 Task: Open an issue to report a bug you've found in a repository.
Action: Mouse moved to (1047, 59)
Screenshot: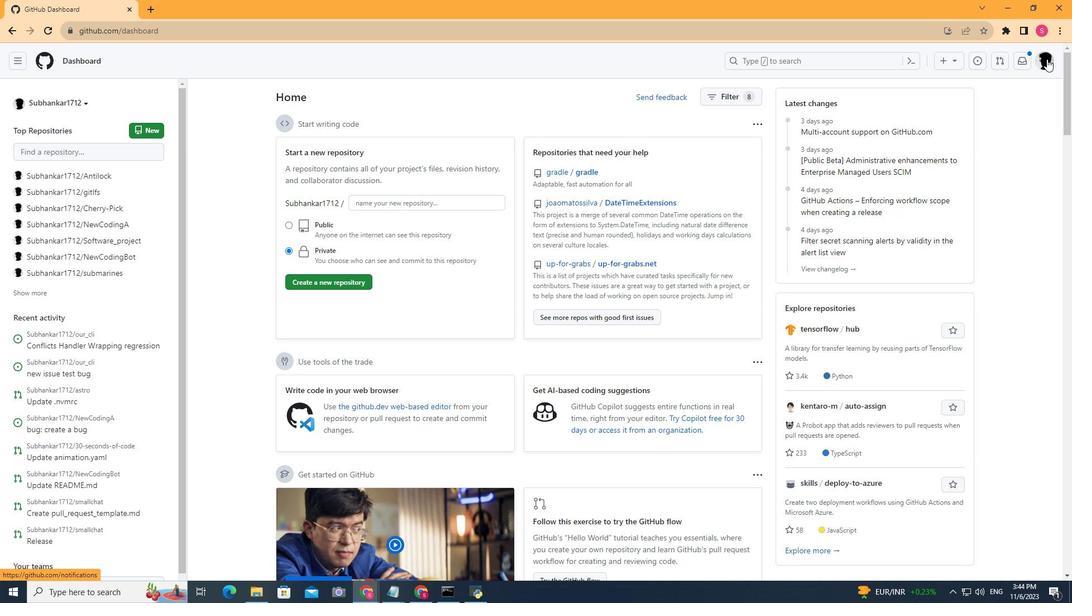 
Action: Mouse pressed left at (1047, 59)
Screenshot: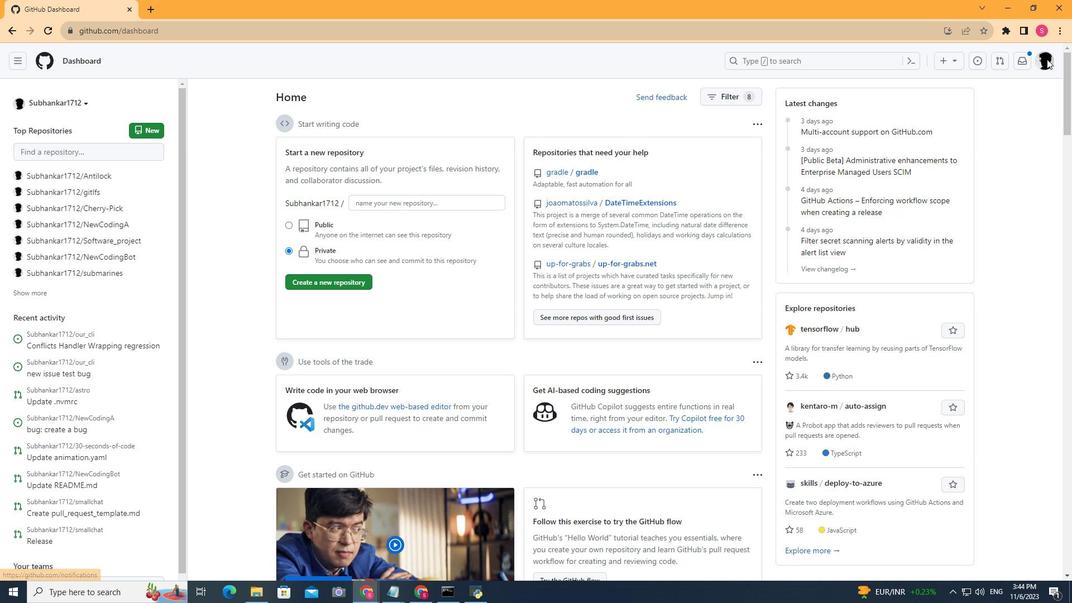 
Action: Mouse moved to (971, 157)
Screenshot: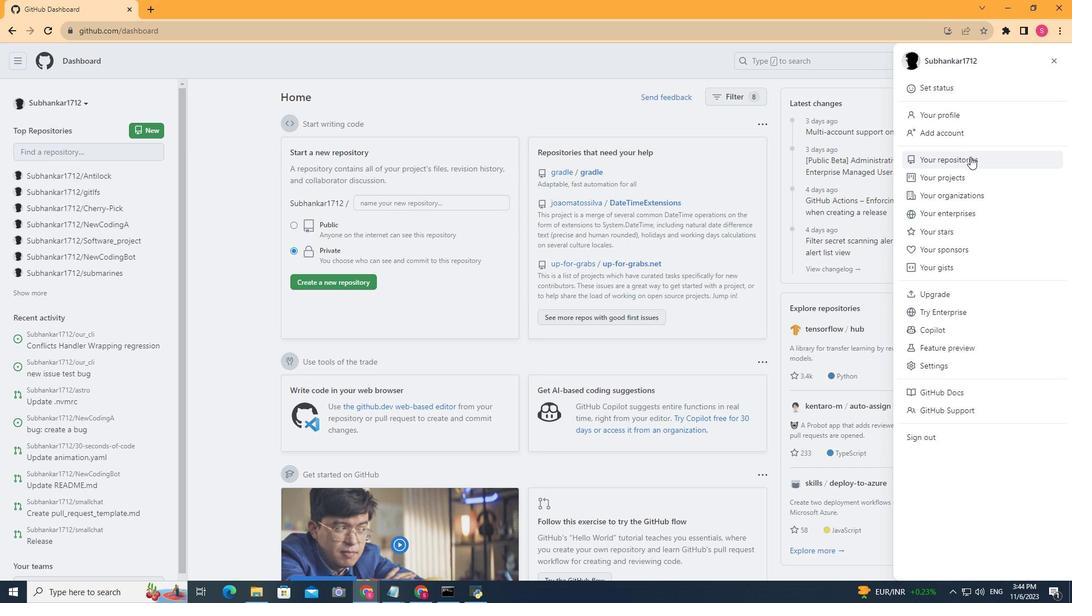 
Action: Mouse pressed left at (971, 157)
Screenshot: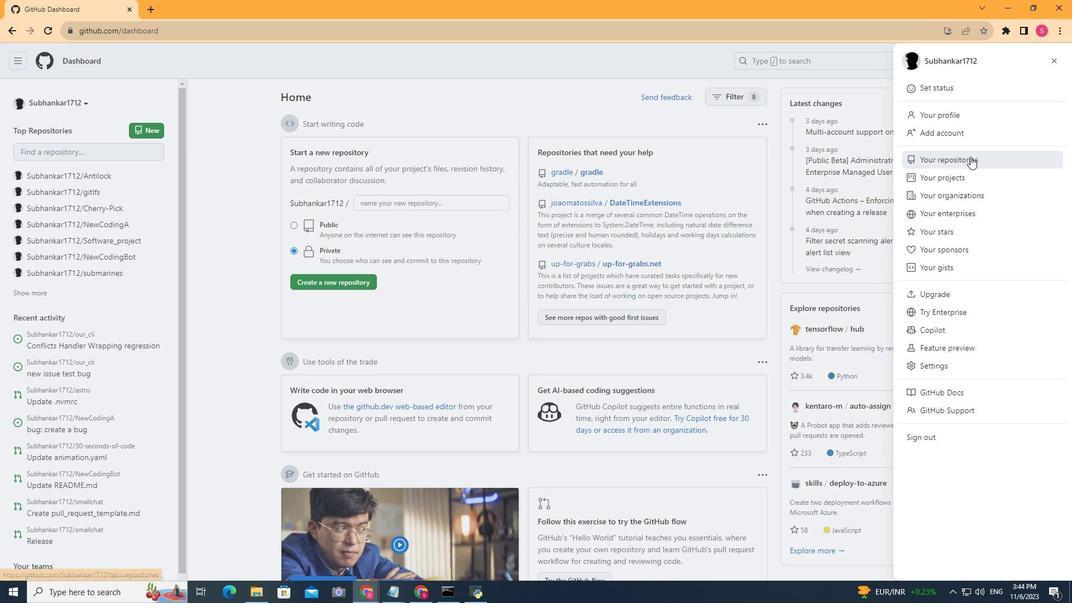 
Action: Mouse moved to (407, 169)
Screenshot: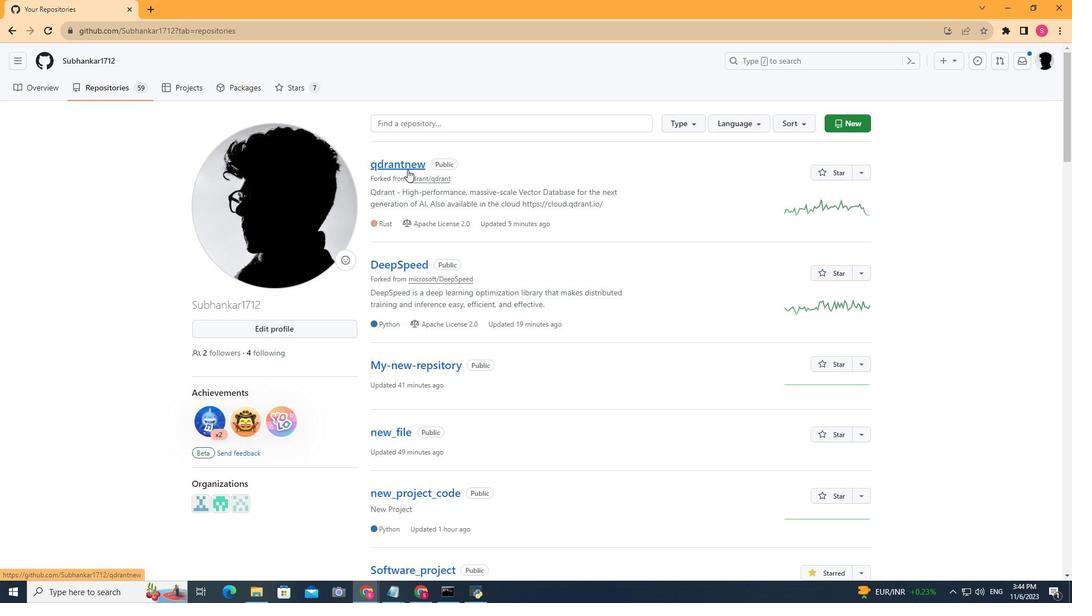 
Action: Mouse pressed left at (407, 169)
Screenshot: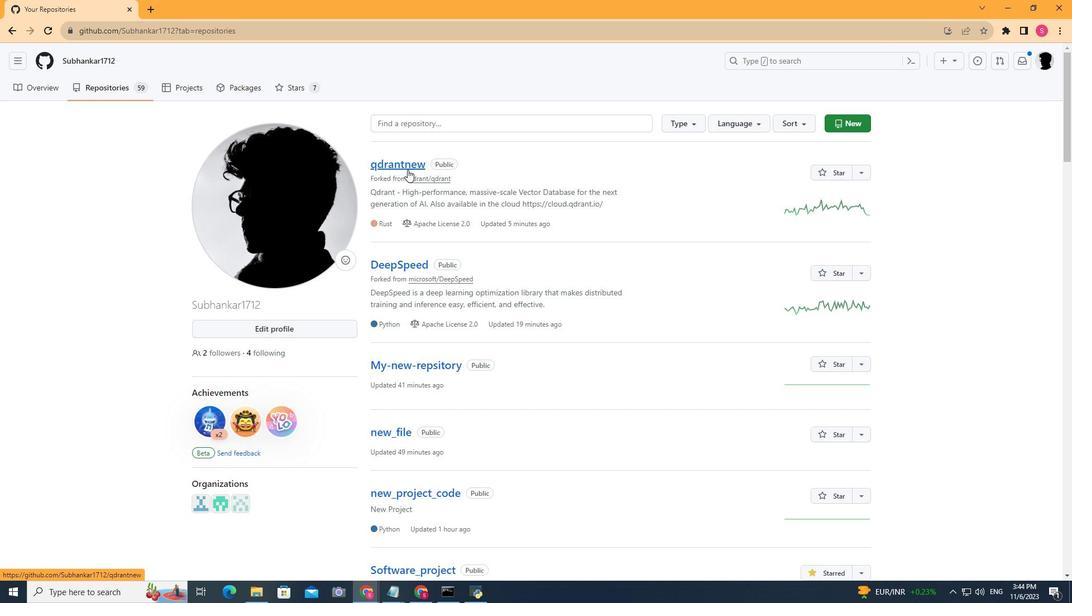 
Action: Mouse moved to (77, 84)
Screenshot: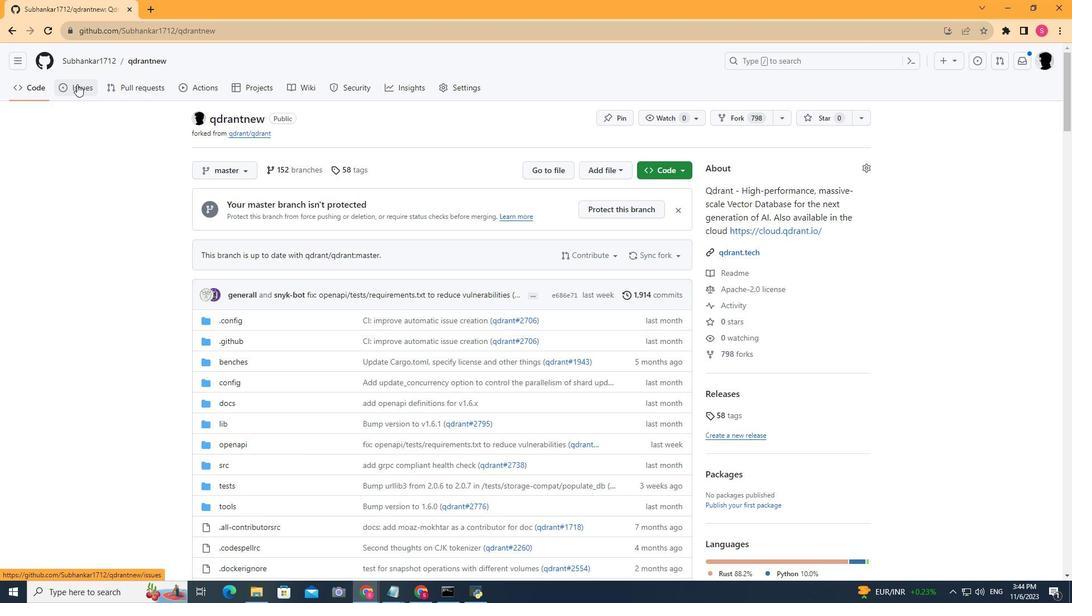 
Action: Mouse pressed left at (77, 84)
Screenshot: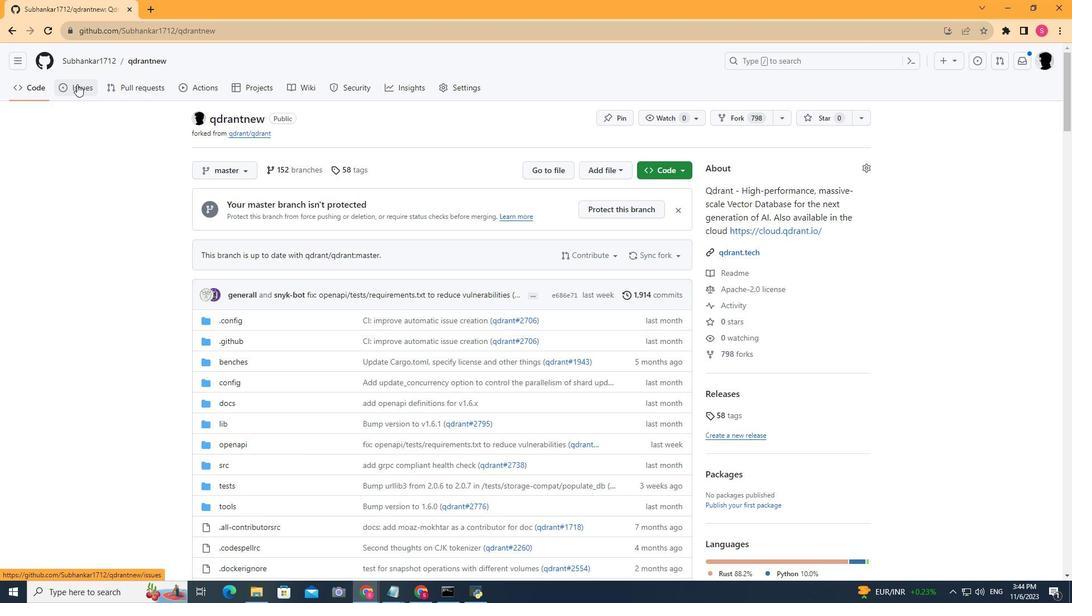 
Action: Mouse moved to (860, 125)
Screenshot: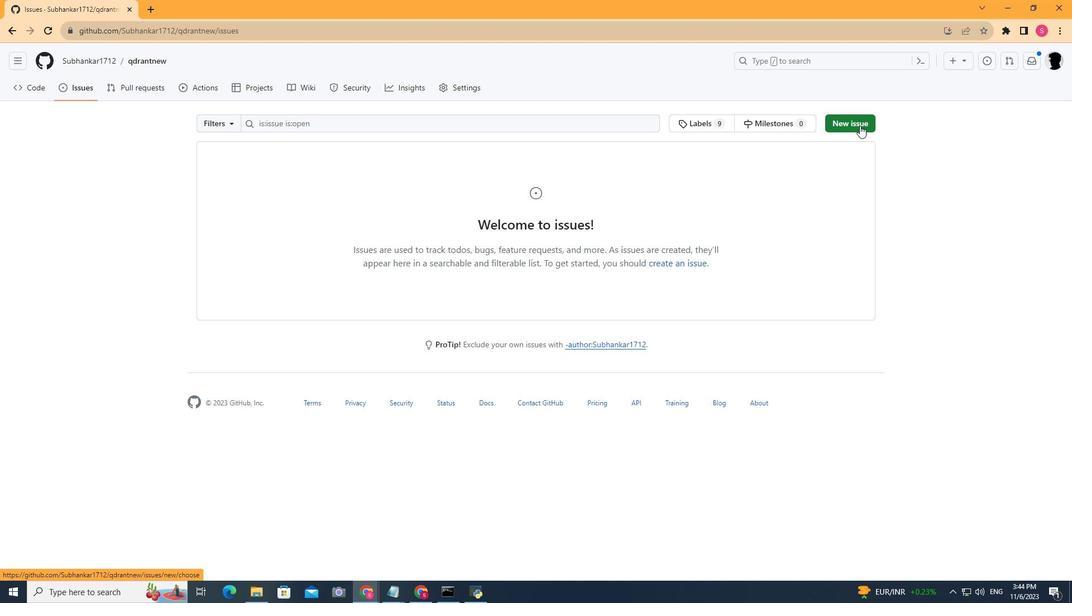 
Action: Mouse pressed left at (860, 125)
Screenshot: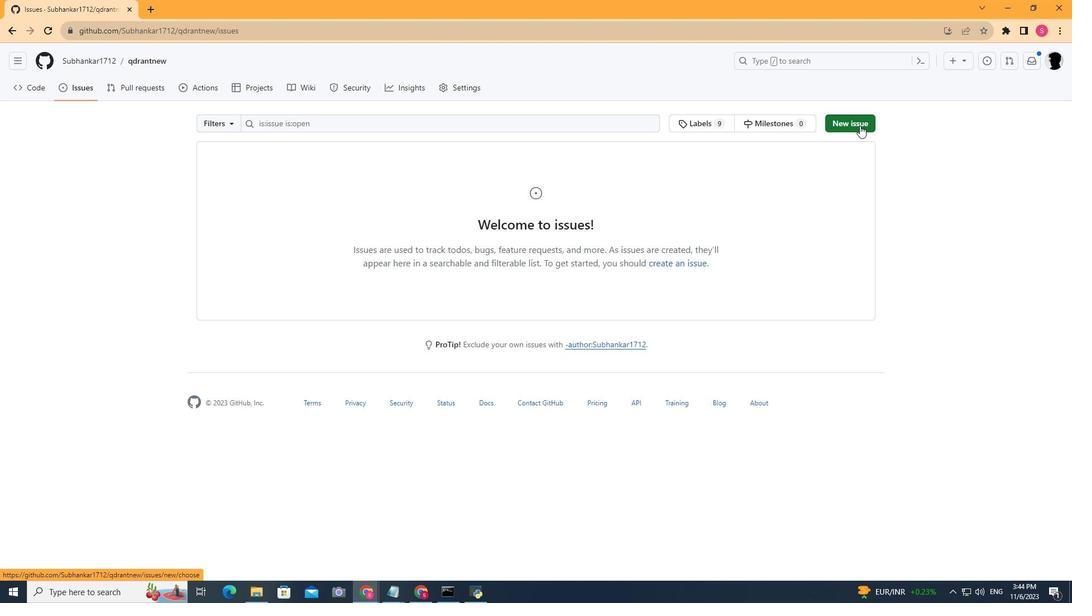 
Action: Mouse moved to (831, 149)
Screenshot: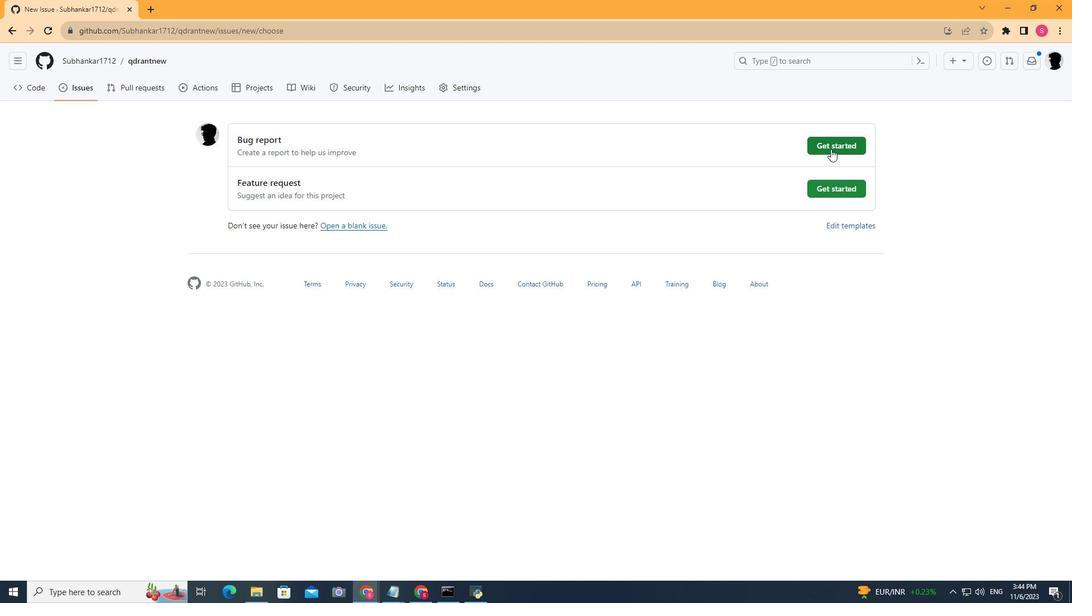 
Action: Mouse pressed left at (831, 149)
Screenshot: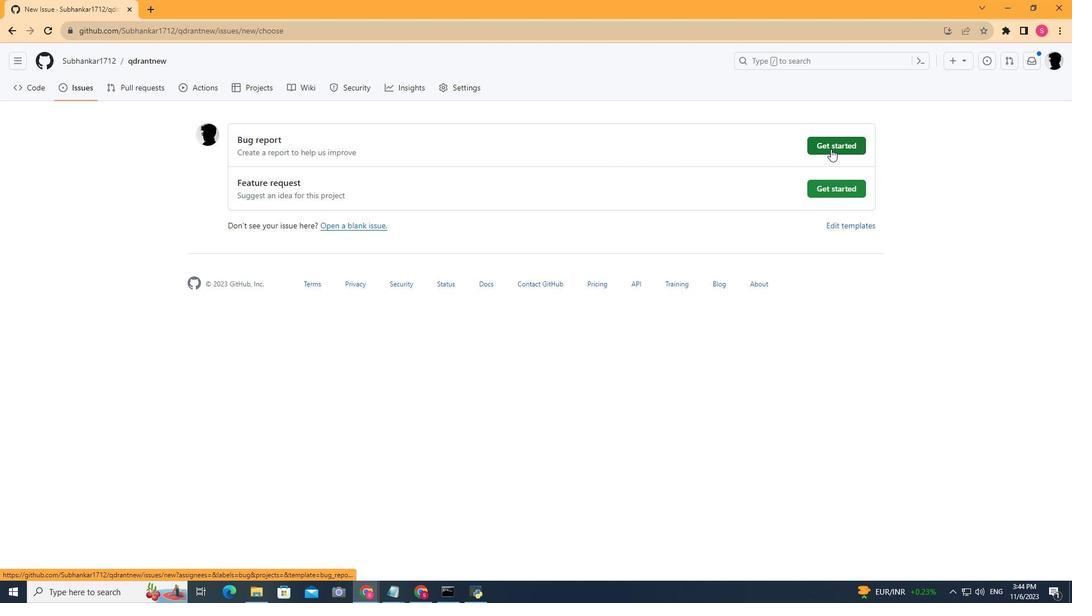 
Action: Mouse moved to (438, 202)
Screenshot: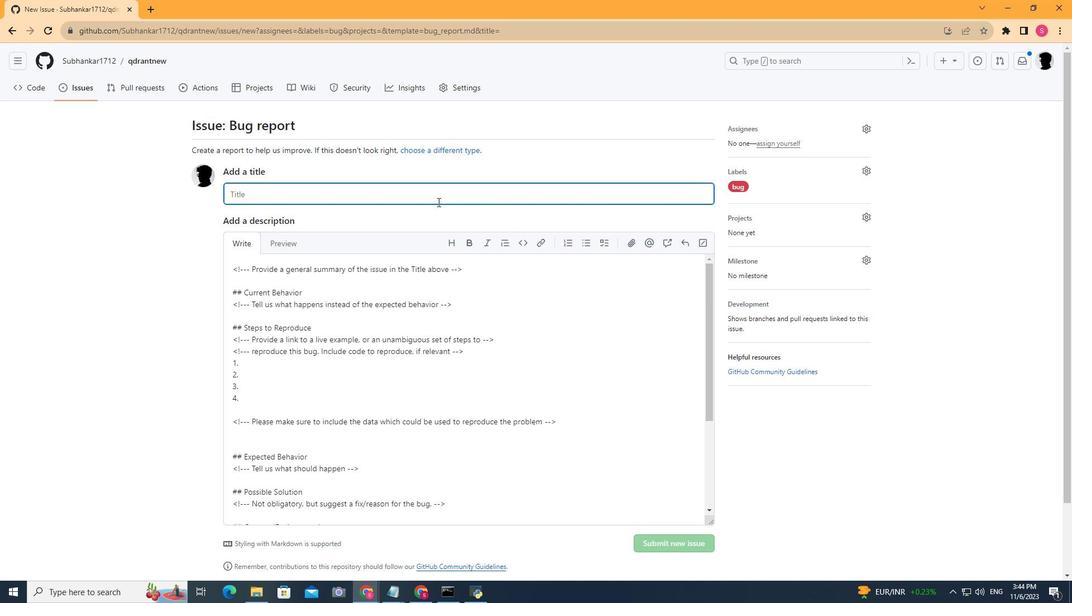 
Action: Mouse pressed left at (438, 202)
Screenshot: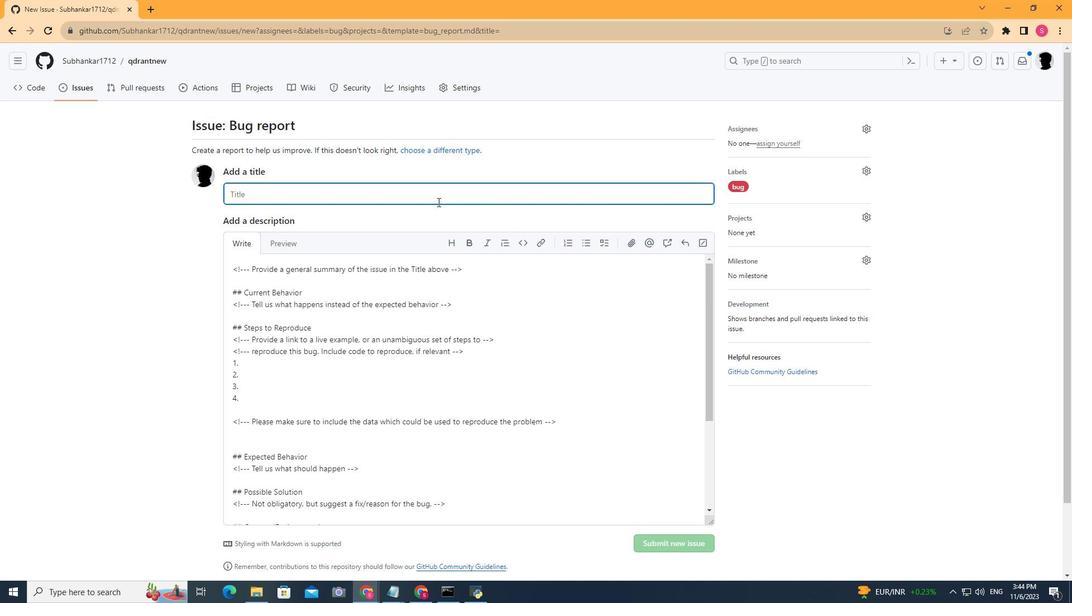 
Action: Key pressed ctrl+C<Key.shift><Key.shift><Key.shift><Key.shift><Key.shift><Key.shift><Key.shift><Key.shift><Key.shift><Key.shift><Key.shift>Collection<Key.space>does<Key.space>not<Key.space>exist<Key.space>-<Key.space>u<Key.backspace><Key.shift_r><Key.shift_r><Key.shift_r>Unexpected<Key.space><Key.shift>Response<Key.shift_r>:<Key.space>404<Key.space><Key.shift_r><Key.shift_r><Key.shift_r><Key.shift_r><Key.shift_r><Key.shift_r><Key.shift_r><Key.shift_r><Key.shift_r><Key.shift_r><Key.shift_r><Key.shift_r><Key.shift_r><Key.shift_r><Key.shift_r><Key.shift_r><Key.shift_r><Key.shift_r><Key.shift_r>(<Key.shift_r>Not<Key.space><Key.shift>Found<Key.shift_r>)<Key.space>-<Key.space><Key.shift>Error<Key.space>in<Key.space>few<Key.space>hours<Key.space>after<Key.space>the<Key.space>collection<Key.space>has<Key.space>been<Key.space>created
Screenshot: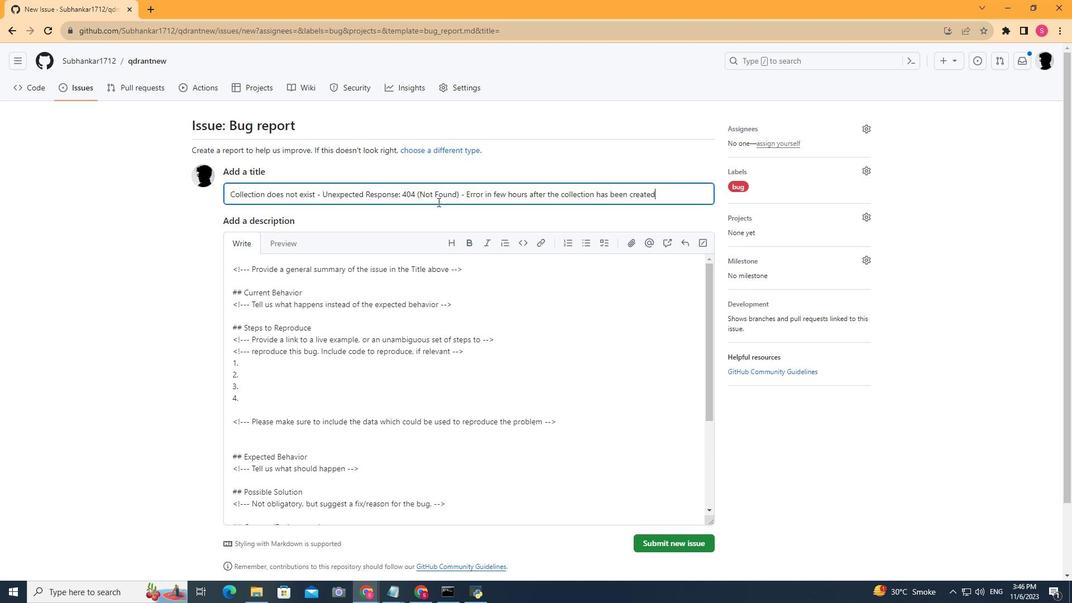 
Action: Mouse moved to (344, 295)
Screenshot: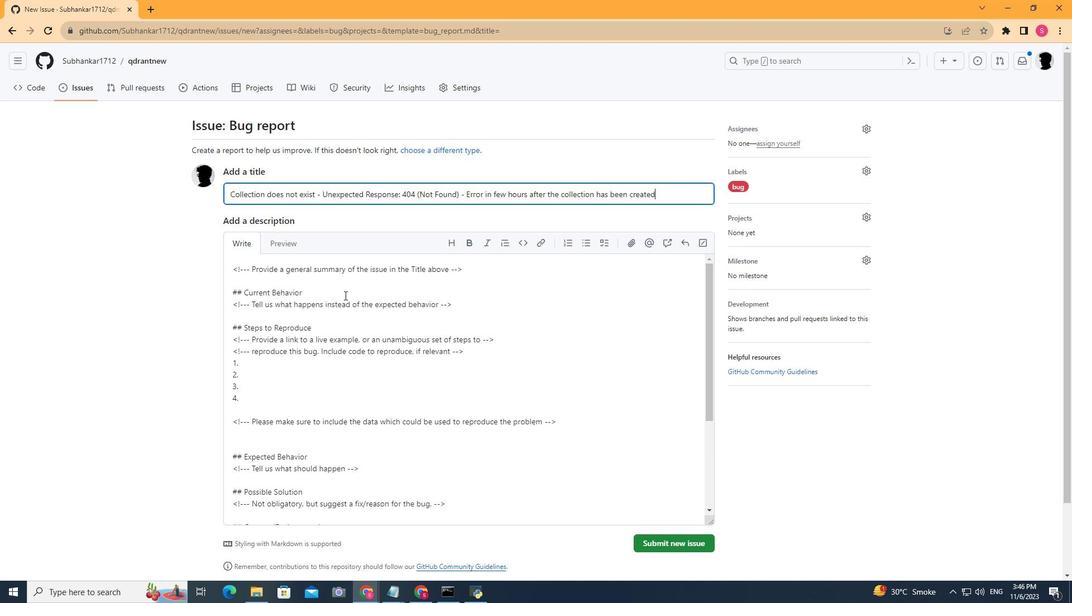 
Action: Mouse scrolled (344, 295) with delta (0, 0)
Screenshot: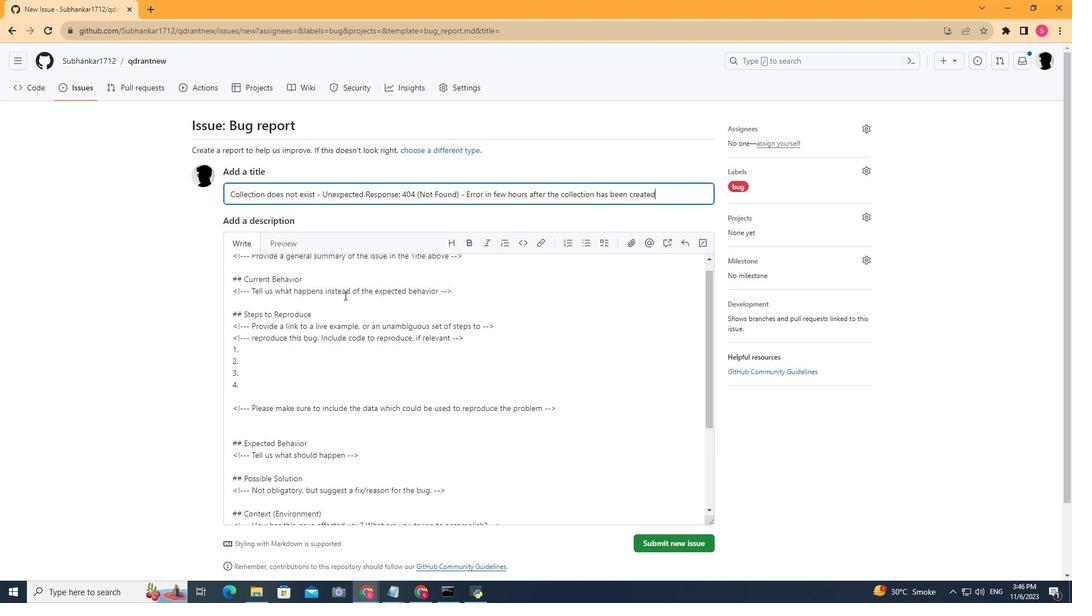 
Action: Mouse scrolled (344, 295) with delta (0, 0)
Screenshot: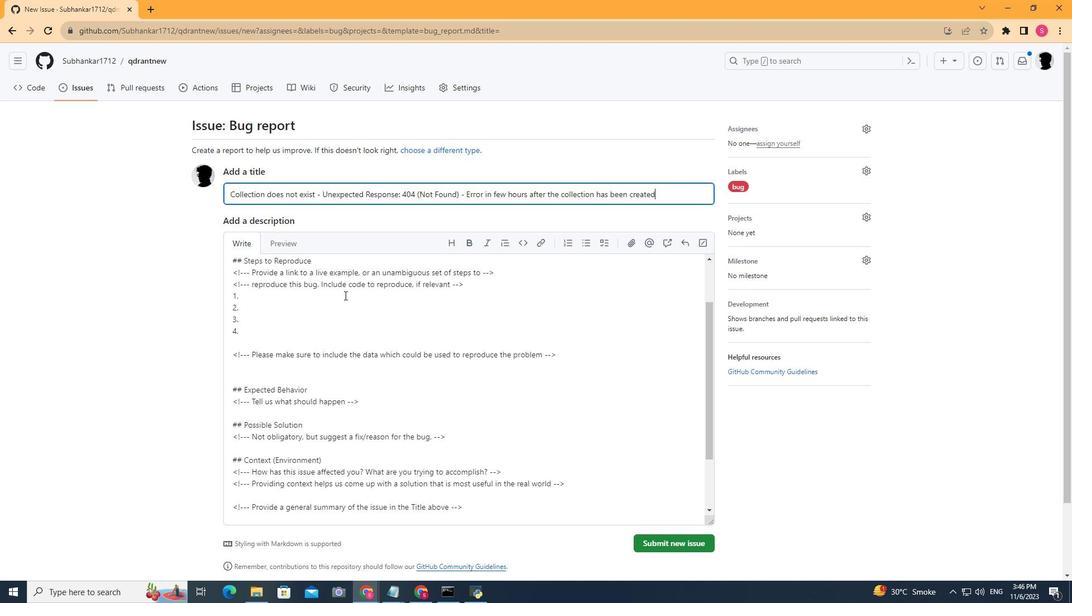 
Action: Mouse scrolled (344, 295) with delta (0, 0)
Screenshot: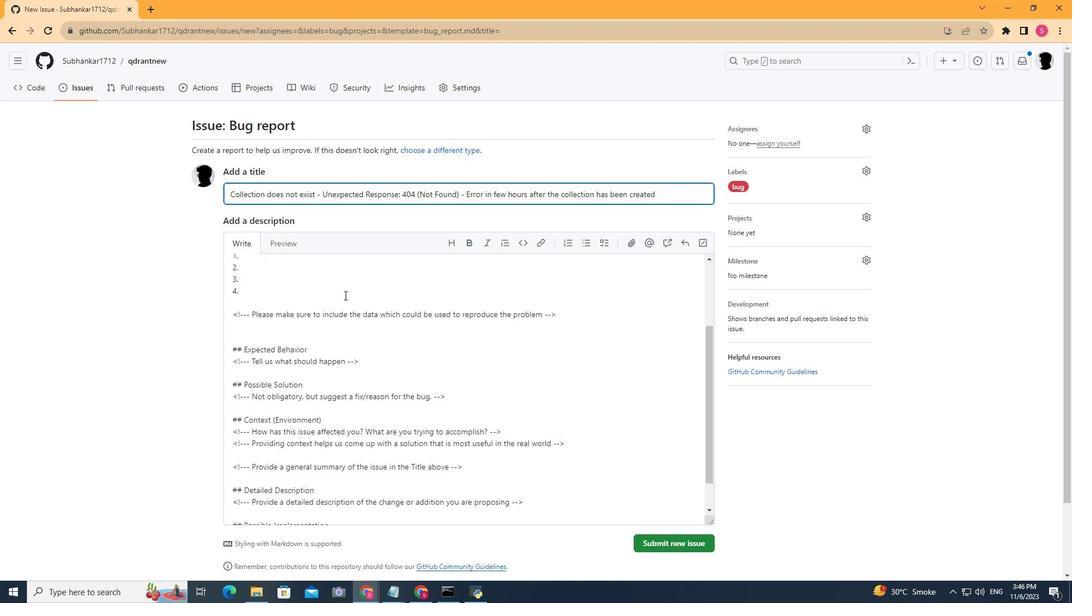 
Action: Mouse scrolled (344, 295) with delta (0, 0)
Screenshot: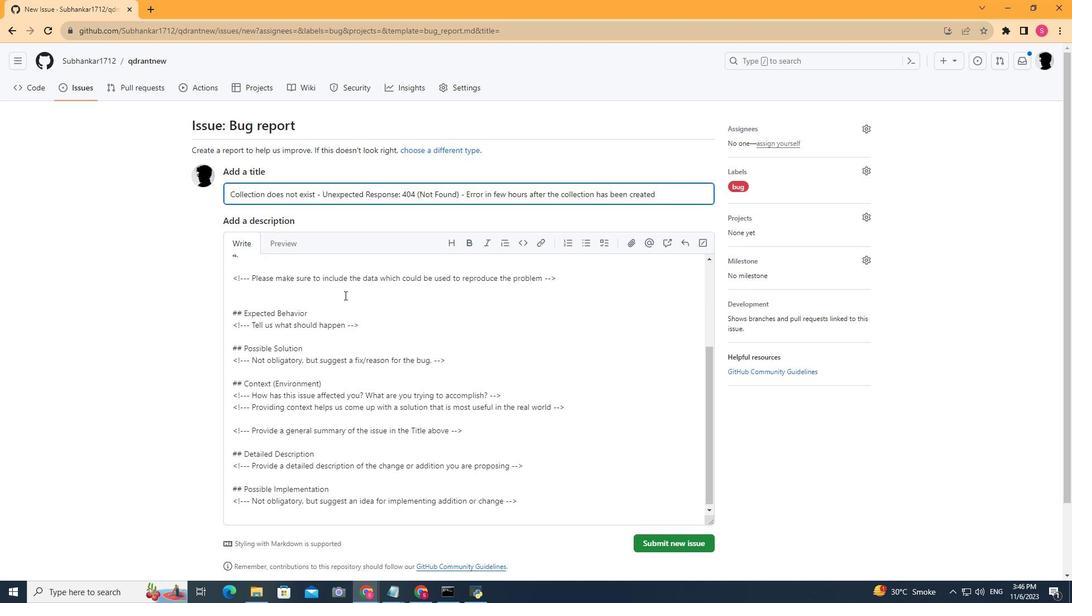 
Action: Mouse scrolled (344, 295) with delta (0, 0)
Screenshot: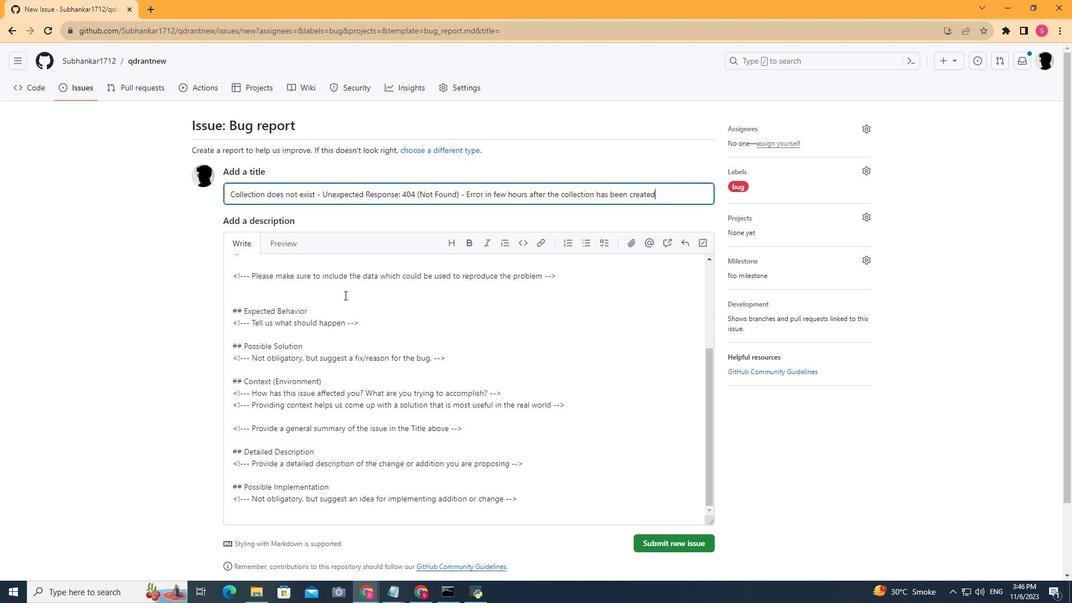 
Action: Mouse scrolled (344, 295) with delta (0, 0)
Screenshot: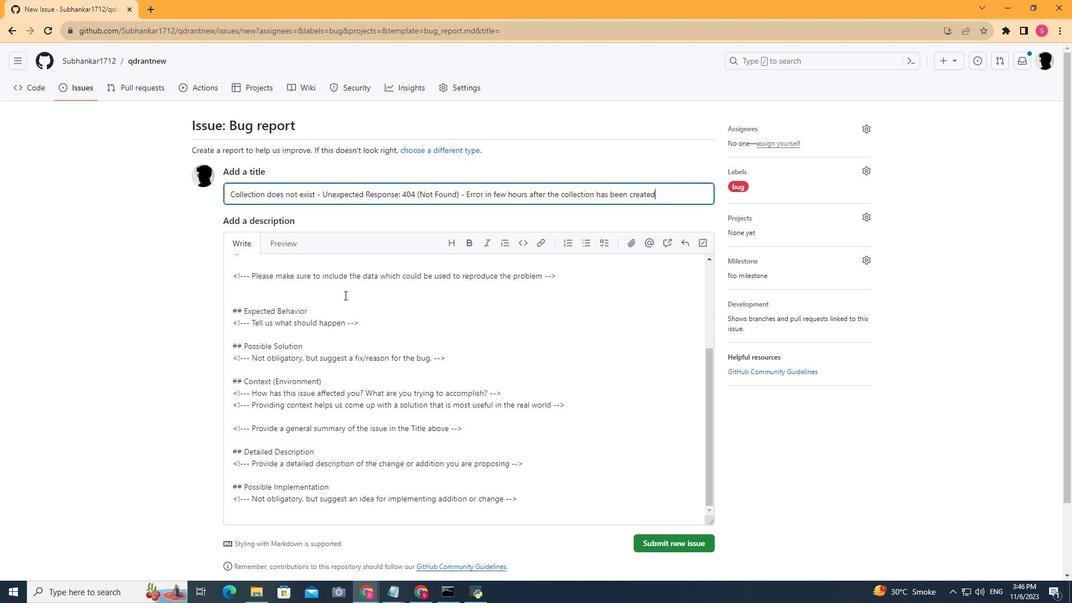 
Action: Mouse scrolled (344, 295) with delta (0, 0)
Screenshot: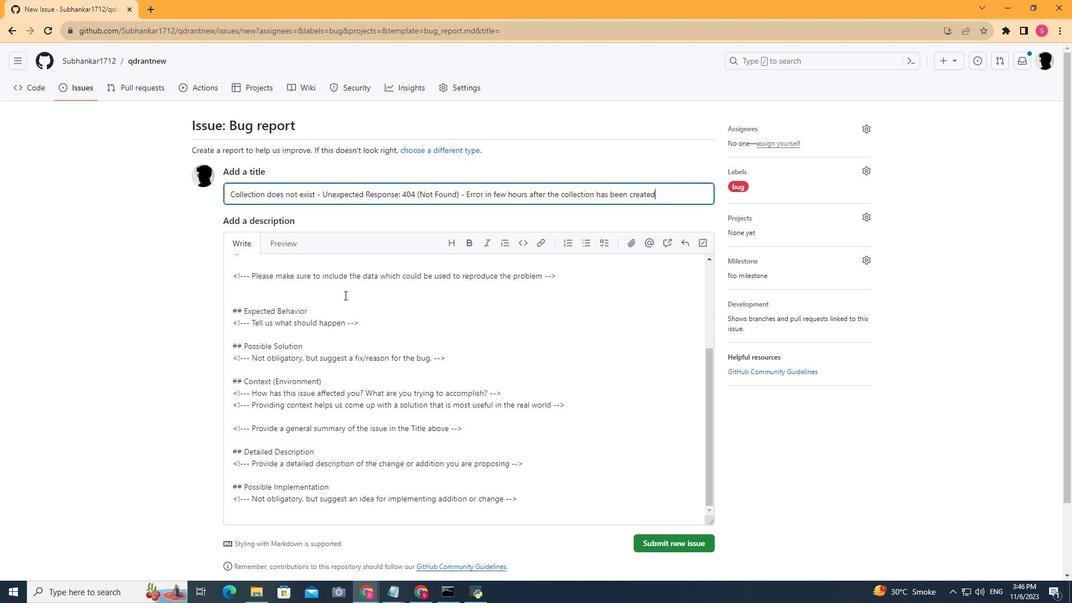 
Action: Mouse scrolled (344, 295) with delta (0, 0)
Screenshot: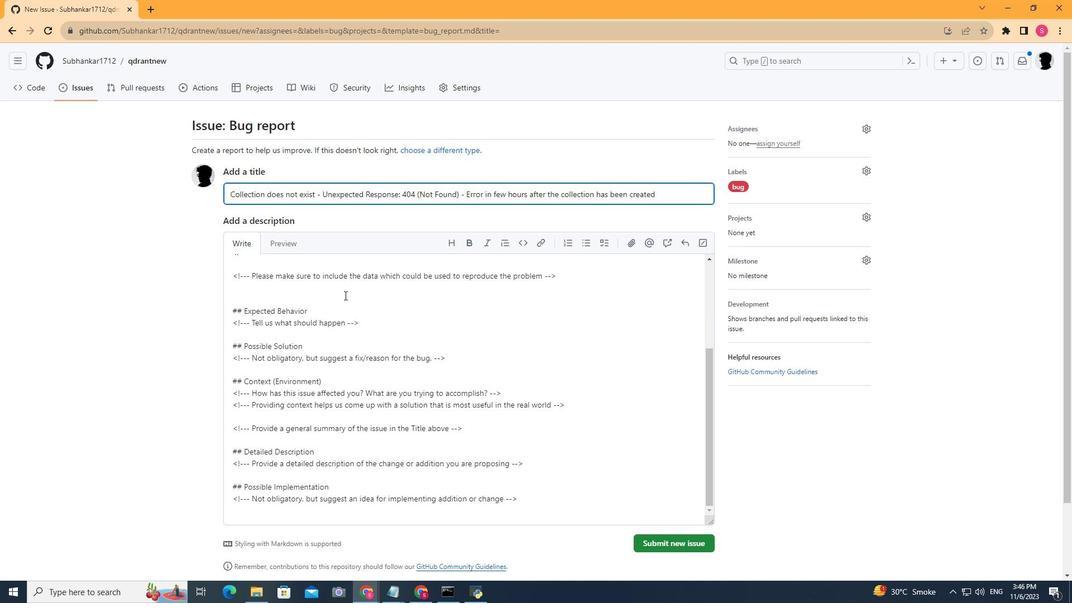 
Action: Mouse scrolled (344, 295) with delta (0, 0)
Screenshot: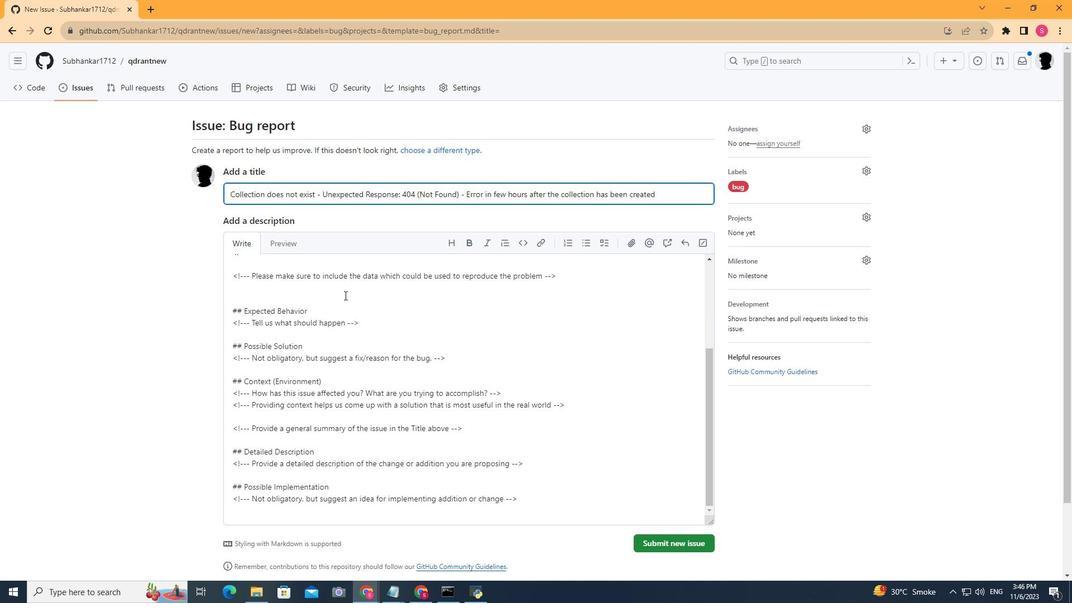 
Action: Mouse scrolled (344, 295) with delta (0, 0)
Screenshot: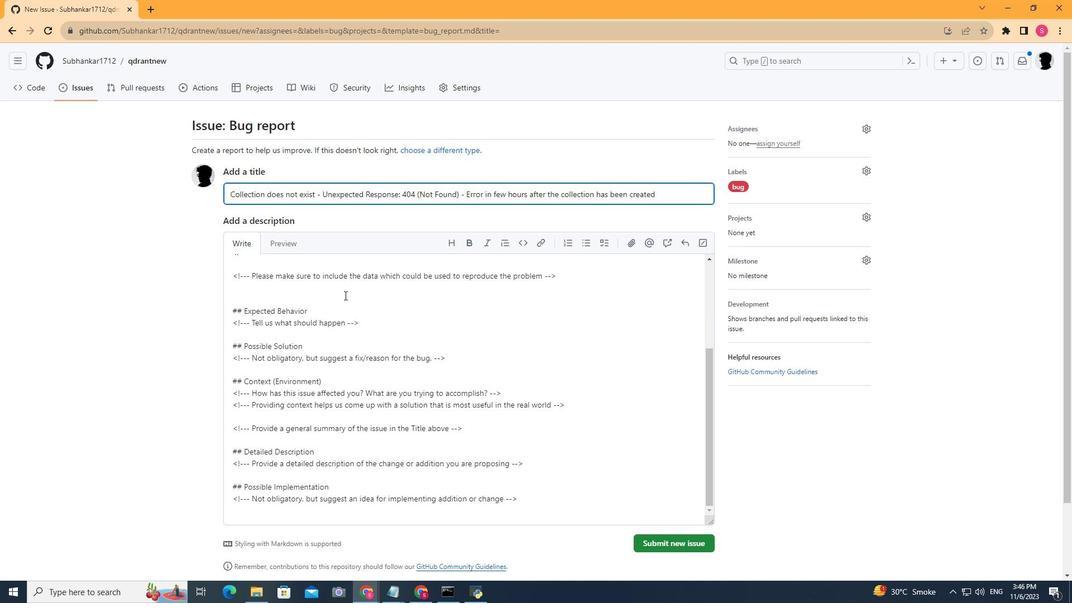 
Action: Mouse scrolled (344, 296) with delta (0, 0)
Screenshot: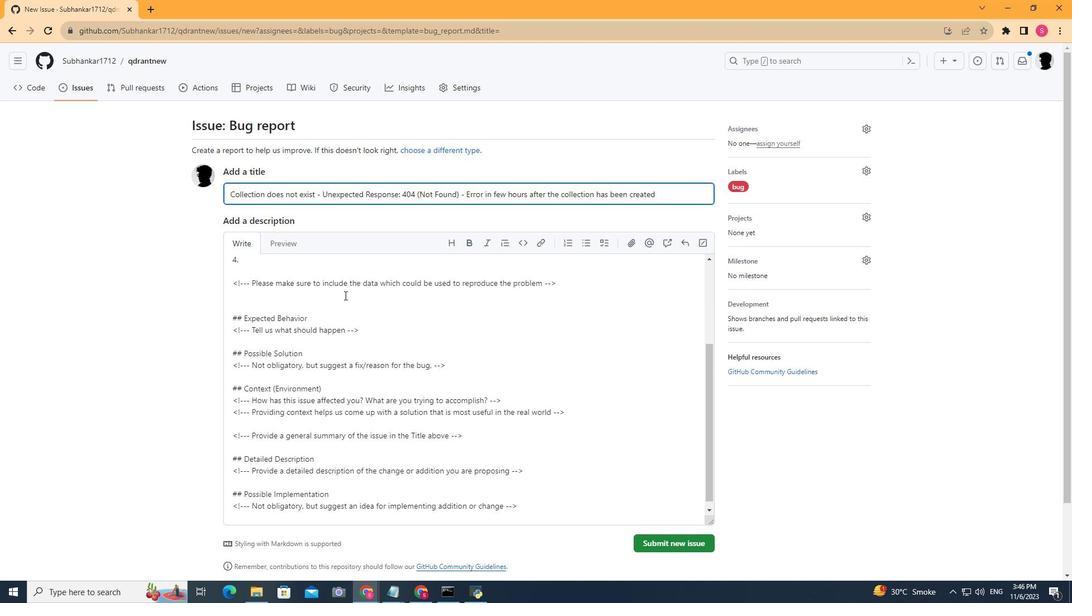 
Action: Mouse scrolled (344, 296) with delta (0, 0)
Screenshot: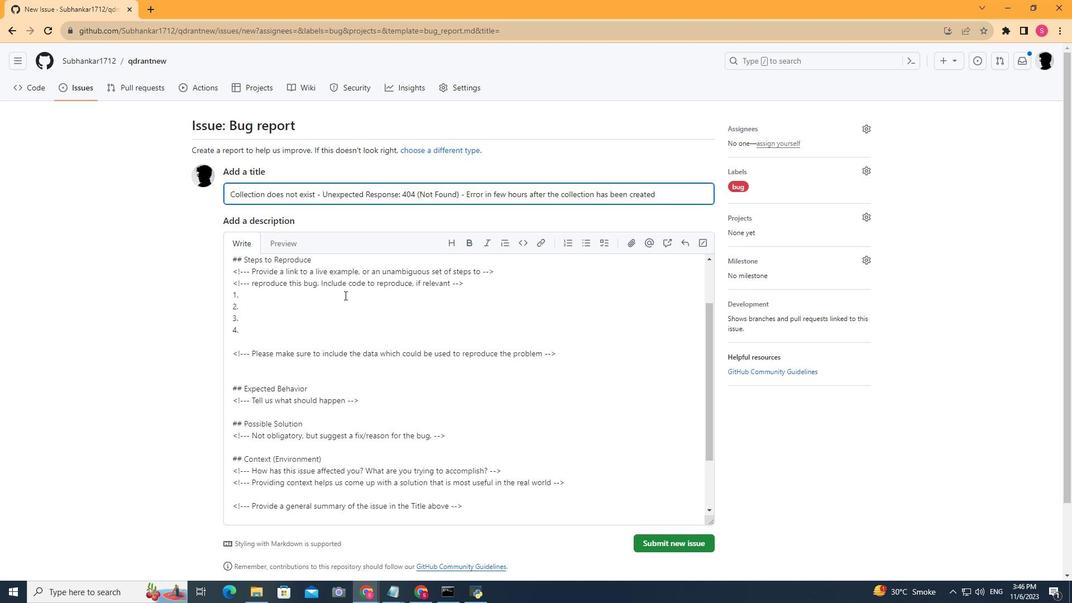 
Action: Mouse scrolled (344, 296) with delta (0, 0)
Screenshot: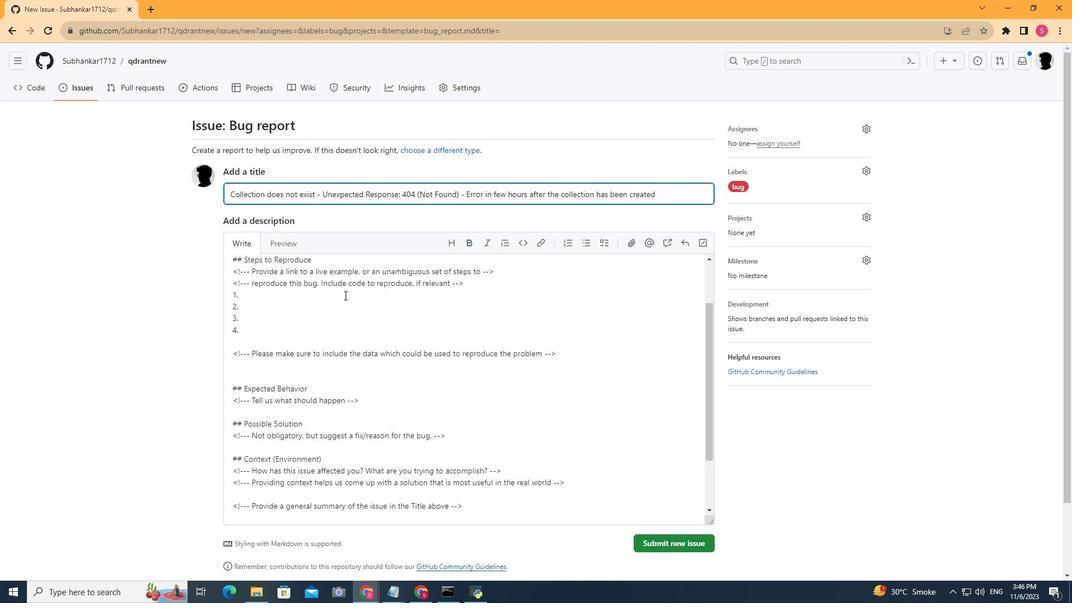
Action: Mouse scrolled (344, 296) with delta (0, 0)
Screenshot: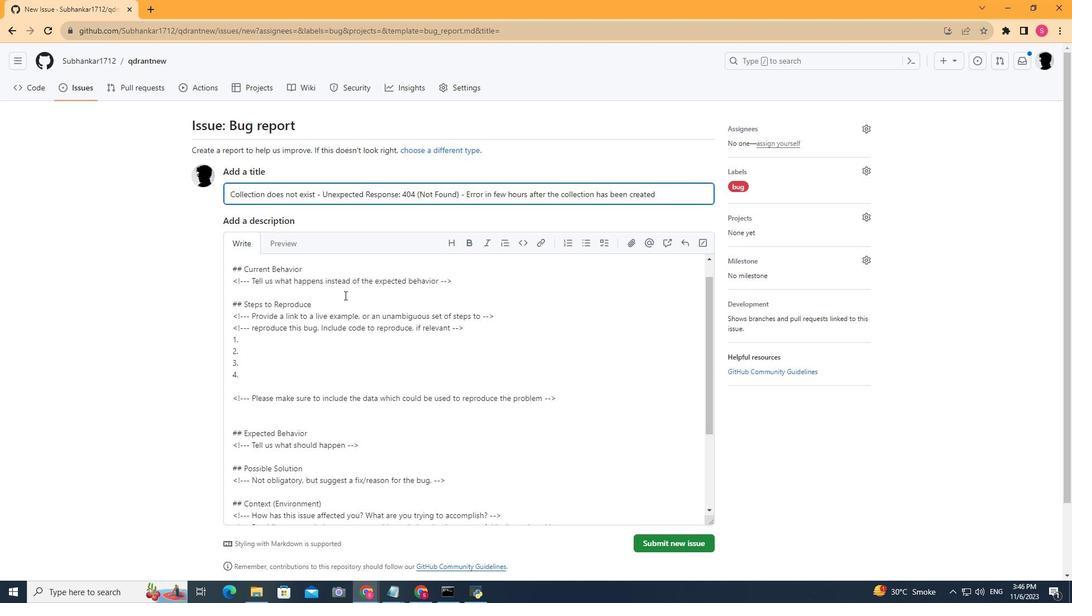 
Action: Mouse scrolled (344, 296) with delta (0, 0)
Screenshot: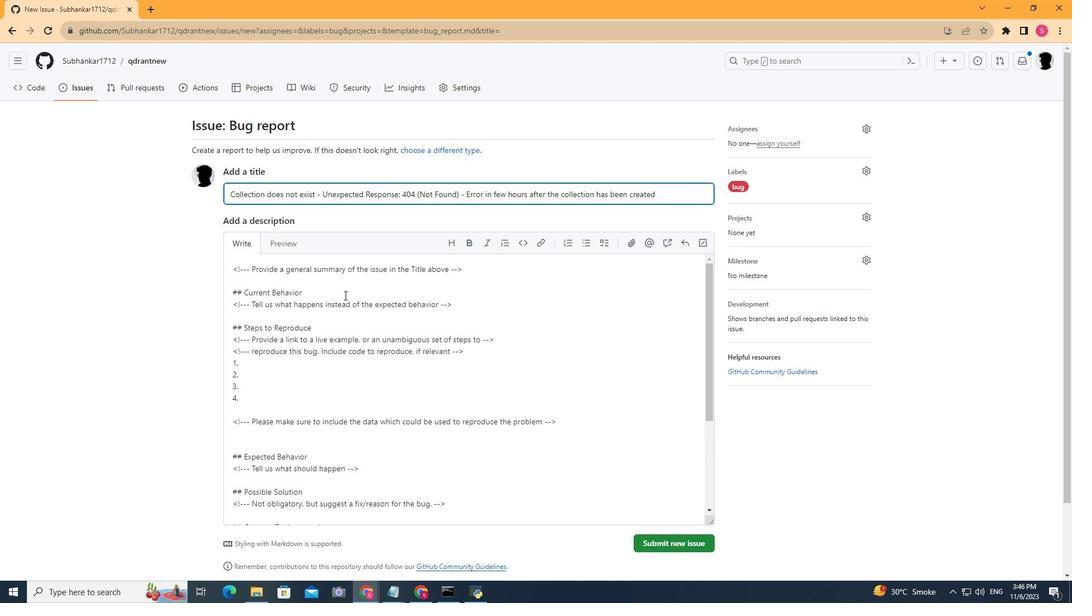 
Action: Mouse moved to (348, 281)
Screenshot: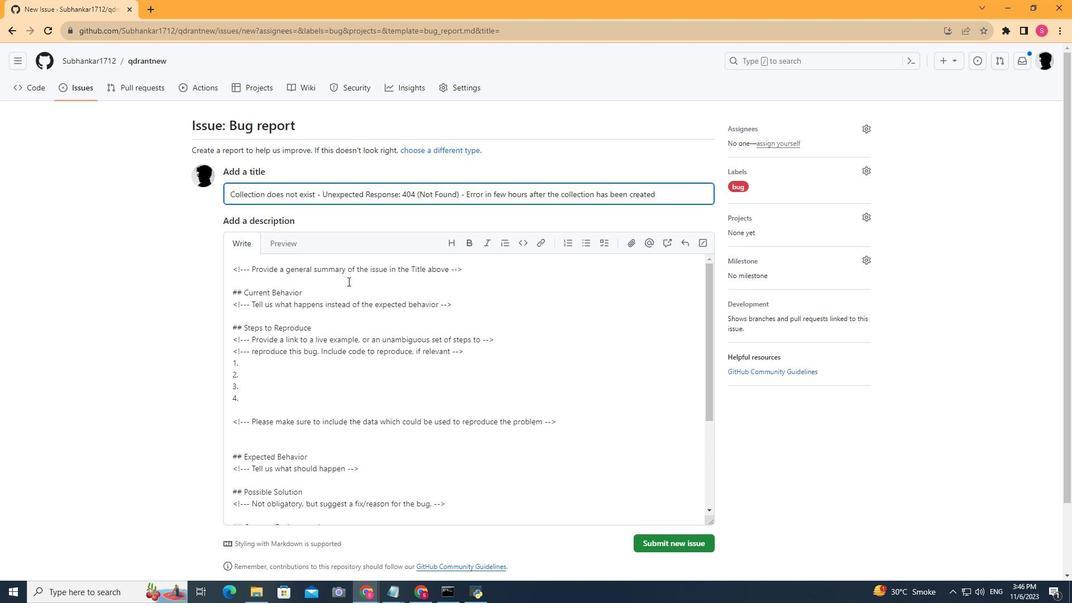 
Action: Mouse pressed left at (348, 281)
Screenshot: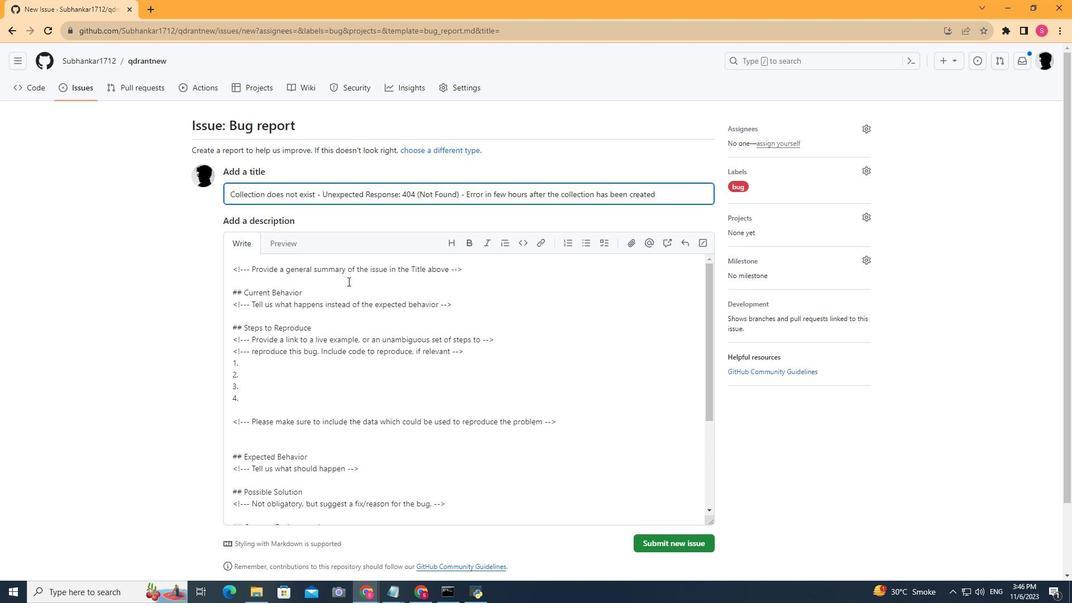 
Action: Mouse moved to (423, 295)
Screenshot: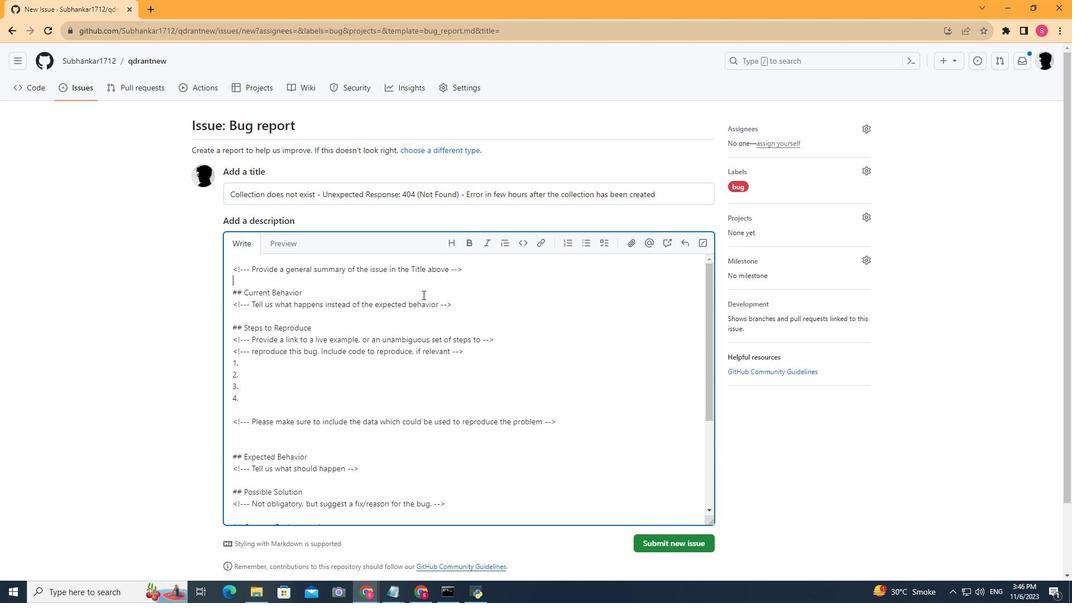 
Action: Mouse scrolled (423, 294) with delta (0, 0)
Screenshot: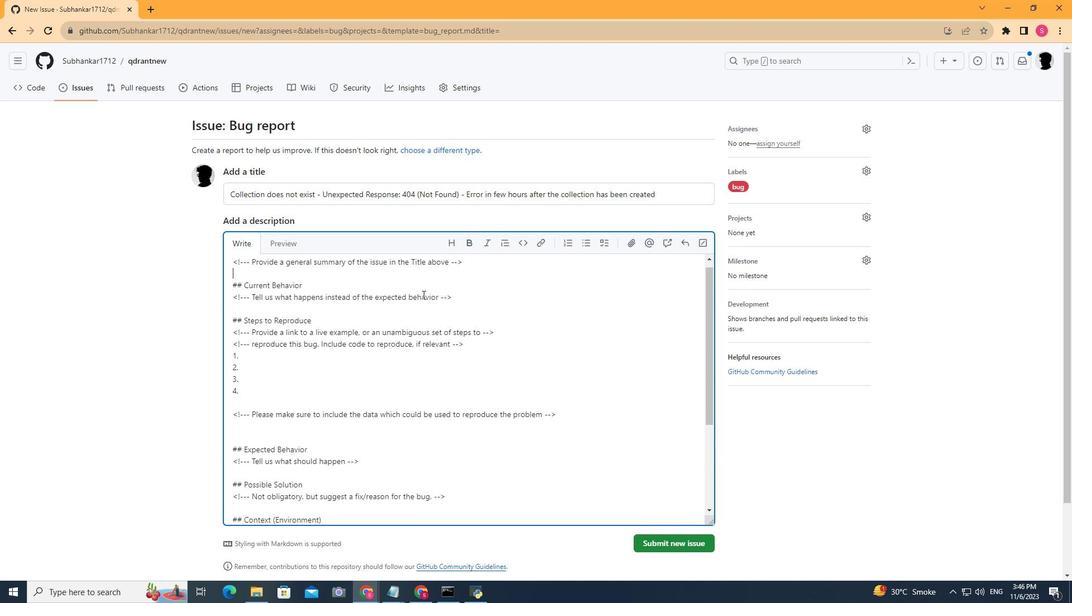 
Action: Mouse scrolled (423, 294) with delta (0, 0)
Screenshot: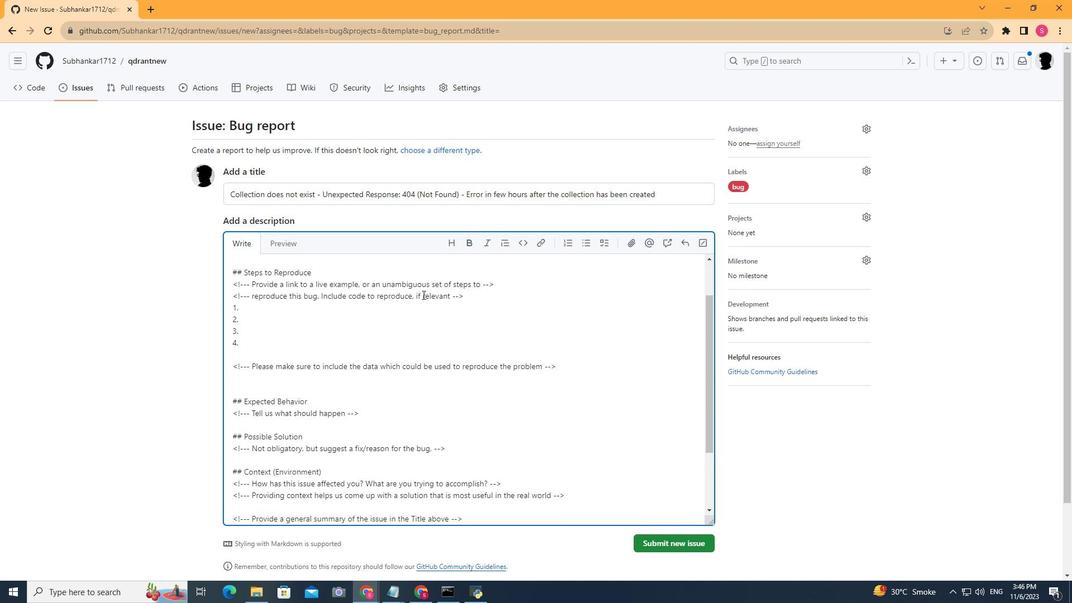 
Action: Mouse scrolled (423, 294) with delta (0, 0)
Screenshot: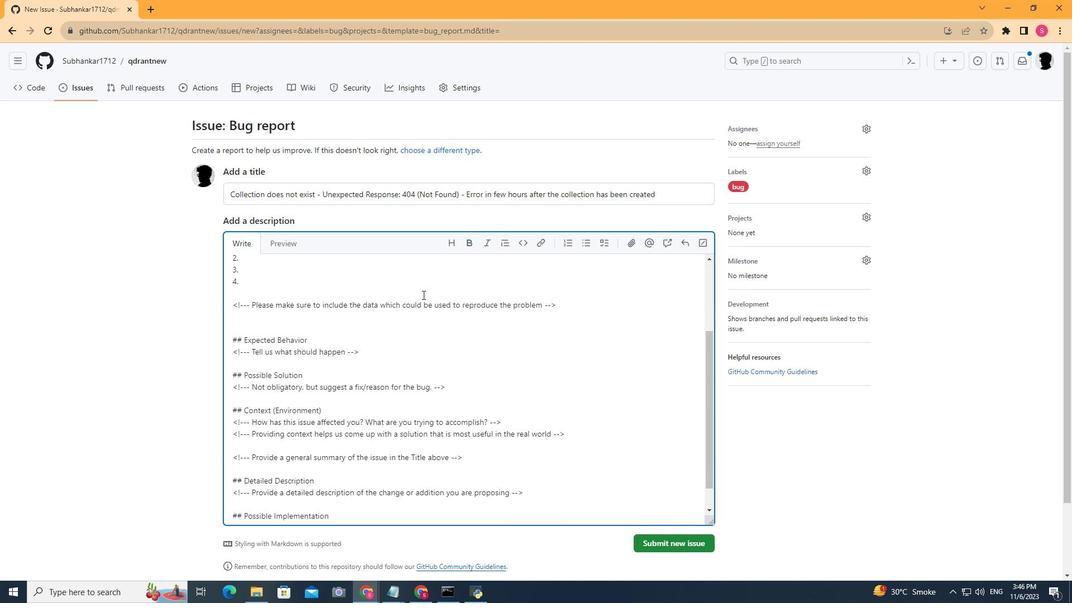 
Action: Mouse scrolled (423, 294) with delta (0, 0)
Screenshot: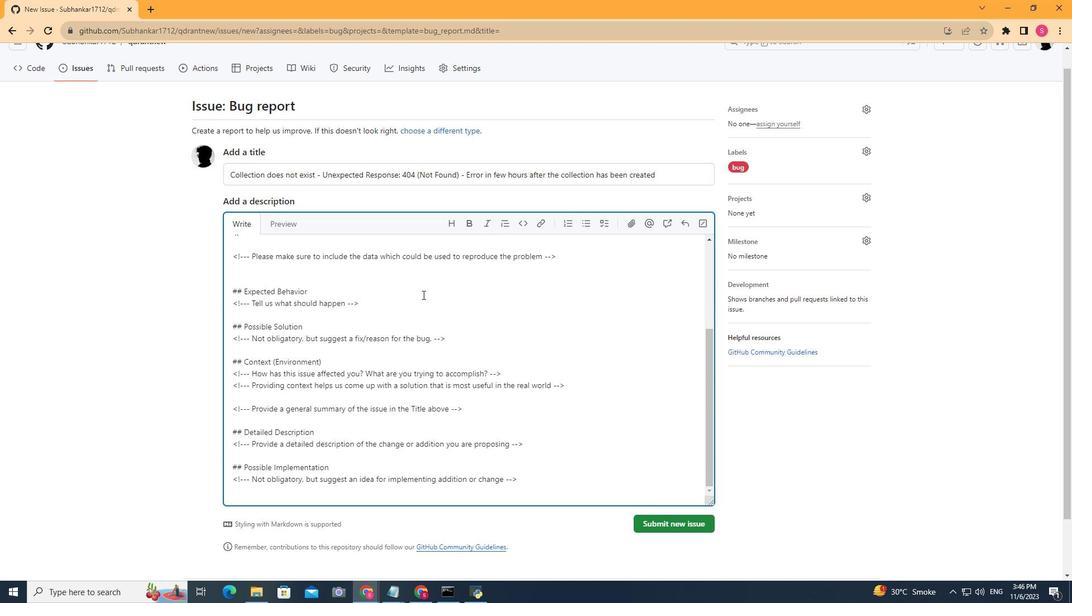 
Action: Mouse scrolled (423, 294) with delta (0, 0)
Screenshot: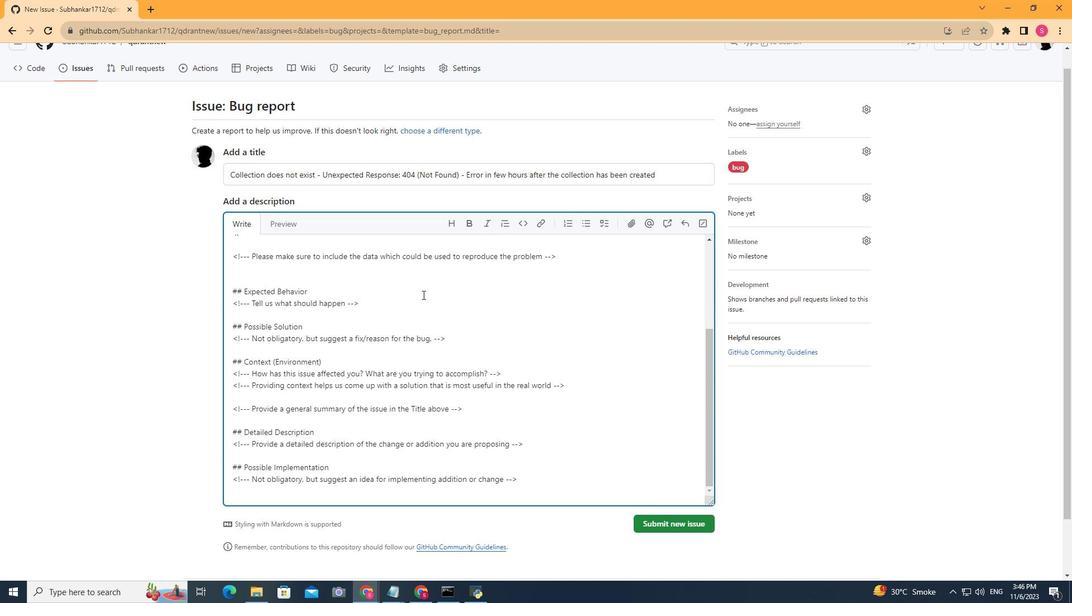 
Action: Mouse scrolled (423, 294) with delta (0, 0)
Screenshot: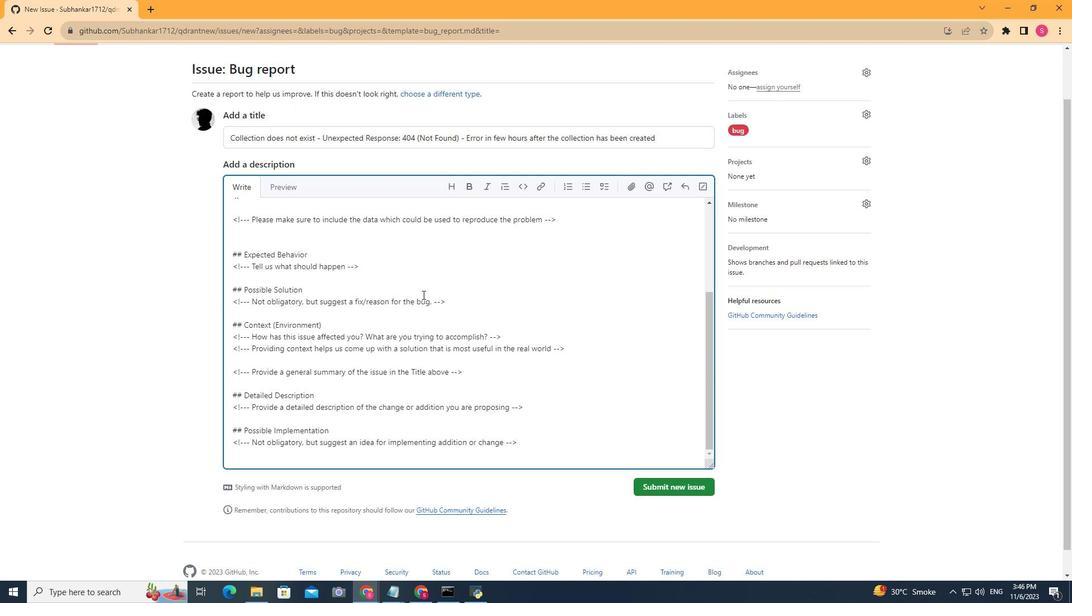 
Action: Mouse scrolled (423, 294) with delta (0, 0)
Screenshot: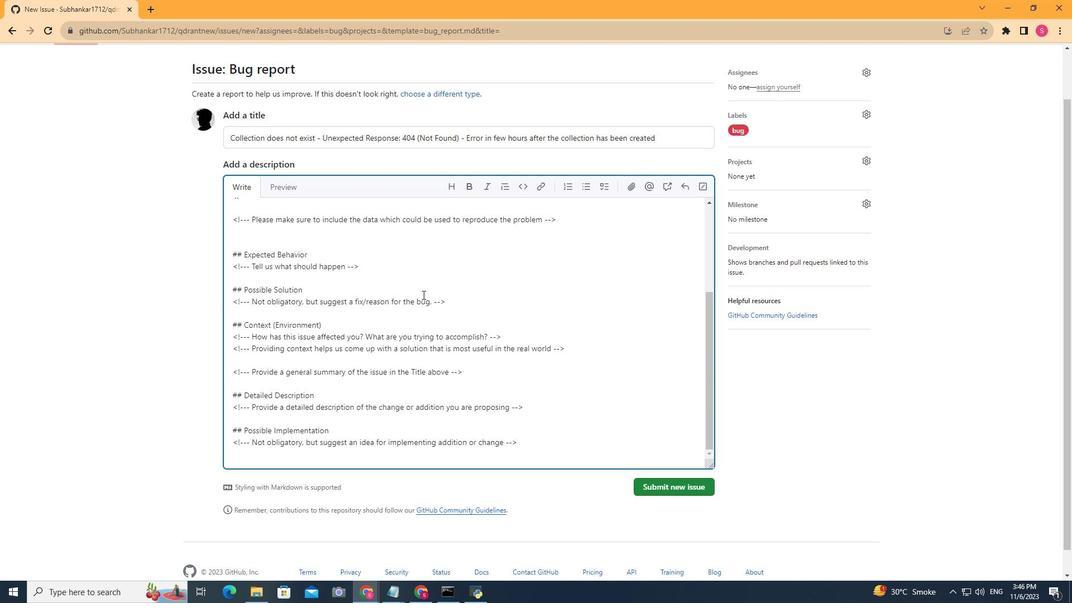 
Action: Mouse scrolled (423, 294) with delta (0, 0)
Screenshot: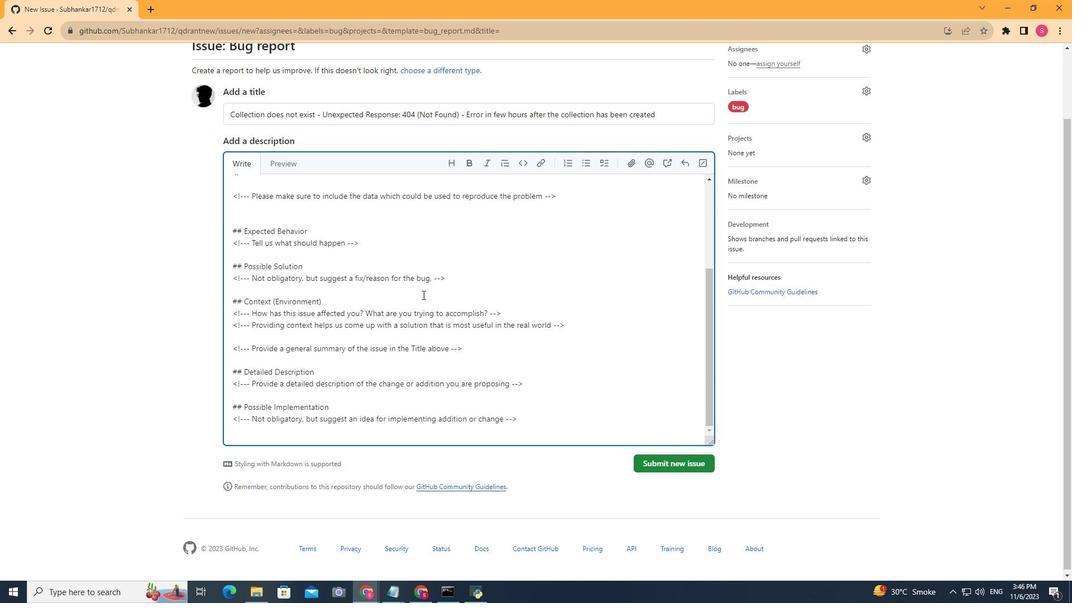 
Action: Mouse scrolled (423, 295) with delta (0, 0)
Screenshot: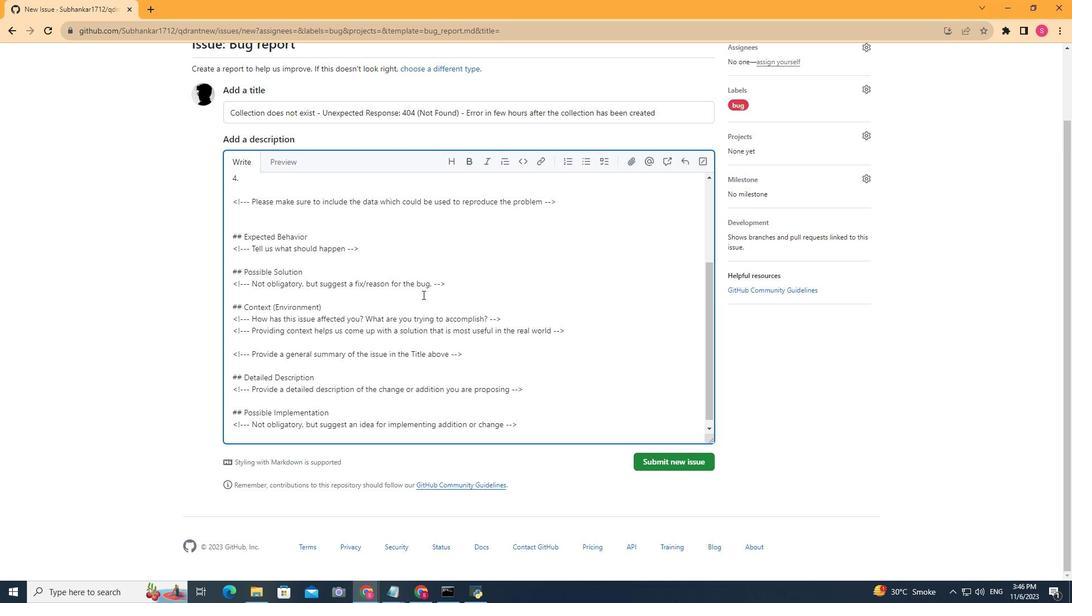 
Action: Mouse scrolled (423, 295) with delta (0, 0)
Screenshot: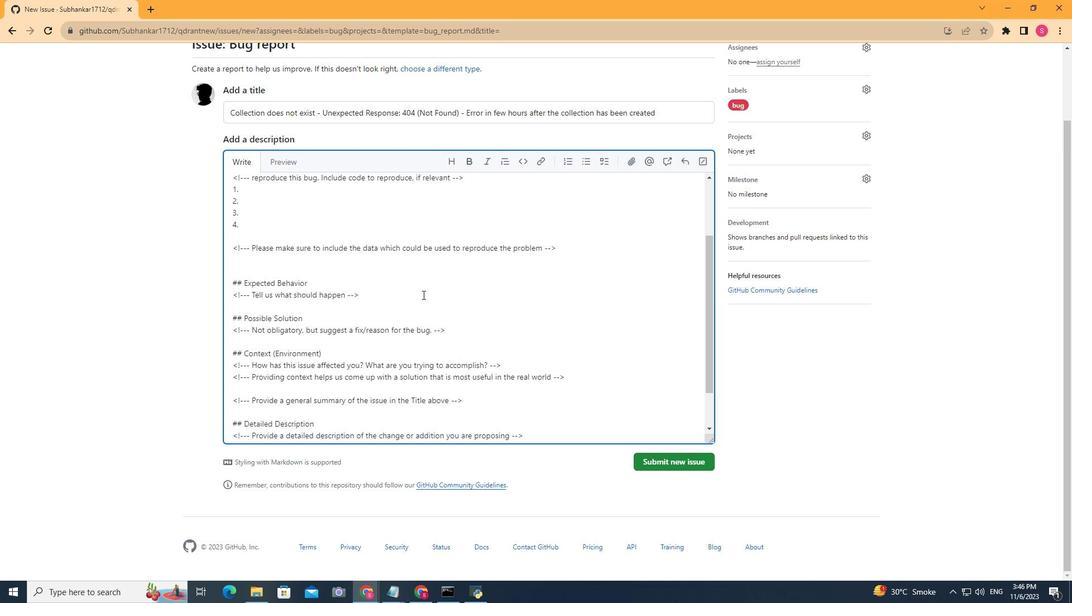 
Action: Mouse scrolled (423, 295) with delta (0, 0)
Screenshot: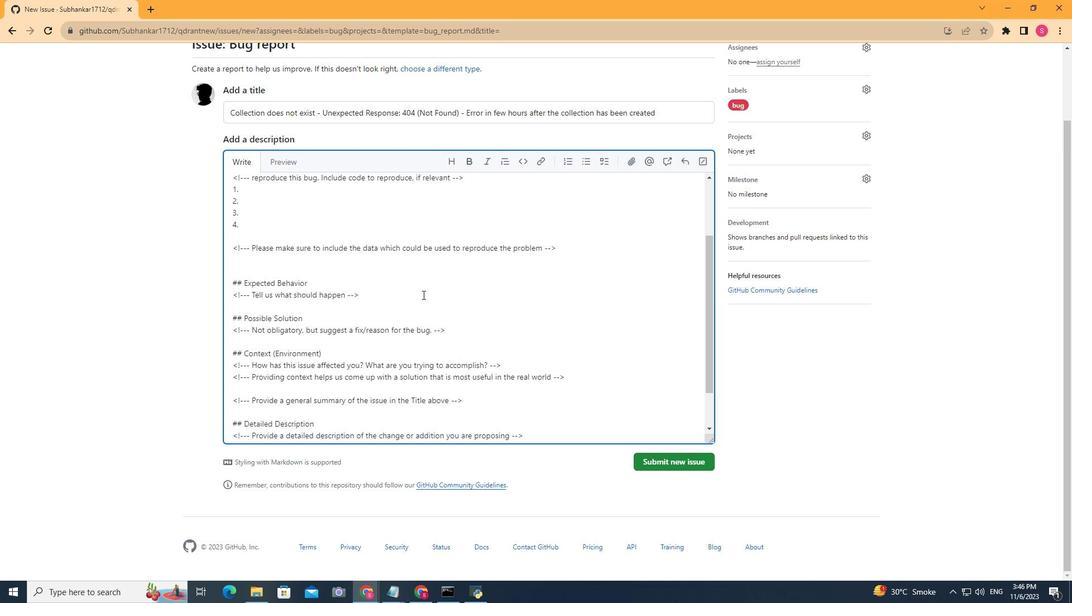 
Action: Mouse scrolled (423, 295) with delta (0, 0)
Screenshot: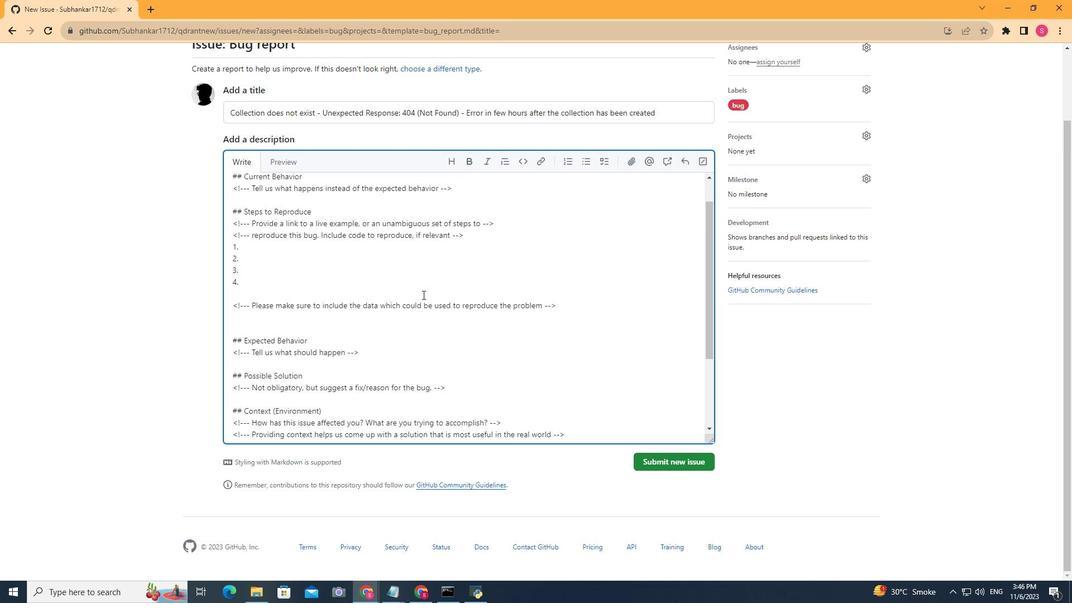 
Action: Mouse scrolled (423, 295) with delta (0, 0)
Screenshot: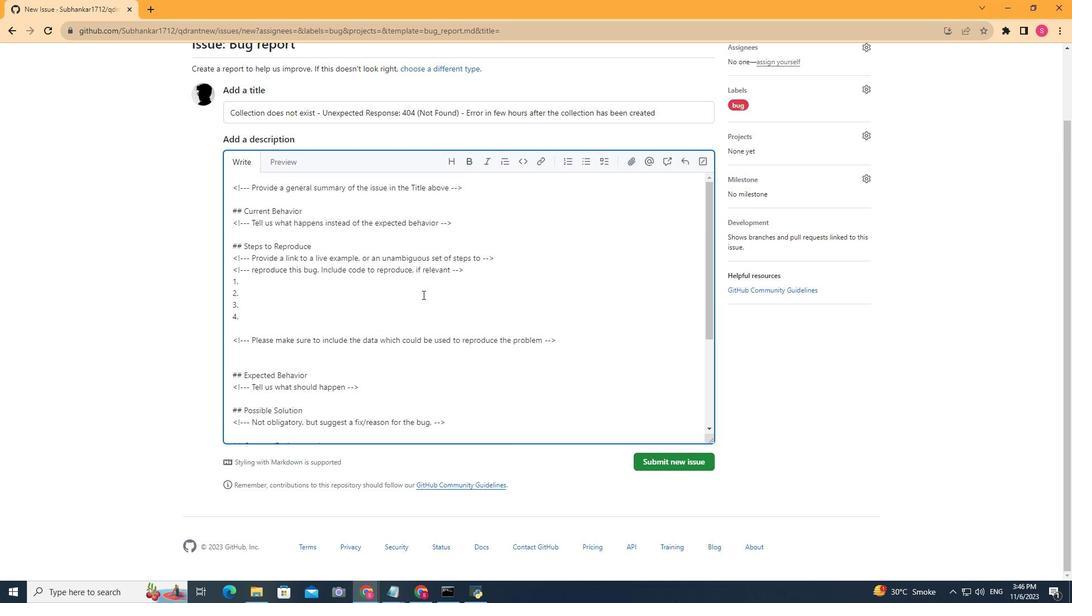 
Action: Mouse scrolled (423, 295) with delta (0, 0)
Screenshot: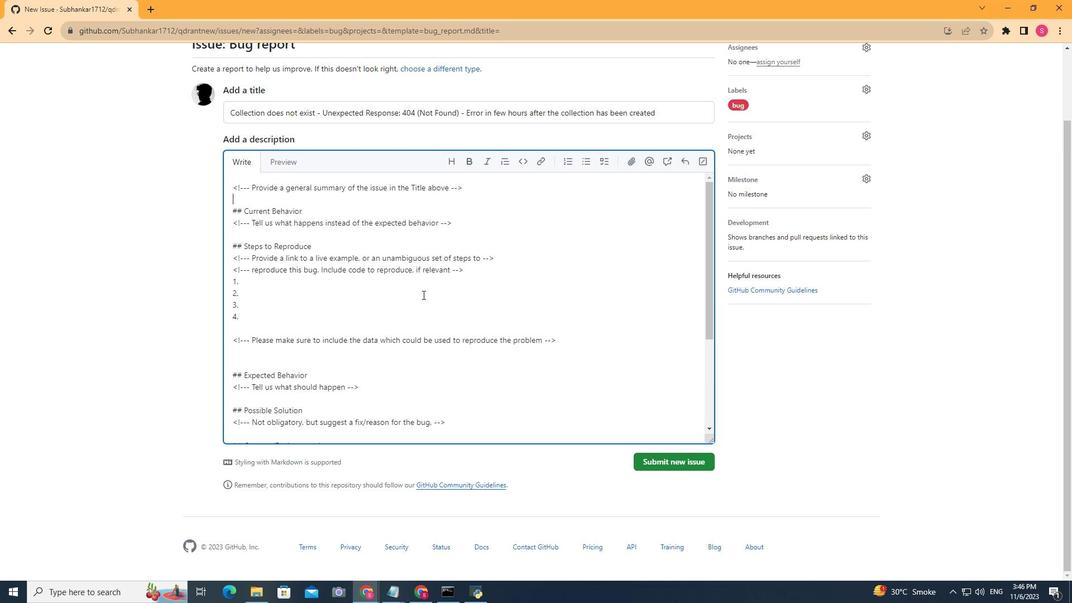 
Action: Mouse scrolled (423, 295) with delta (0, 0)
Screenshot: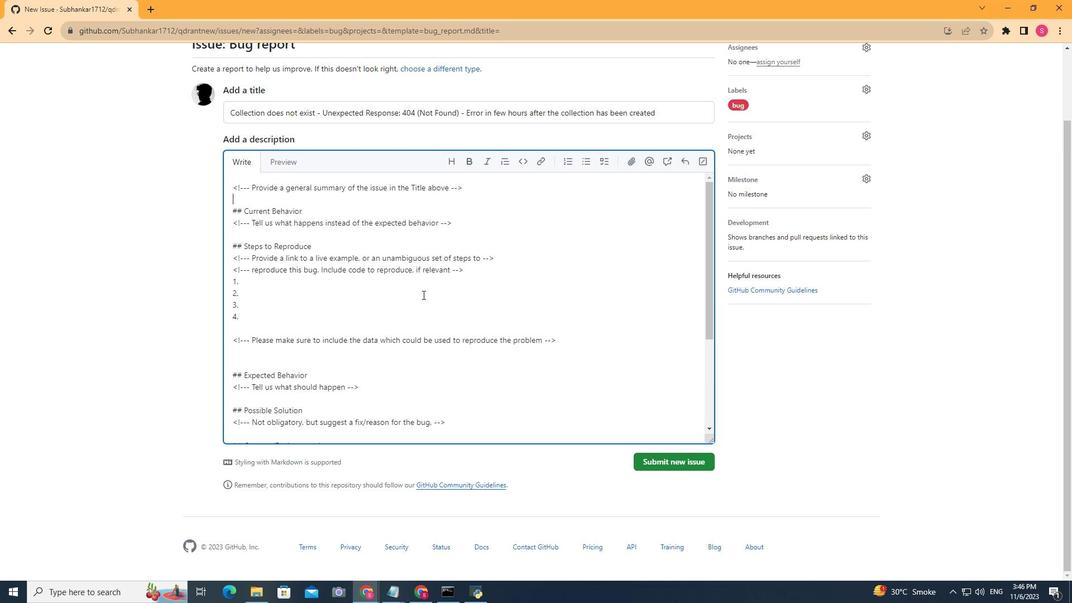 
Action: Mouse scrolled (423, 295) with delta (0, 0)
Screenshot: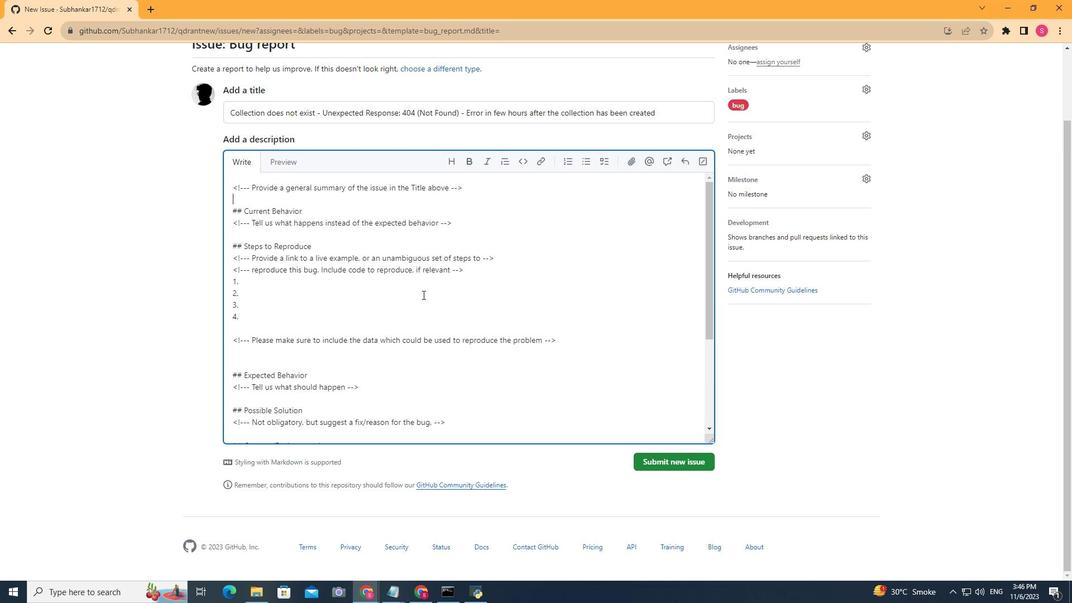 
Action: Mouse scrolled (423, 295) with delta (0, 0)
Screenshot: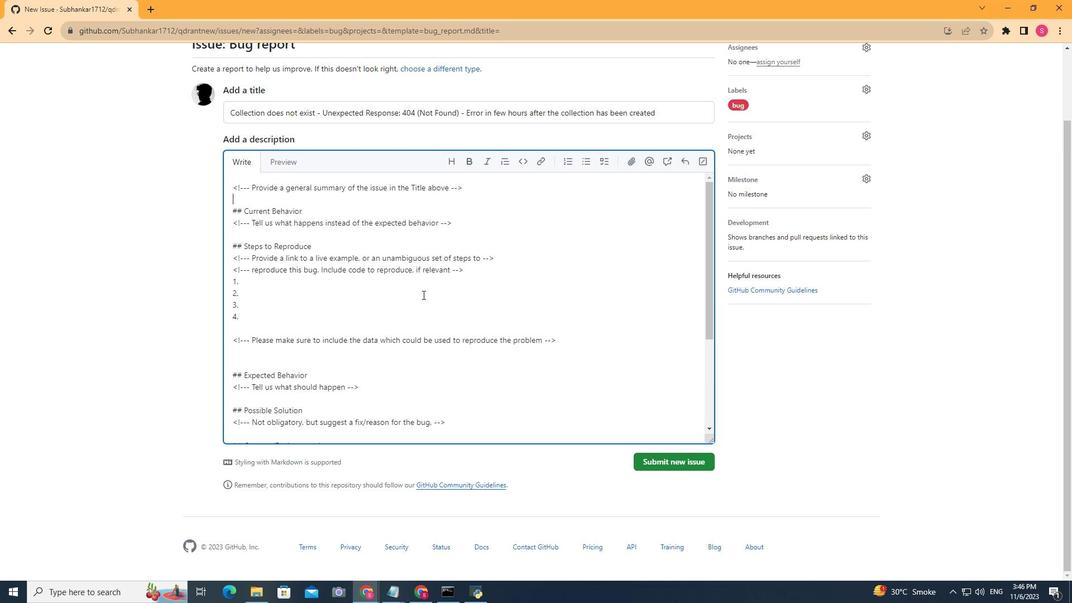 
Action: Mouse scrolled (423, 295) with delta (0, 0)
Screenshot: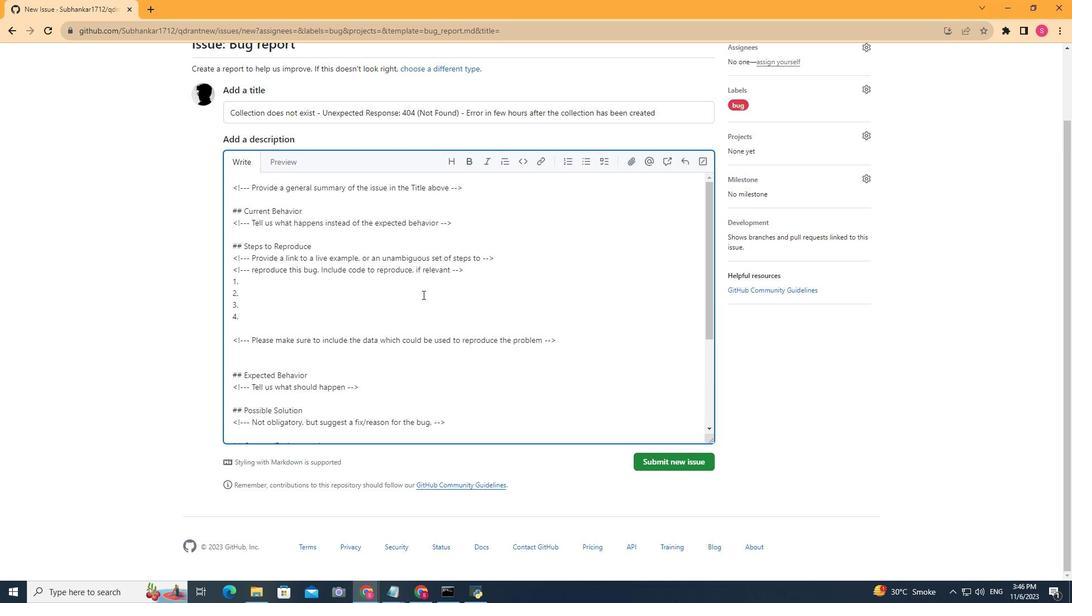 
Action: Mouse scrolled (423, 295) with delta (0, 0)
Screenshot: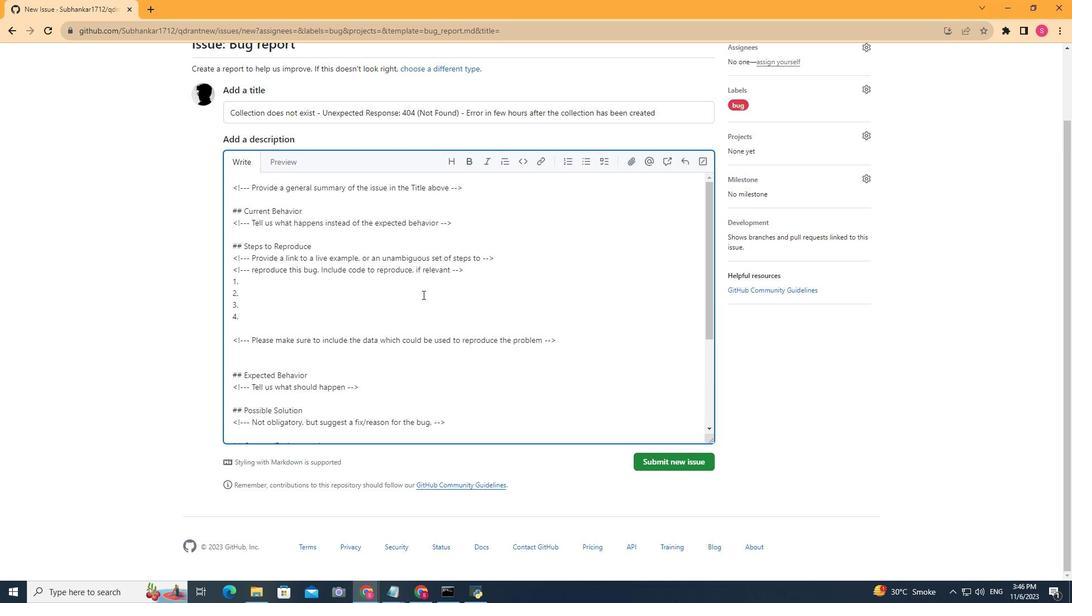 
Action: Mouse scrolled (423, 295) with delta (0, 0)
Screenshot: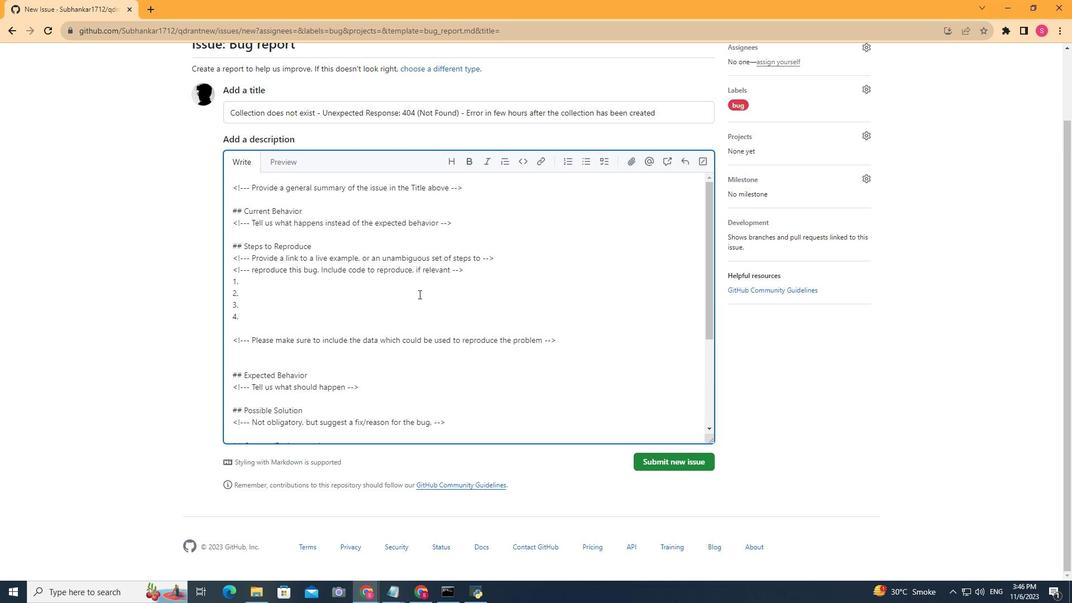
Action: Mouse moved to (268, 202)
Screenshot: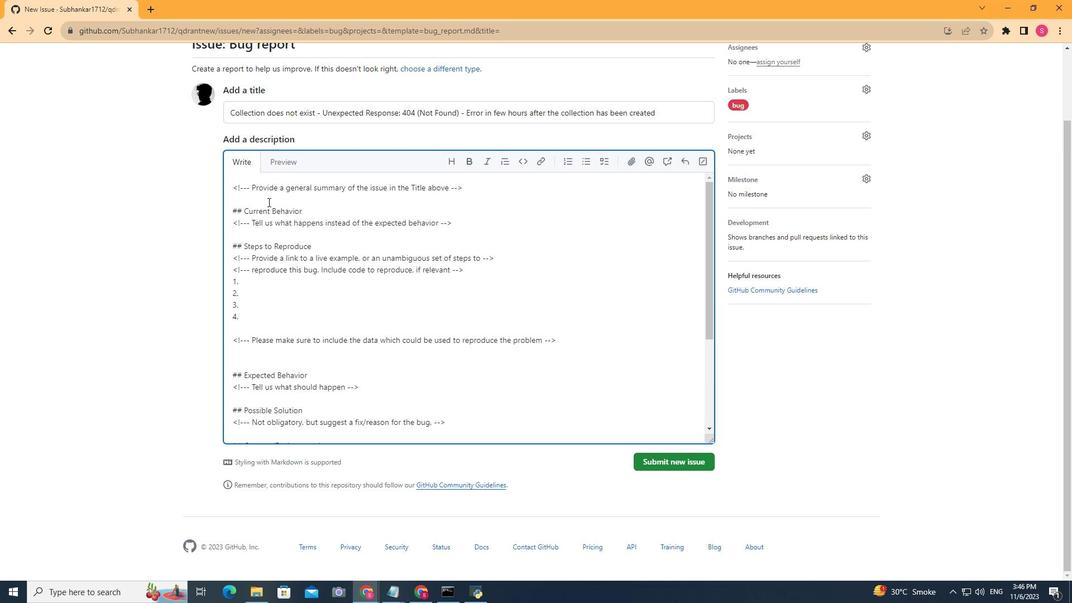 
Action: Mouse scrolled (268, 202) with delta (0, 0)
Screenshot: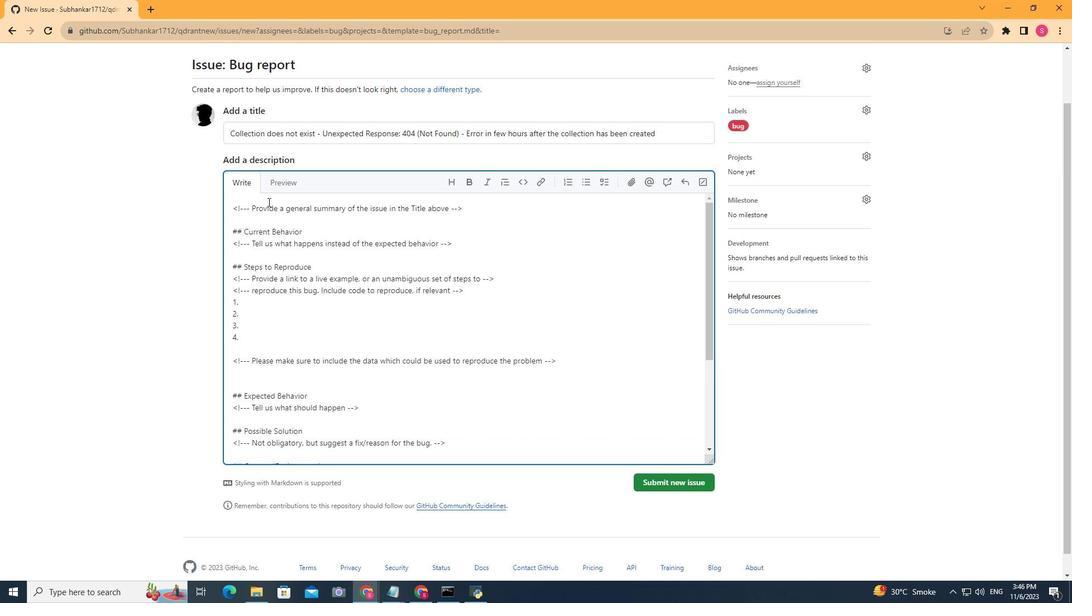 
Action: Mouse scrolled (268, 202) with delta (0, 0)
Screenshot: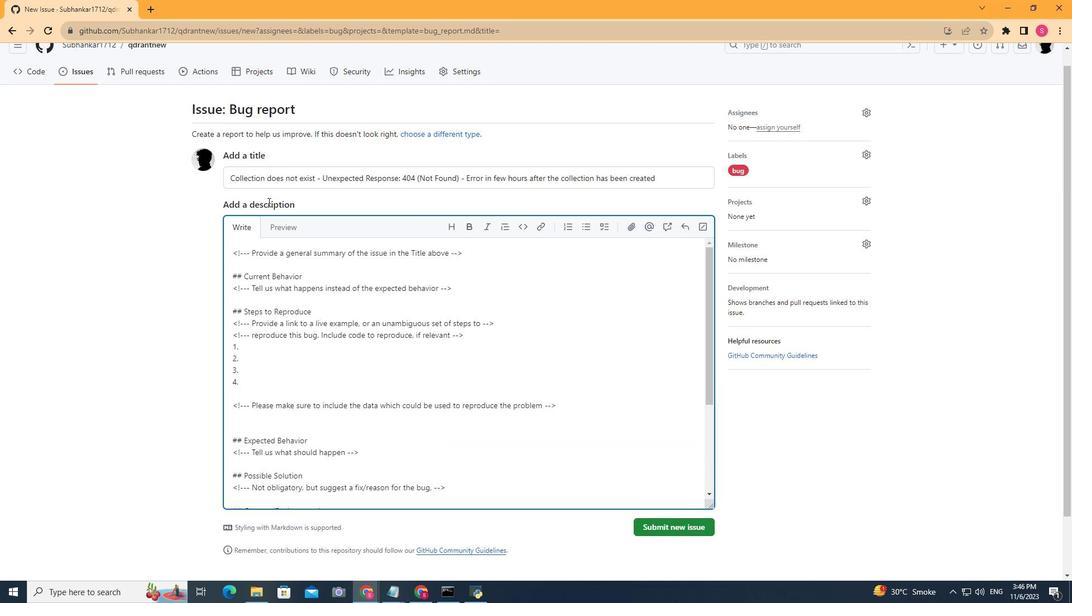 
Action: Mouse moved to (278, 255)
Screenshot: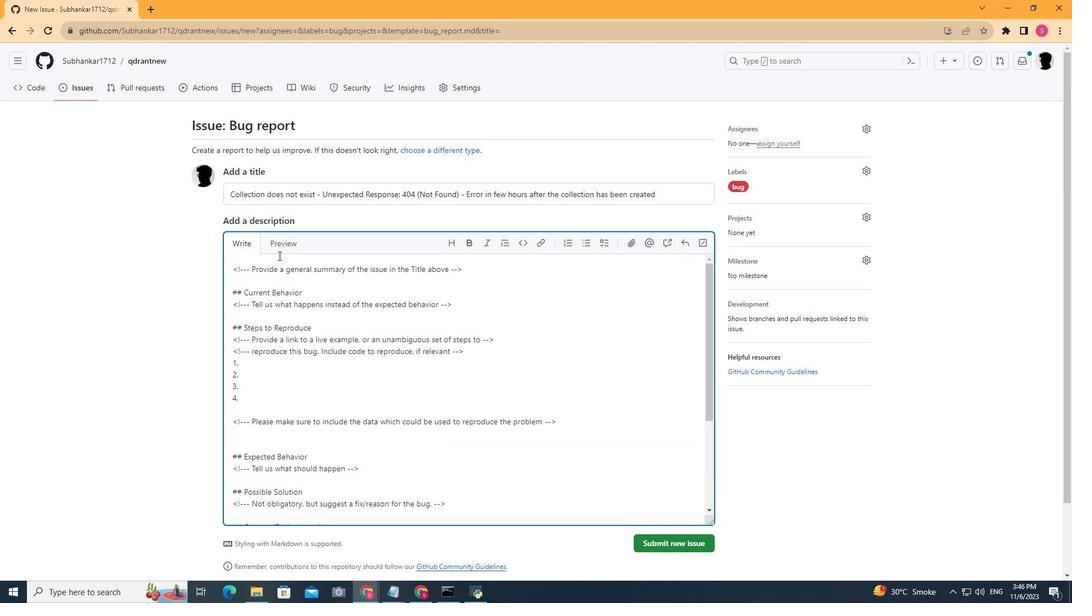 
Action: Mouse scrolled (278, 255) with delta (0, 0)
Screenshot: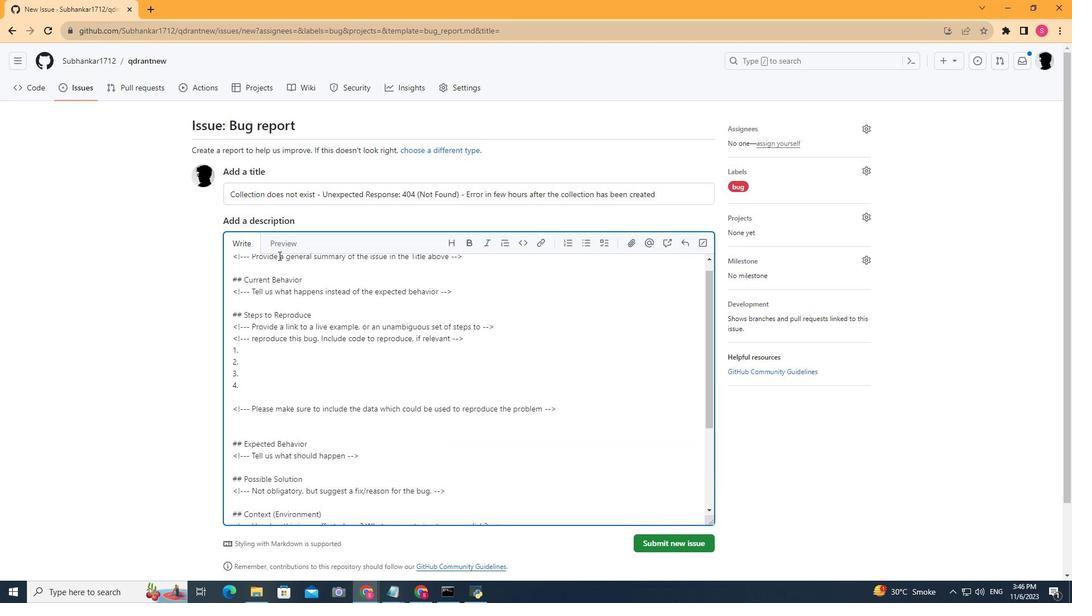 
Action: Mouse scrolled (278, 255) with delta (0, 0)
Screenshot: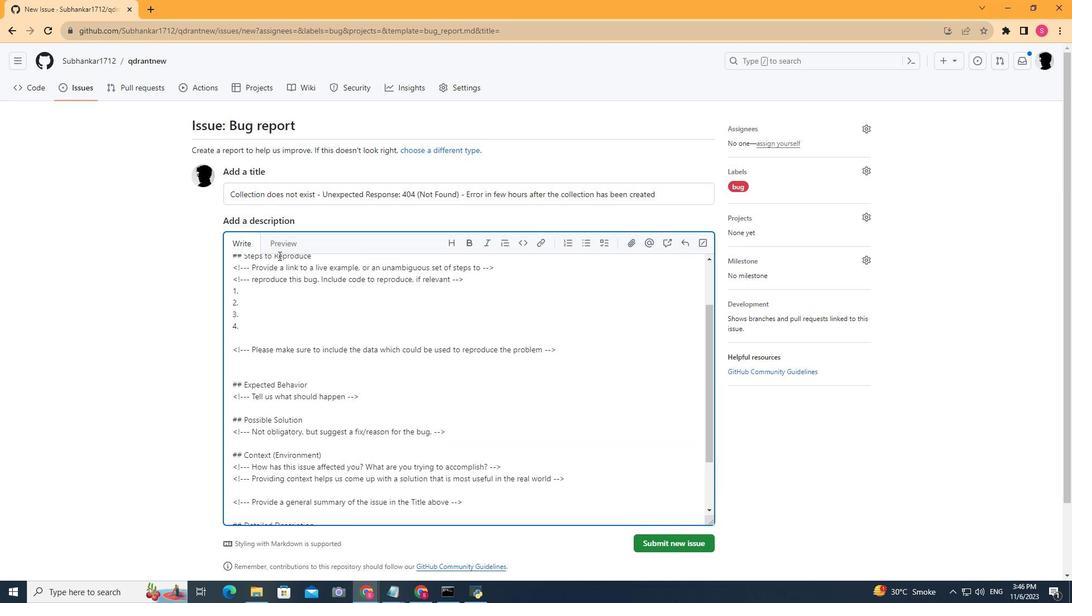 
Action: Mouse scrolled (278, 255) with delta (0, 0)
Screenshot: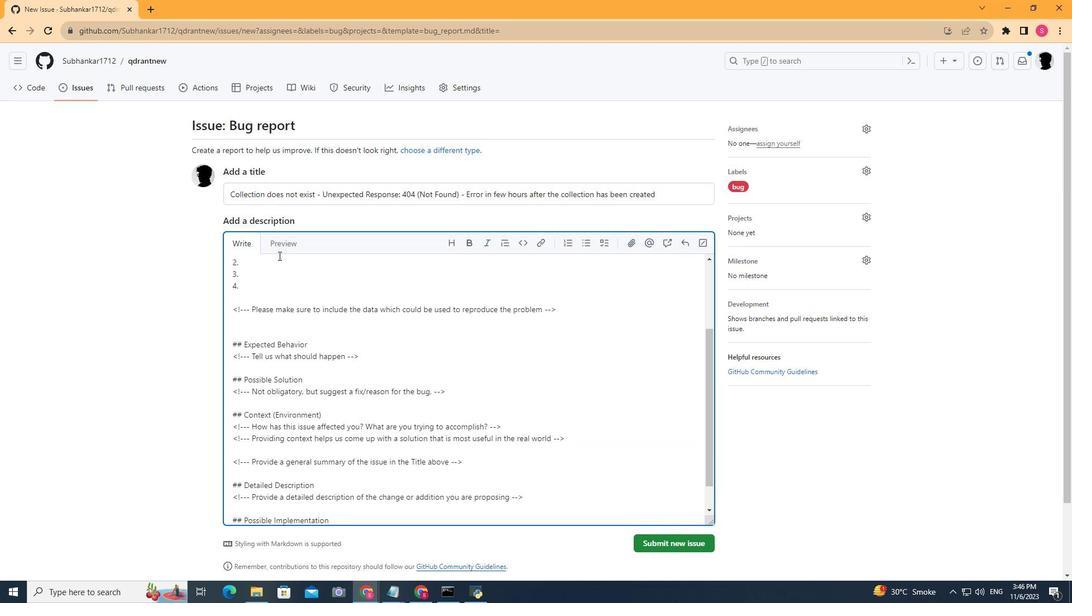 
Action: Mouse scrolled (278, 255) with delta (0, 0)
Screenshot: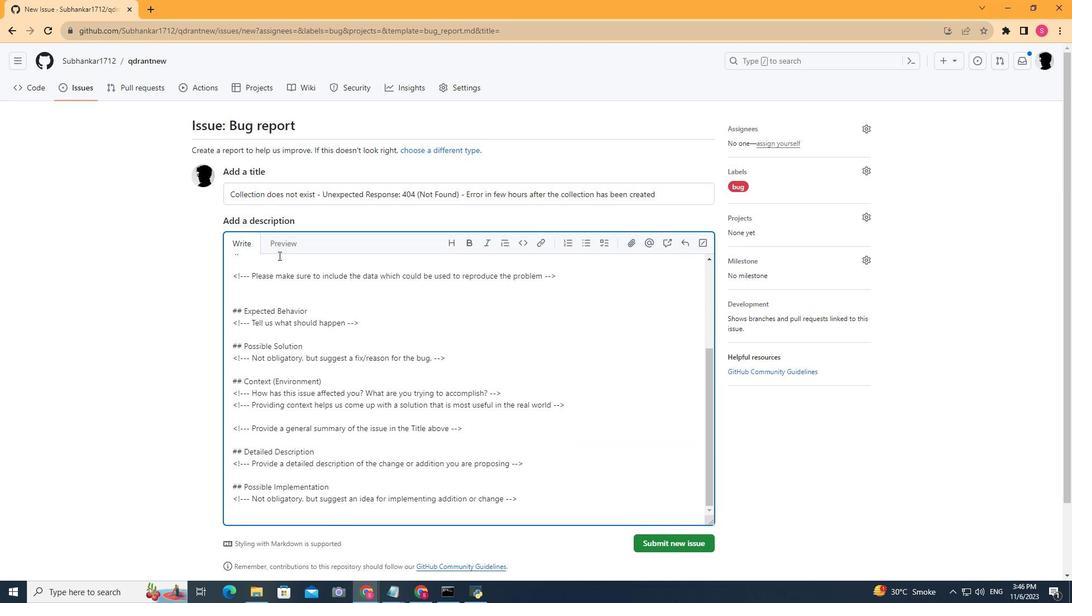 
Action: Mouse scrolled (278, 255) with delta (0, 0)
Screenshot: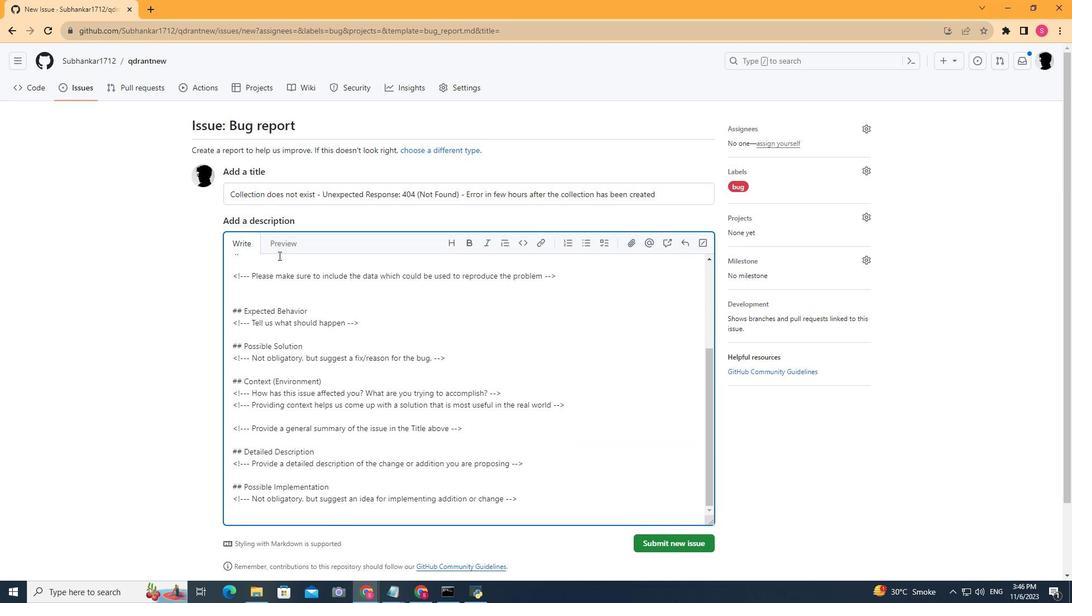 
Action: Mouse scrolled (278, 255) with delta (0, 0)
Screenshot: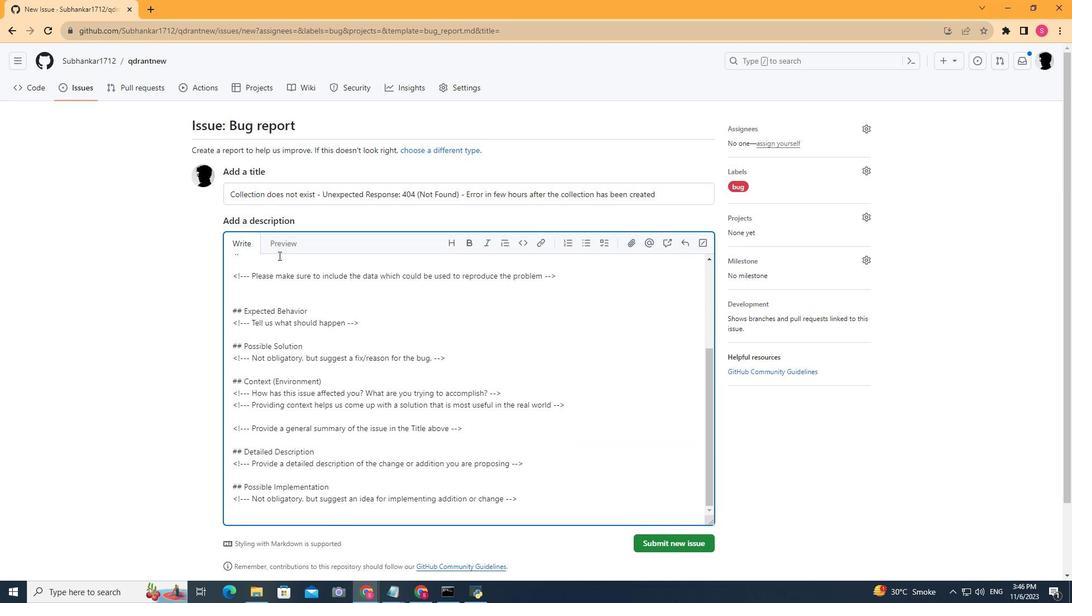 
Action: Mouse scrolled (278, 256) with delta (0, 0)
Screenshot: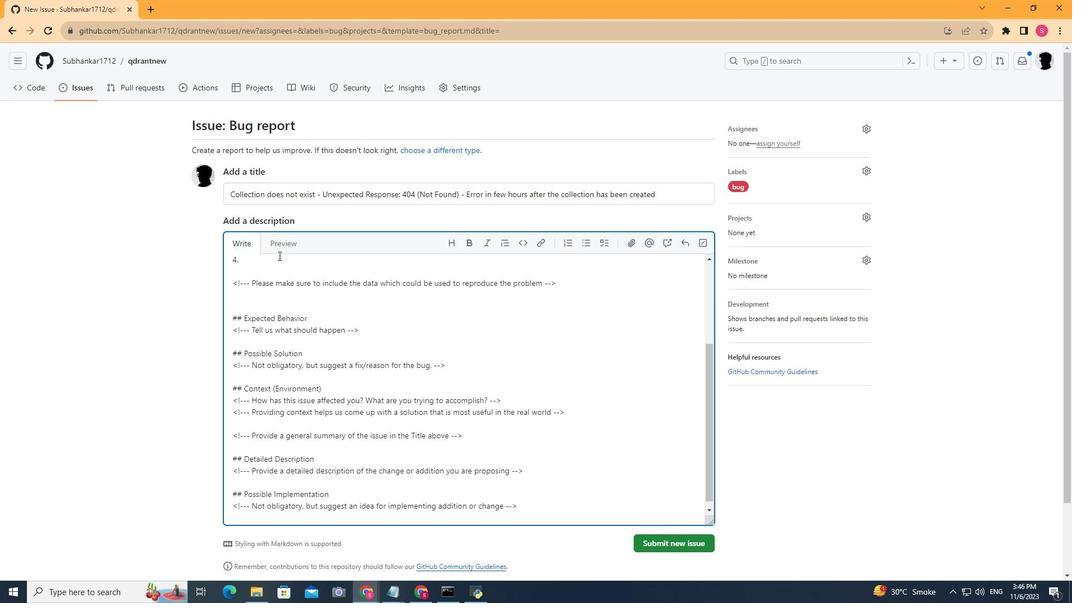 
Action: Mouse scrolled (278, 256) with delta (0, 0)
Screenshot: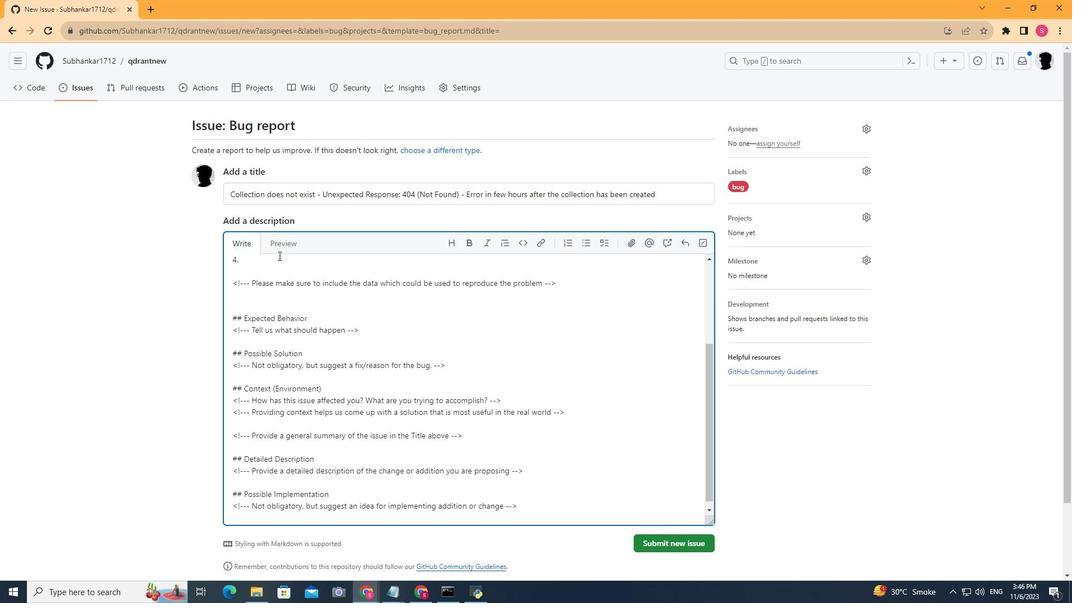 
Action: Mouse scrolled (278, 256) with delta (0, 0)
Screenshot: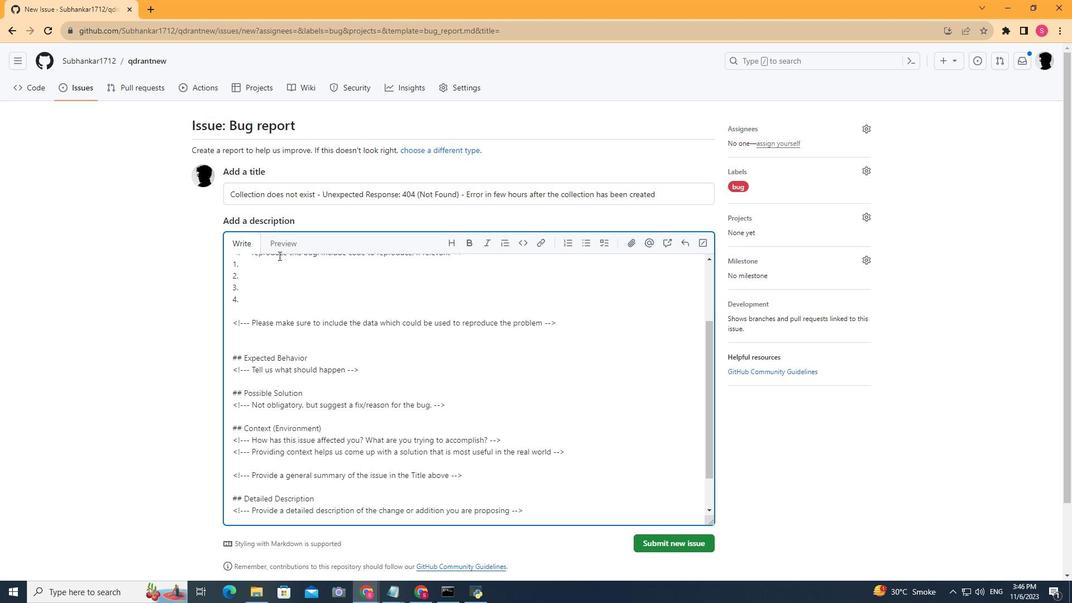 
Action: Mouse scrolled (278, 256) with delta (0, 0)
Screenshot: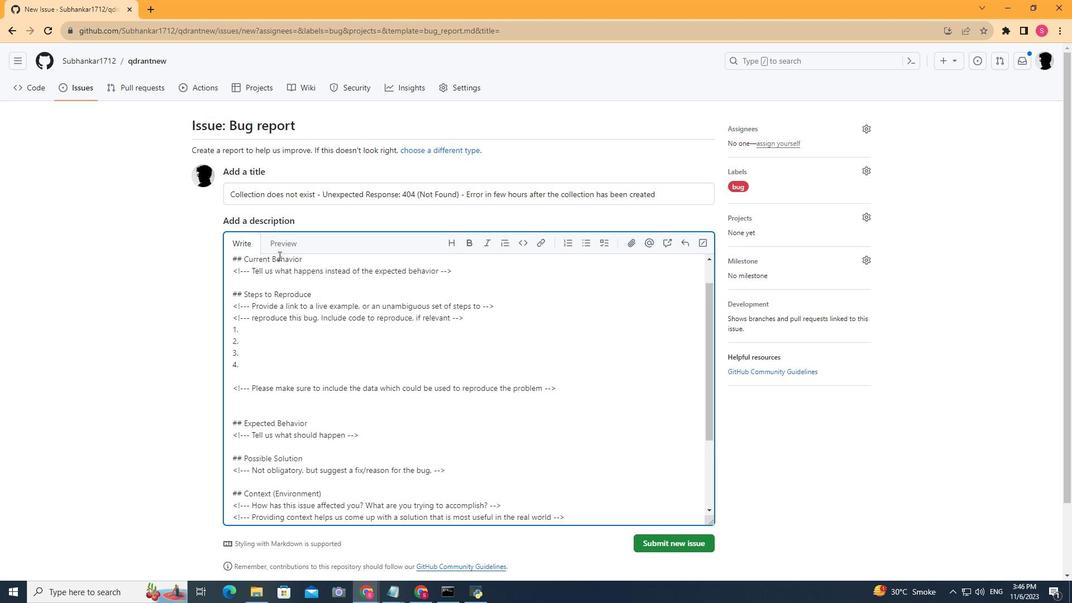 
Action: Mouse scrolled (278, 256) with delta (0, 0)
Screenshot: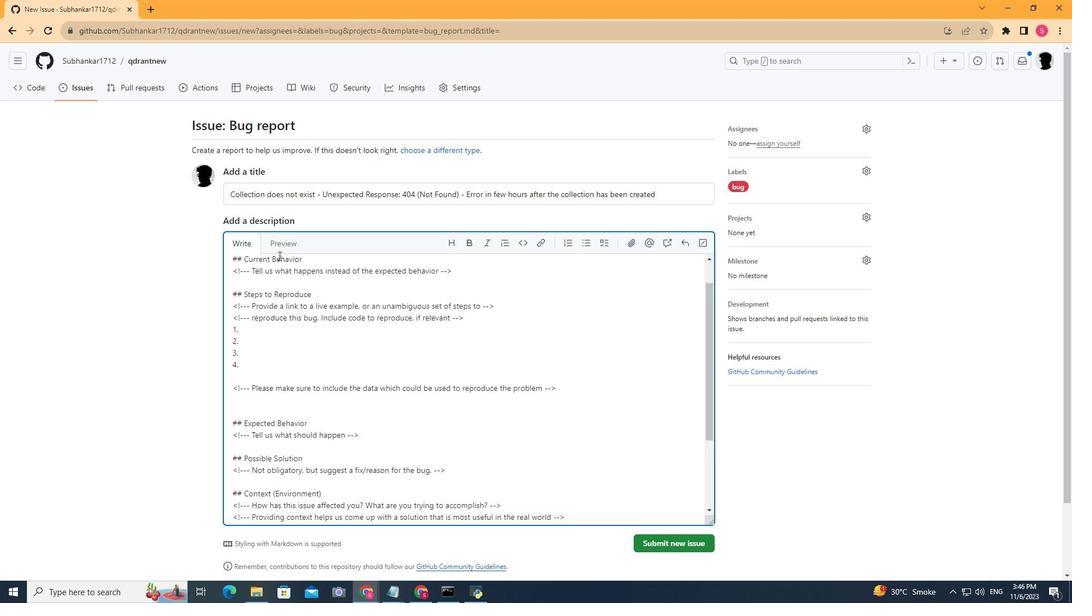 
Action: Mouse scrolled (278, 256) with delta (0, 0)
Screenshot: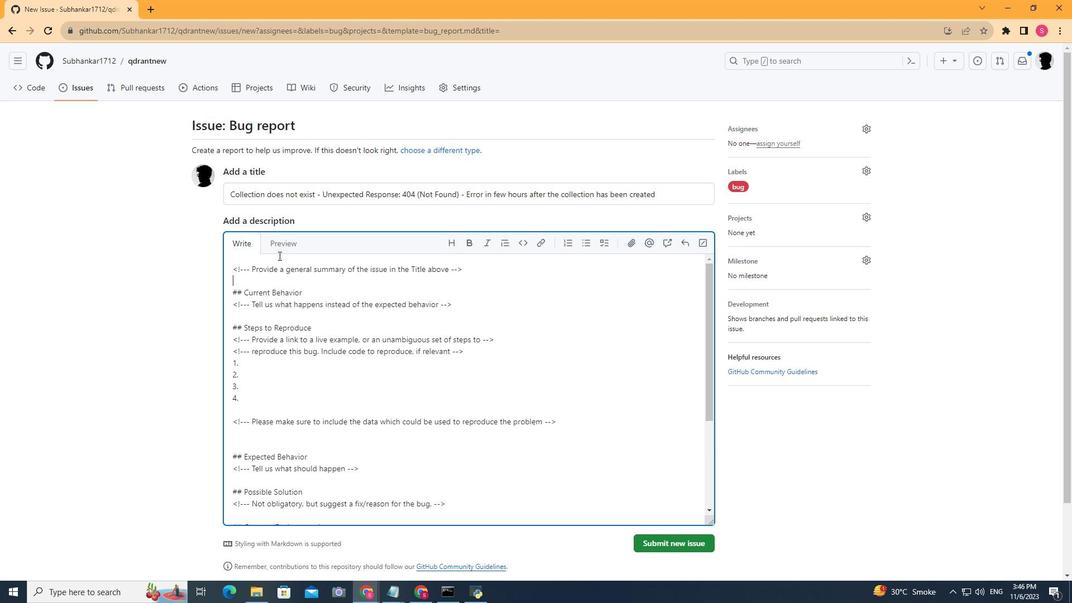 
Action: Mouse scrolled (278, 256) with delta (0, 0)
Screenshot: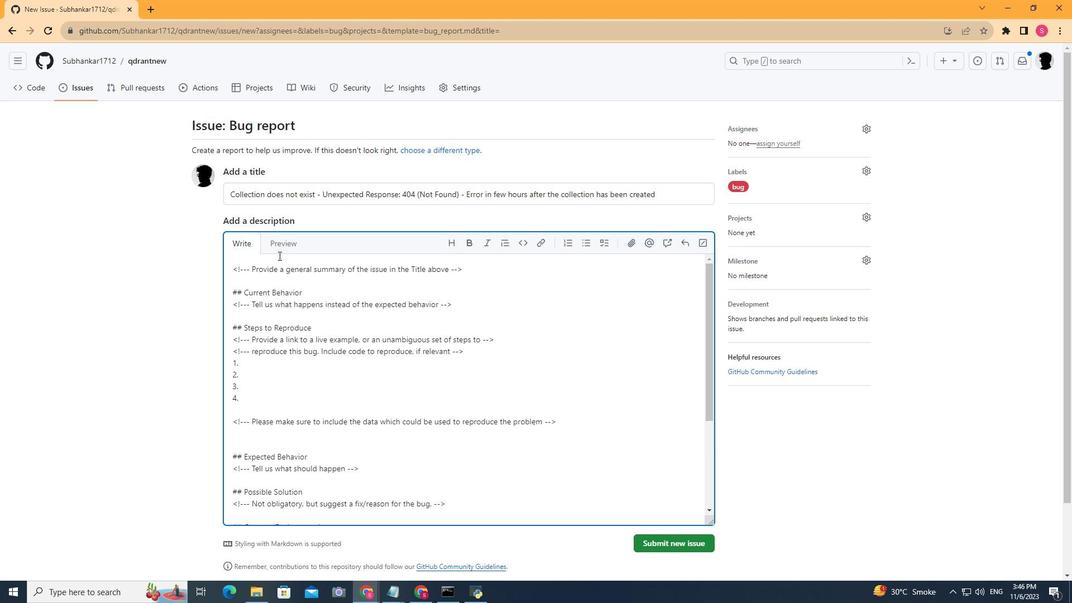 
Action: Mouse moved to (232, 269)
Screenshot: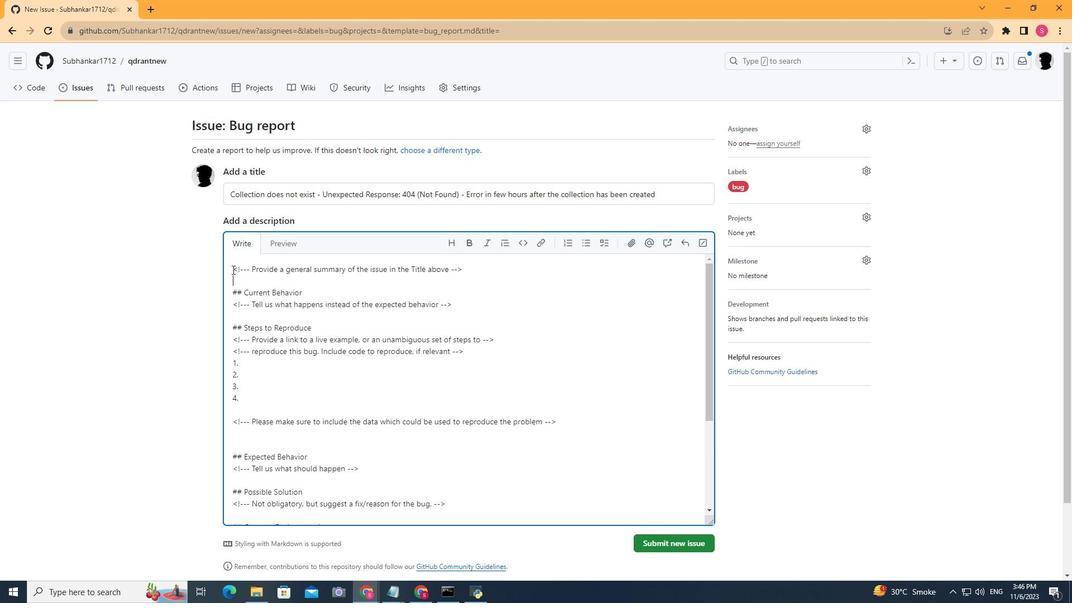 
Action: Mouse pressed left at (232, 269)
Screenshot: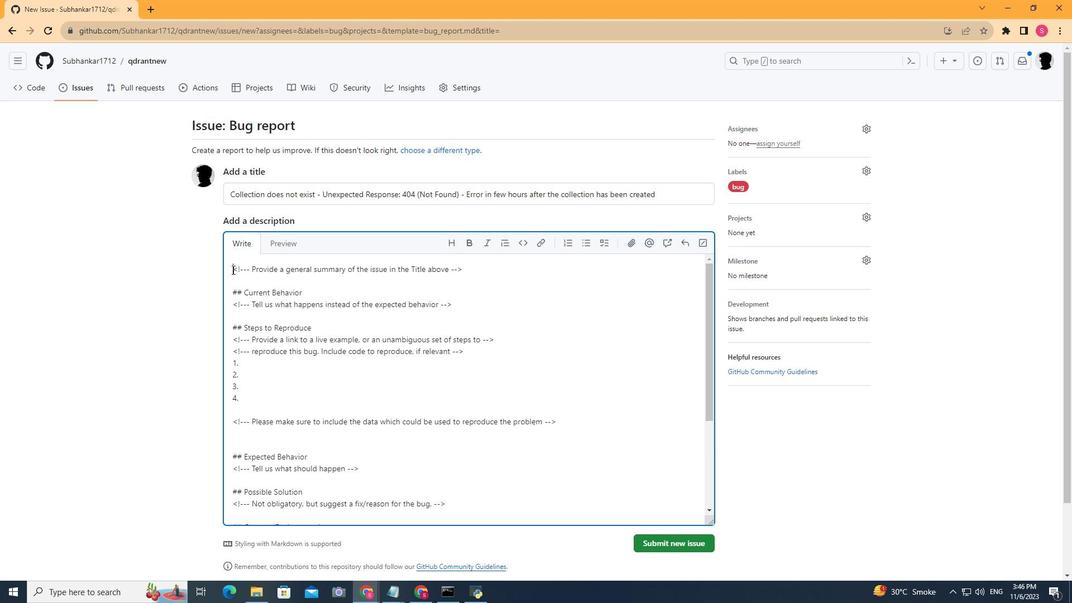 
Action: Mouse moved to (456, 377)
Screenshot: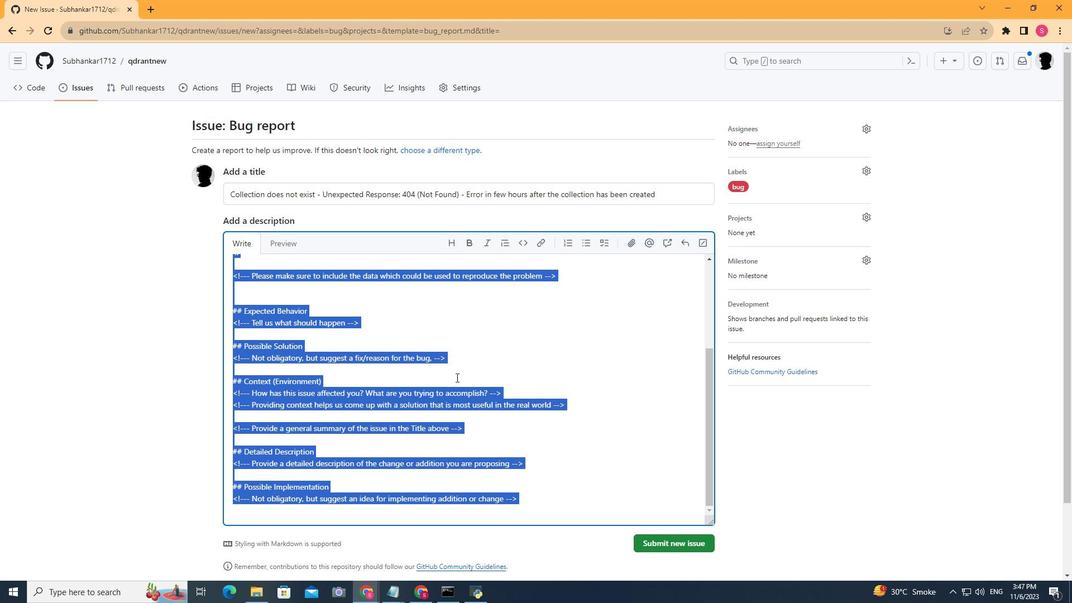 
Action: Key pressed i<Key.backspace><Key.shift>I<Key.space>get<Key.space>an<Key.space>error<Key.space>in<Key.space>few<Key.space>hours<Key.space>after<Key.space>the<Key.space>collection<Key.space>is<Key.space>created<Key.space>that<Key.space>says<Key.space>that<Key.space>the<Key.space><Key.shift>Collection<Key.space>does<Key.space>not<Key.space>exist<Key.space>-<Key.space>unexpected<Key.space><Key.shift>Response<Key.shift_r>:404<Key.left><Key.left><Key.left><Key.space><Key.right><Key.right><Key.right><Key.space><Key.shift_r>(<Key.shift>Not<Key.space><Key.shift>Found<Key.shift_r><Key.shift_r><Key.shift_r><Key.shift_r><Key.shift_r>).<Key.space><Key.shift>Then<Key.space>the<Key.space>collection<Key.space>needs<Key.space>to<Key.space>be<Key.space>recreated<Key.space>again<Key.space>using<Key.space>recreate<Key.shift>_collection<Key.space>and<Key.space>data<Key.space>has<Key.space>to<Key.space>a<Key.backspace>be<Key.space>upserted<Key.space>fort<Key.space><Key.left><Key.left><Key.left><Key.left><Key.left><Key.left><Key.left><Key.left><Key.left><Key.left><Key.left><Key.left><Key.space><Key.right><Key.right><Key.right><Key.right><Key.right><Key.left><Key.left><Key.left><Key.left><Key.right><Key.right><Key.right><Key.right><Key.right><Key.backspace><Key.backspace><Key.backspace><Key.backspace><Key.backspace><Key.backspace><Key.backspace>seted<Key.left><Key.left><Key.left>r<Key.right><Key.right><Key.right><Key.right><Key.right><Key.right><Key.right><Key.right><Key.space>it<Key.space>to<Key.space>become<Key.space>accessible.<Key.enter><Key.enter><Key.shift>Error<Key.space>-<Key.enter><Key.enter><Key.shift>Unexpected<Key.shift>Response<Key.shift_r>:<Key.space><Key.shift>Unexpected<Key.space><Key.shift>Response<Key.shift_r>:<Key.space>404<Key.space><Key.shift_r>(<Key.shift>Not<Key.space><Key.shift>Found<Key.shift_r>)<Key.enter><Key.shift>Raw<Key.space>response<Key.space>content<Key.shift_r>:<Key.enter>b'<Key.shift_r>{<Key.shift_r>"status<Key.shift_r>"<Key.shift_r>:<Key.shift_r><Key.shift_r><Key.shift_r><Key.shift_r><Key.shift_r><Key.shift_r><Key.shift_r><Key.shift_r><Key.shift_r><Key.shift_r><Key.shift_r><Key.shift_r><Key.shift_r><Key.shift_r>{<Key.shift_r>"error<Key.shift_r>"<Key.shift_r>:<Key.shift_r>:"<Key.backspace><Key.backspace><Key.shift_r>"<Key.shift>Not<Key.space>found<Key.shift_r>:<Key.space><Key.shift>Collection<Key.space>`750k<Key.shift>_noise<Key.shift>_collection`<Key.space>doesm<Key.backspace>n\'t<Key.space>exist<Key.shift>!<Key.shift_r>"<Key.shift_r>},<Key.shift_r>"<Key.backspace><Key.space><Key.shift_r>"time<Key.shift_r><Key.shift_r><Key.shift_r><Key.shift_r><Key.shift_r><Key.shift_r><Key.shift_r><Key.shift_r><Key.shift_r><Key.shift_r><Key.shift_r><Key.shift_r><Key.shift_r><Key.shift_r><Key.shift_r>"<Key.shift_r>:8.929e-6<Key.shift_r>}'<Key.enter>p<Key.backspace><Key.shift><Key.shift><Key.shift><Key.shift>P<Key.shift>.s<Key.backspace><Key.shift>S<Key.space>-<Key.space><Key.shift>When<Key.space>this<Key.space>error<Key.space>comes,<Key.space>all<Key.space>other<Key.space>collections<Key.space>created<Key.space>also<Key.space>throw<Key.space>the<Key.space>same<Key.space>error.
Screenshot: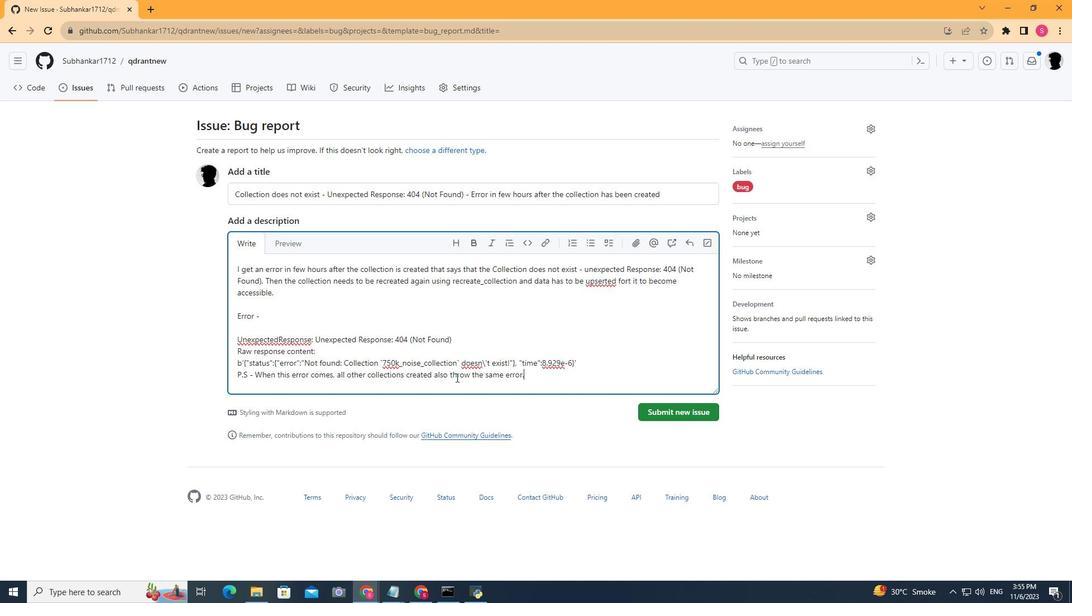 
Action: Mouse scrolled (456, 377) with delta (0, 0)
Screenshot: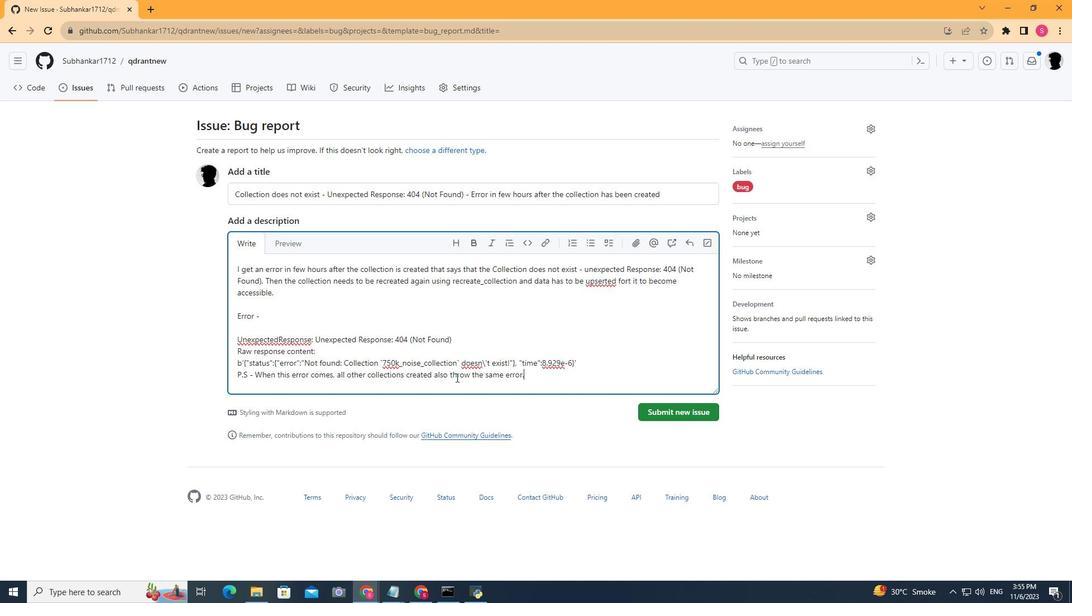 
Action: Mouse scrolled (456, 377) with delta (0, 0)
Screenshot: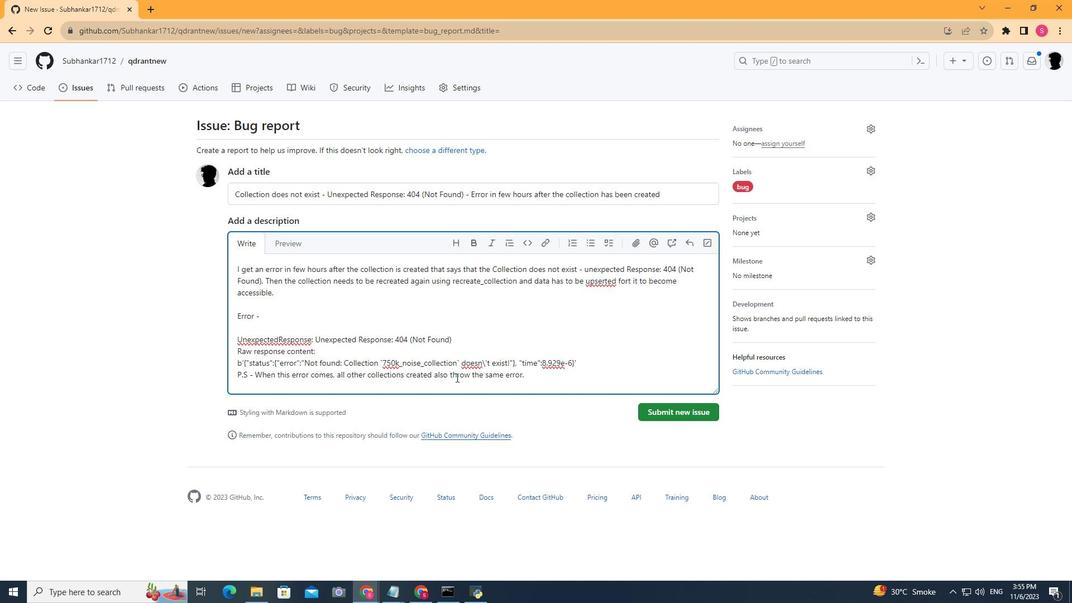 
Action: Mouse moved to (237, 377)
Screenshot: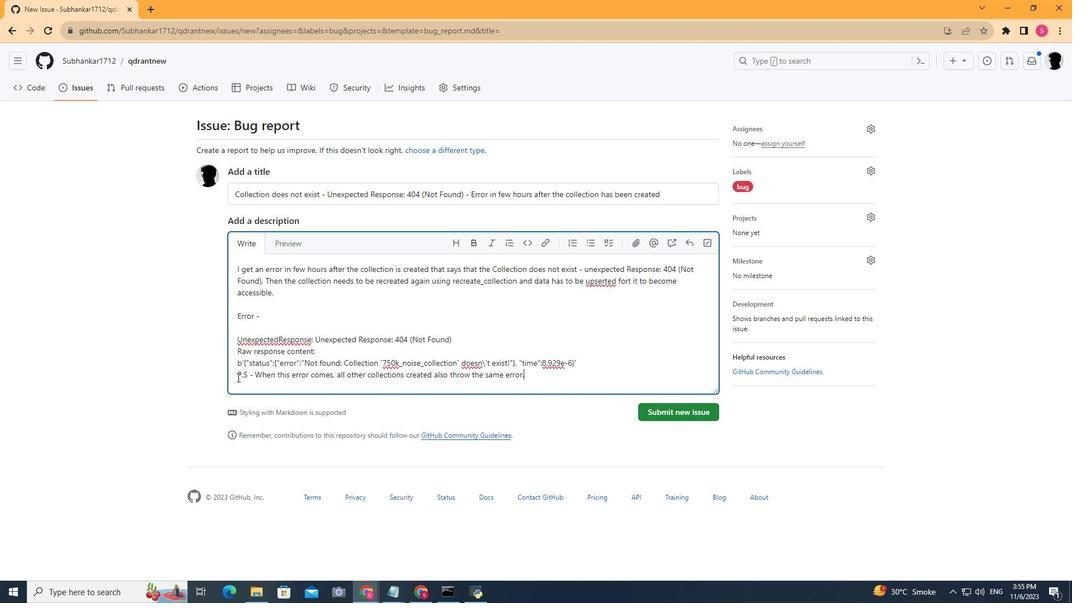 
Action: Mouse pressed left at (237, 377)
Screenshot: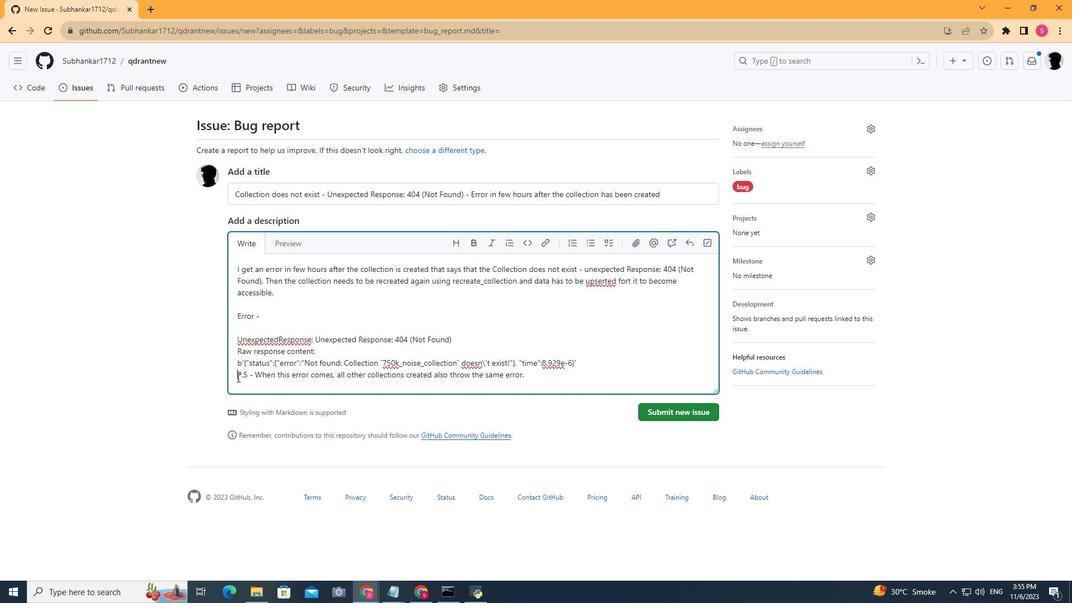 
Action: Mouse moved to (239, 377)
Screenshot: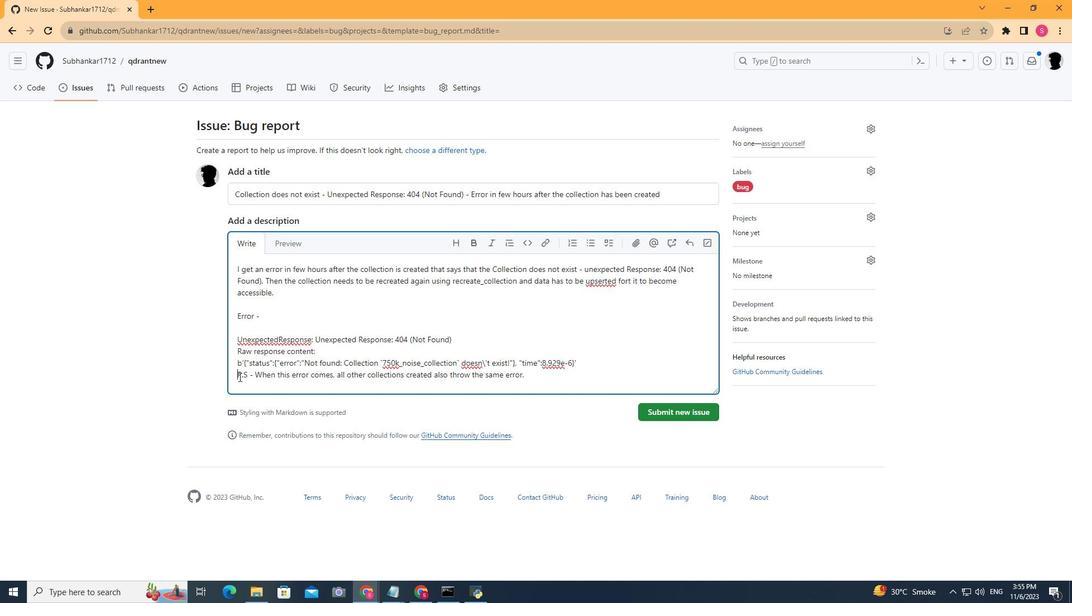 
Action: Key pressed <Key.enter>
Screenshot: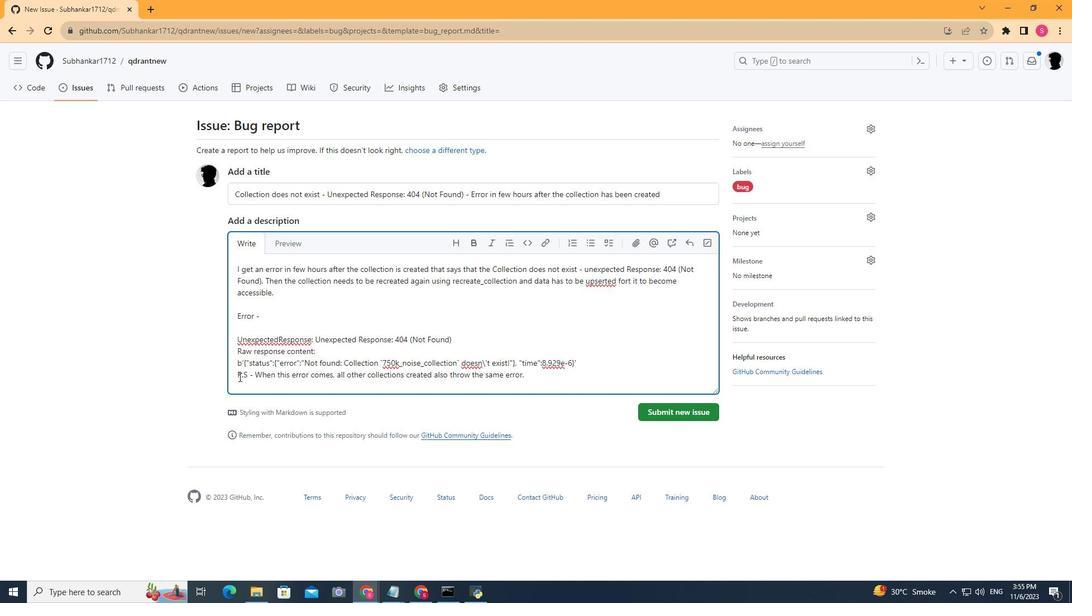 
Action: Mouse moved to (255, 324)
Screenshot: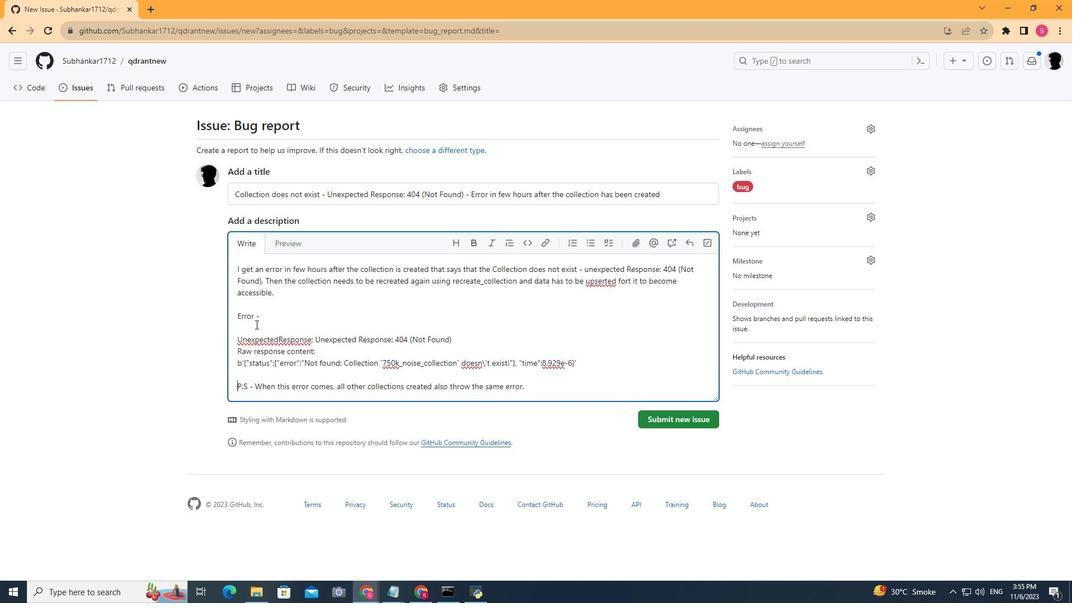 
Action: Mouse scrolled (255, 324) with delta (0, 0)
Screenshot: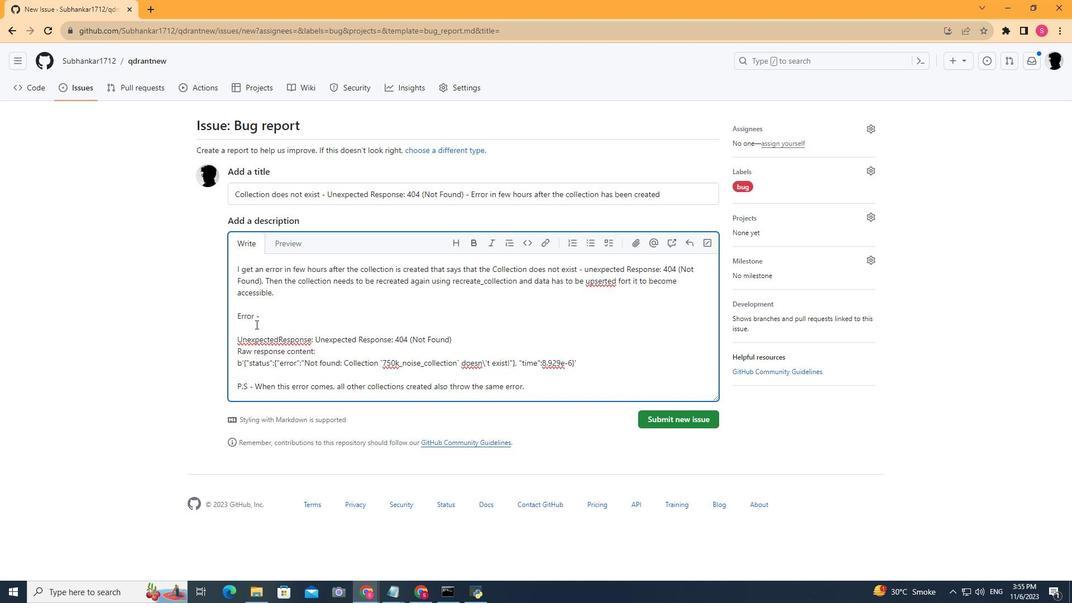 
Action: Mouse scrolled (255, 324) with delta (0, 0)
Screenshot: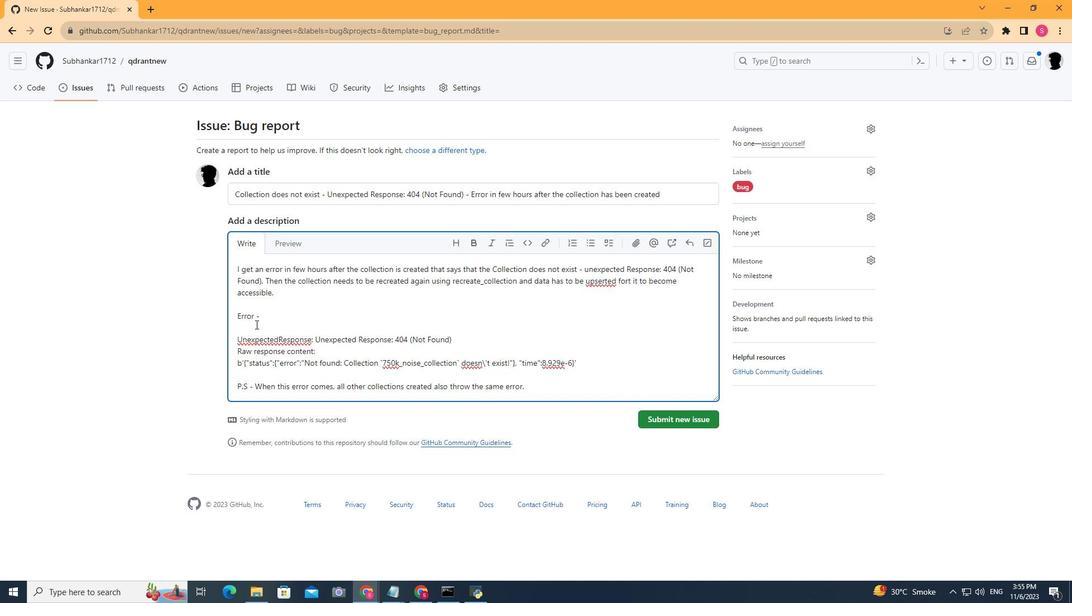 
Action: Mouse scrolled (255, 324) with delta (0, 0)
Screenshot: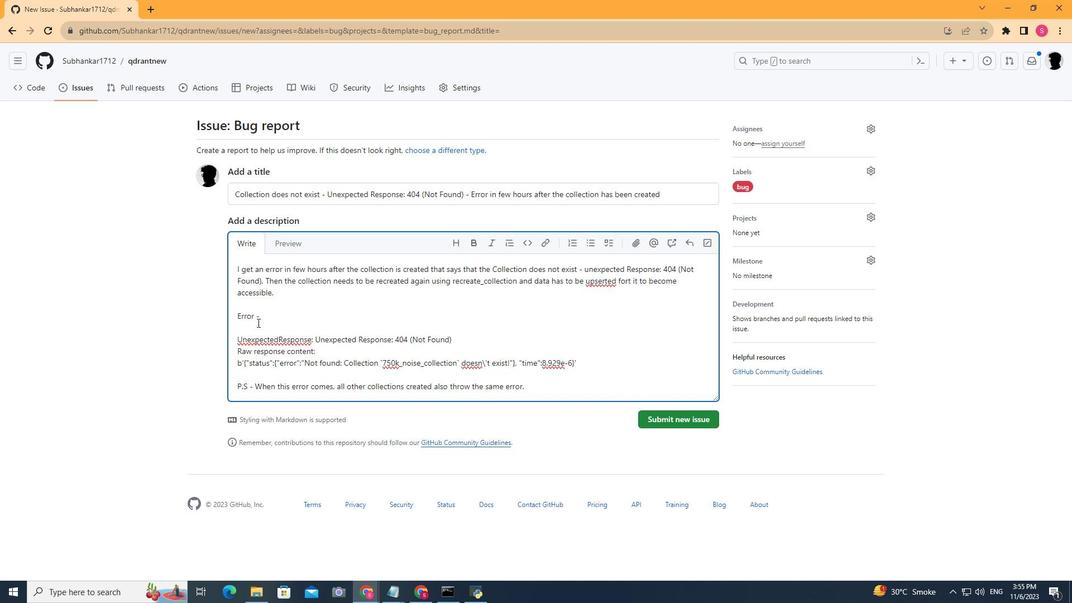 
Action: Mouse moved to (258, 321)
Screenshot: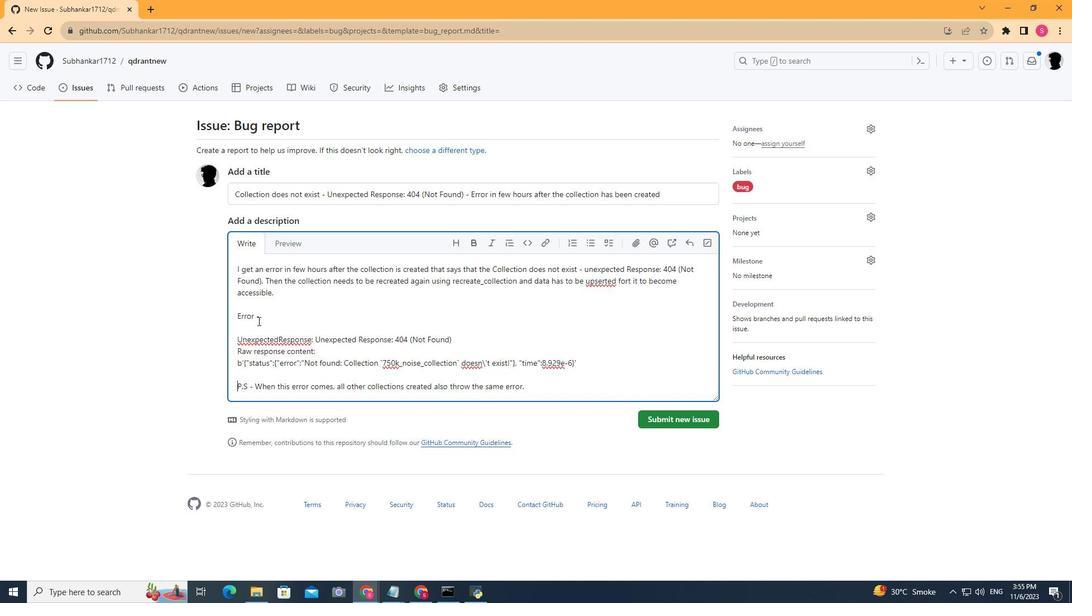 
Action: Mouse scrolled (258, 321) with delta (0, 0)
Screenshot: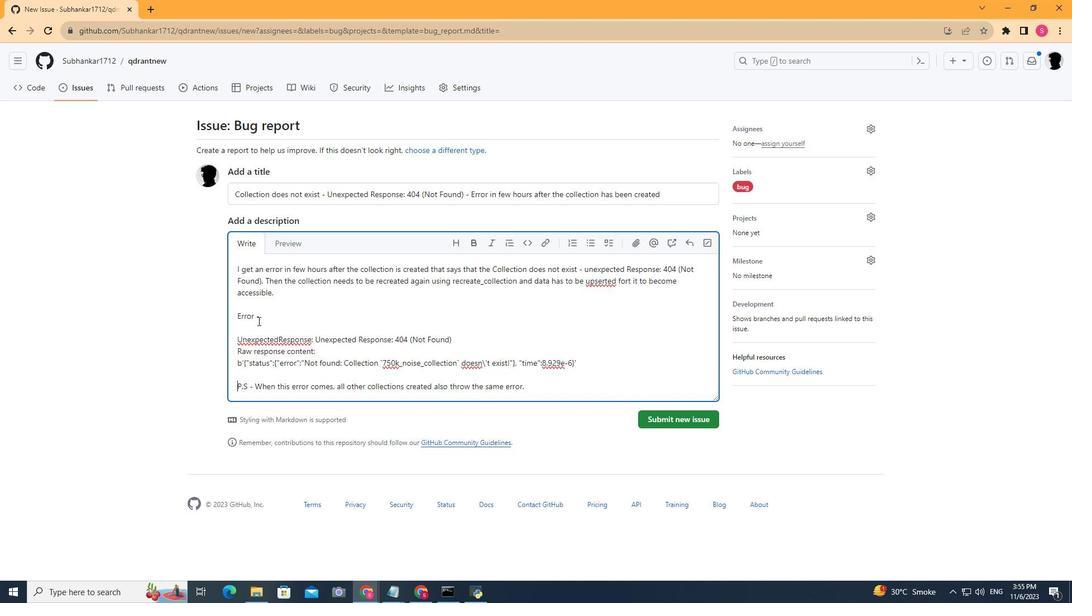 
Action: Mouse scrolled (258, 321) with delta (0, 0)
Screenshot: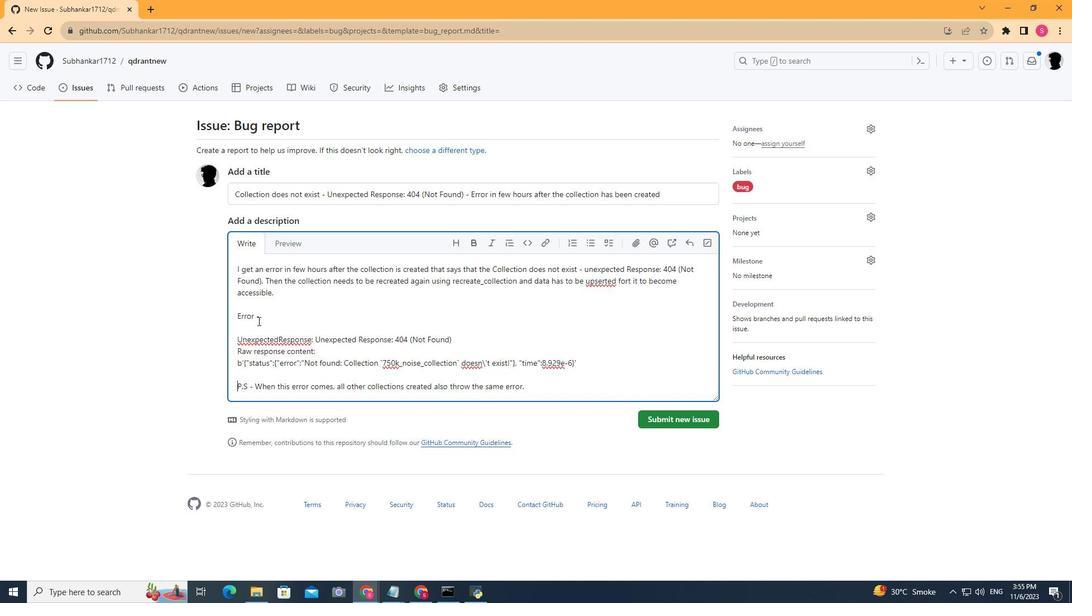 
Action: Mouse scrolled (258, 321) with delta (0, 0)
Screenshot: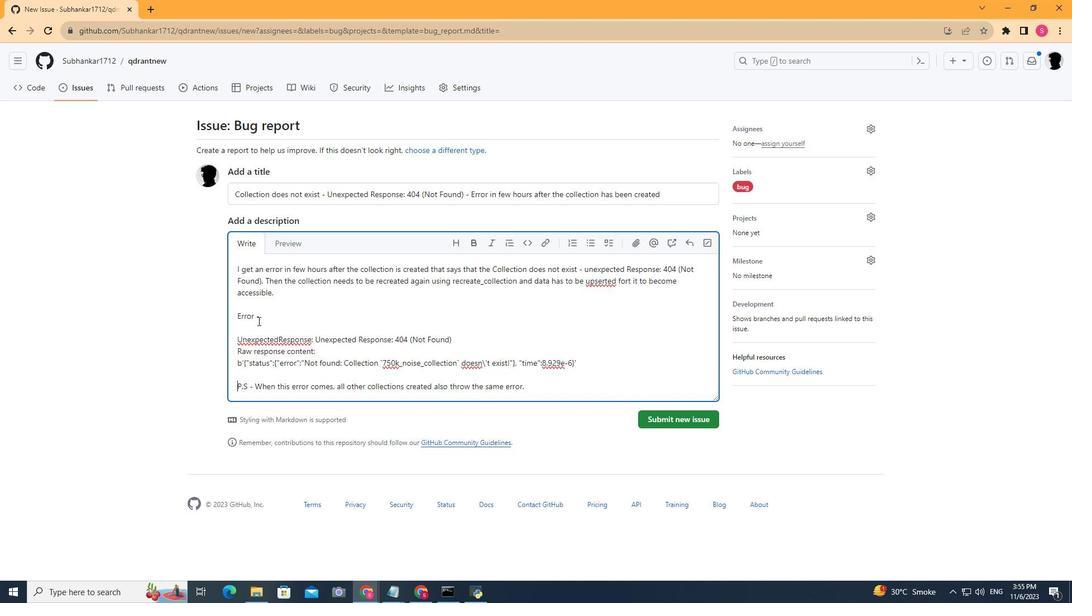 
Action: Mouse scrolled (258, 321) with delta (0, 0)
Screenshot: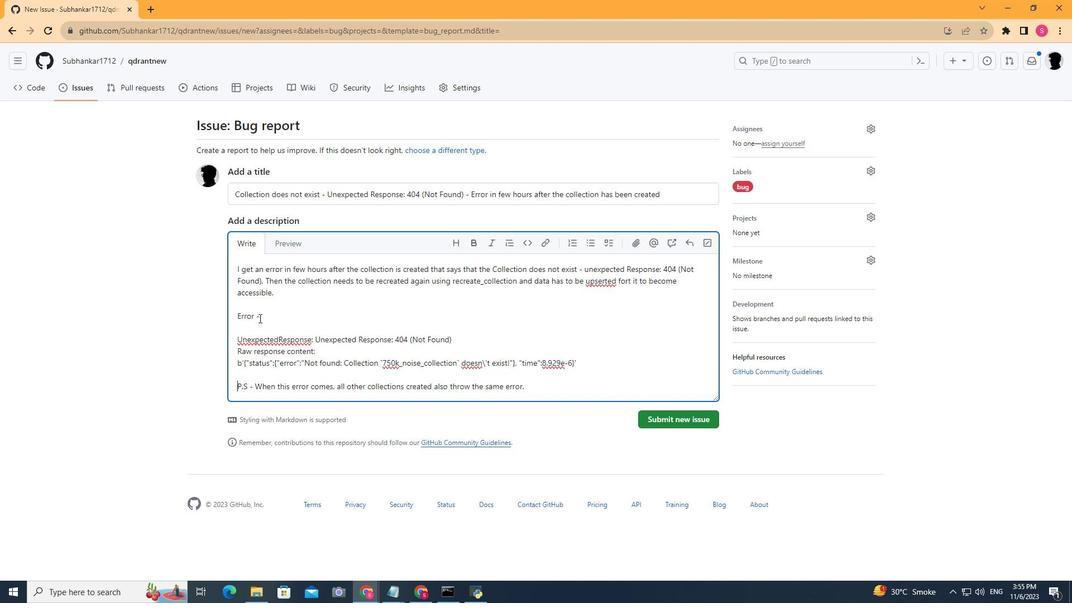 
Action: Mouse moved to (679, 419)
Screenshot: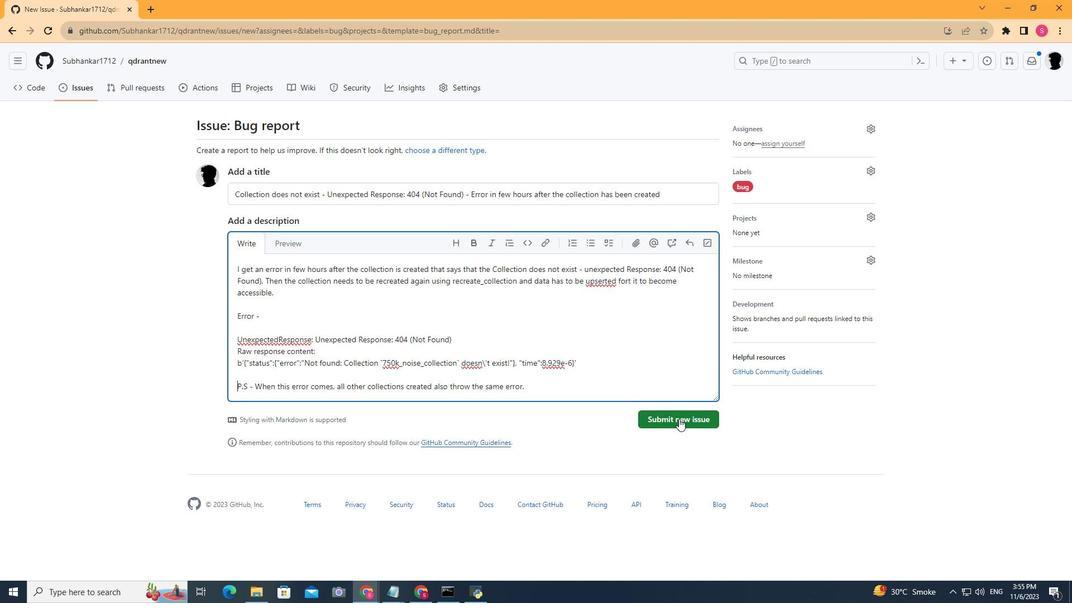 
Action: Mouse pressed left at (679, 419)
Screenshot: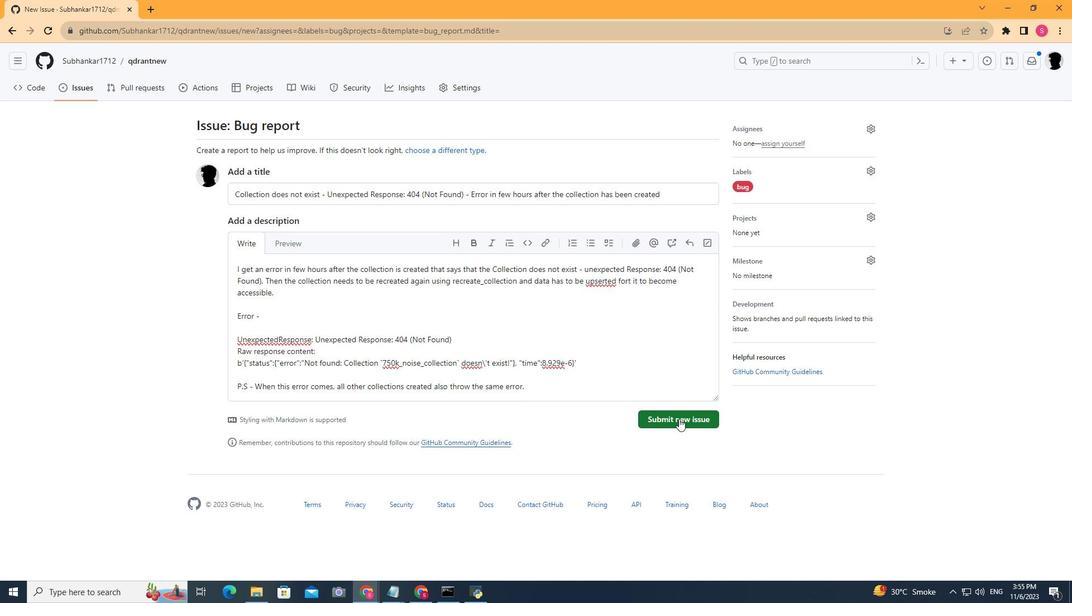 
Action: Mouse moved to (440, 374)
Screenshot: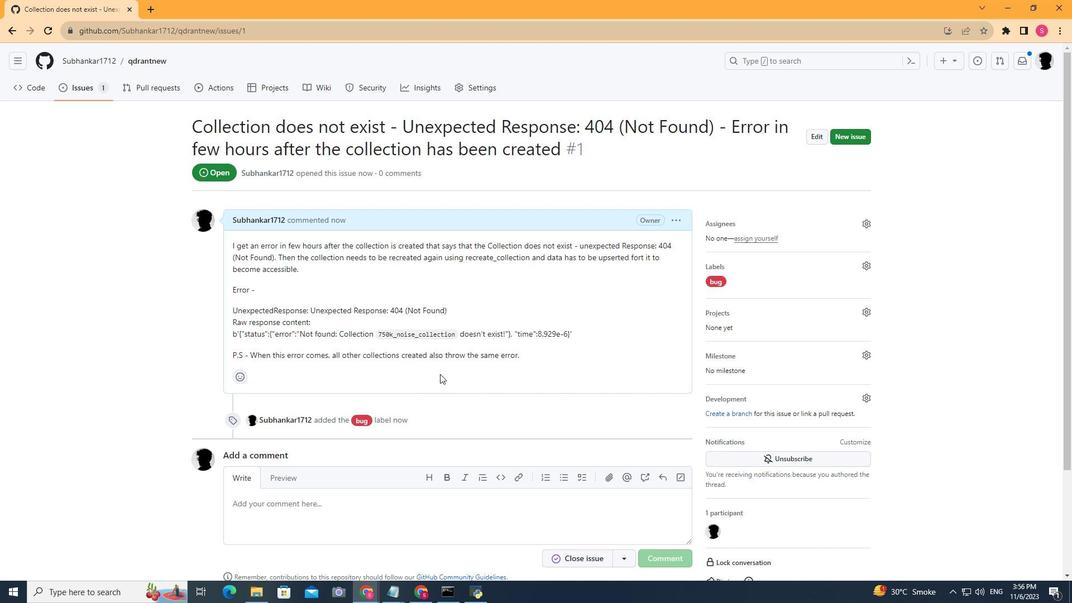 
Action: Mouse scrolled (440, 373) with delta (0, 0)
Screenshot: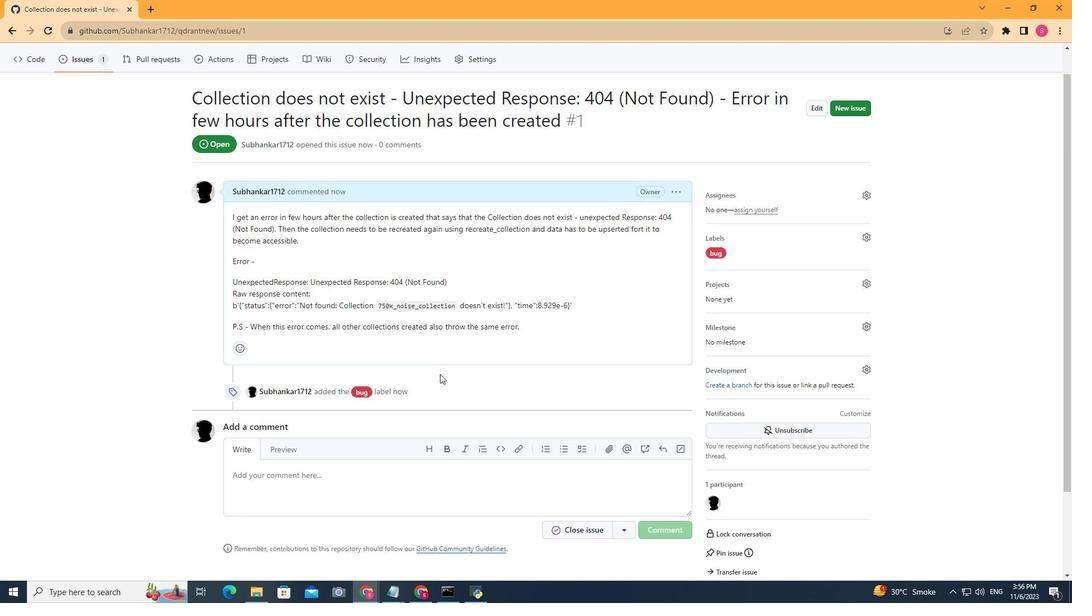 
Action: Mouse scrolled (440, 373) with delta (0, 0)
Screenshot: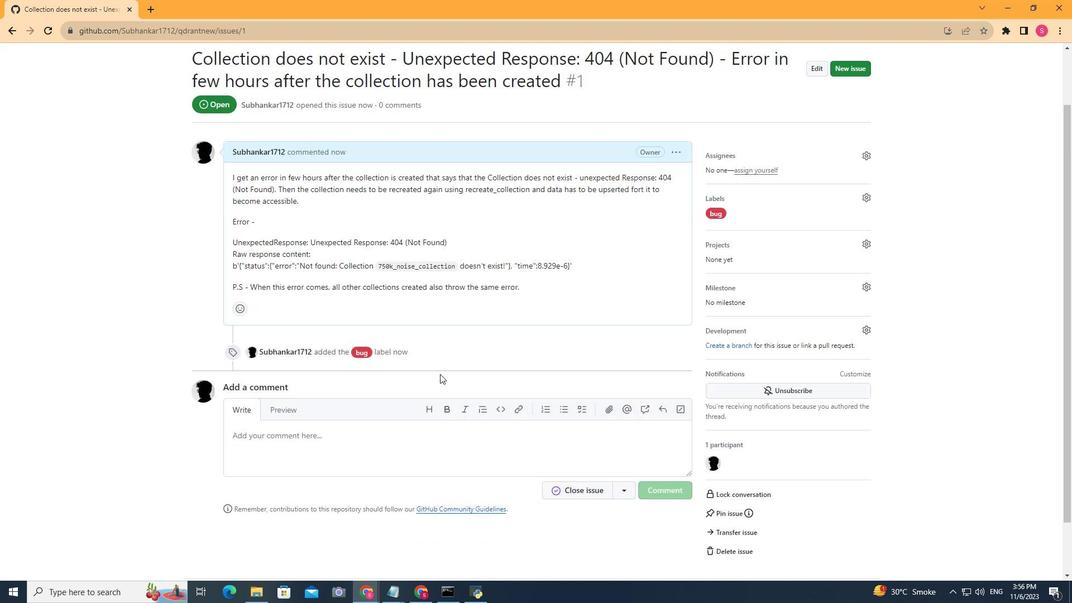 
Action: Mouse scrolled (440, 373) with delta (0, 0)
Screenshot: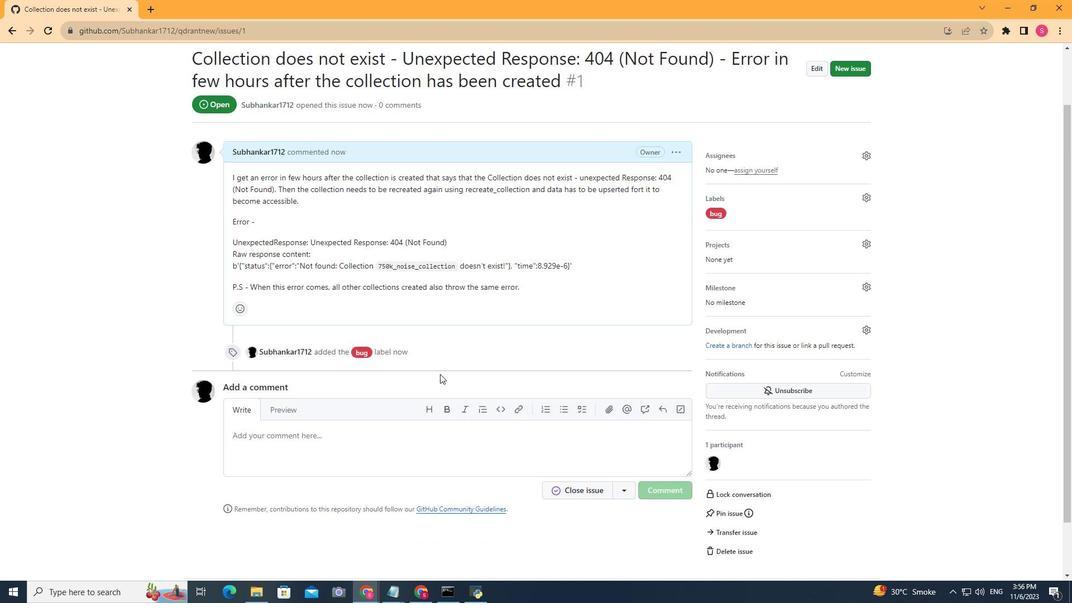 
Action: Mouse scrolled (440, 373) with delta (0, 0)
Screenshot: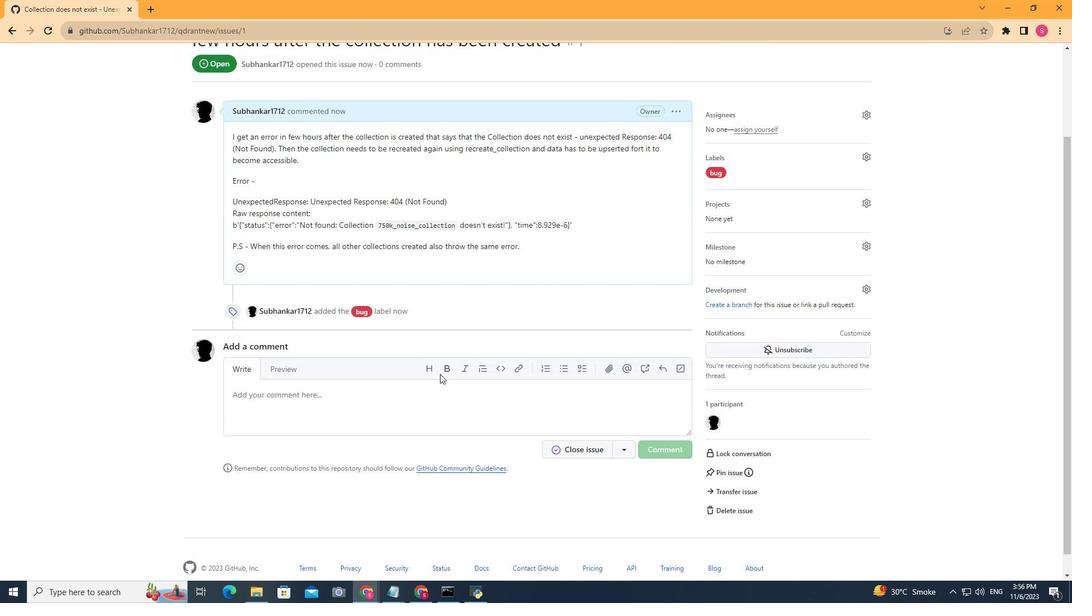 
Action: Mouse moved to (444, 373)
Screenshot: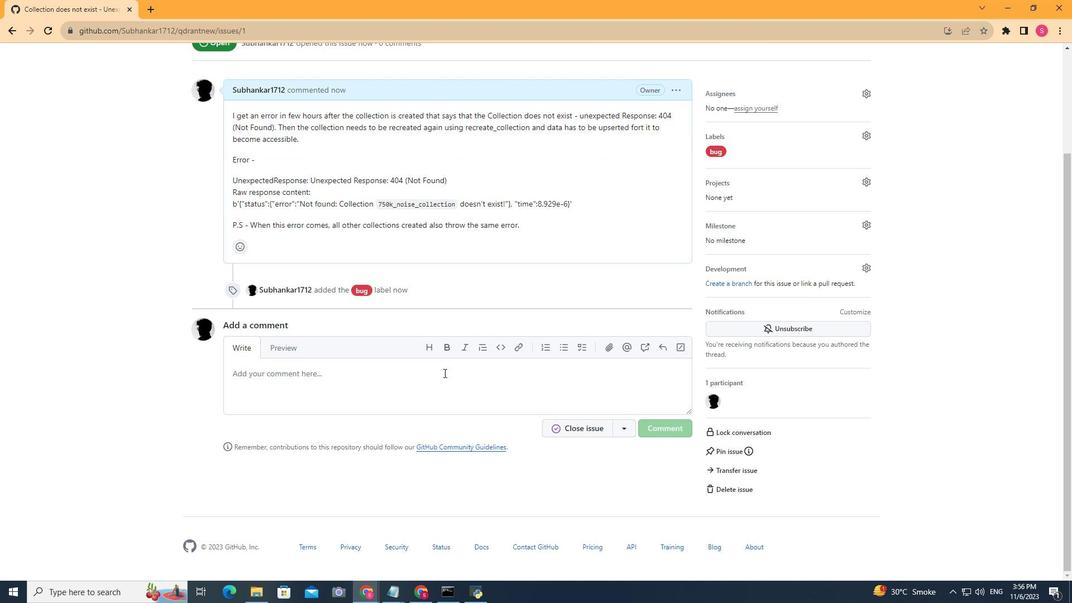 
Action: Mouse scrolled (444, 373) with delta (0, 0)
Screenshot: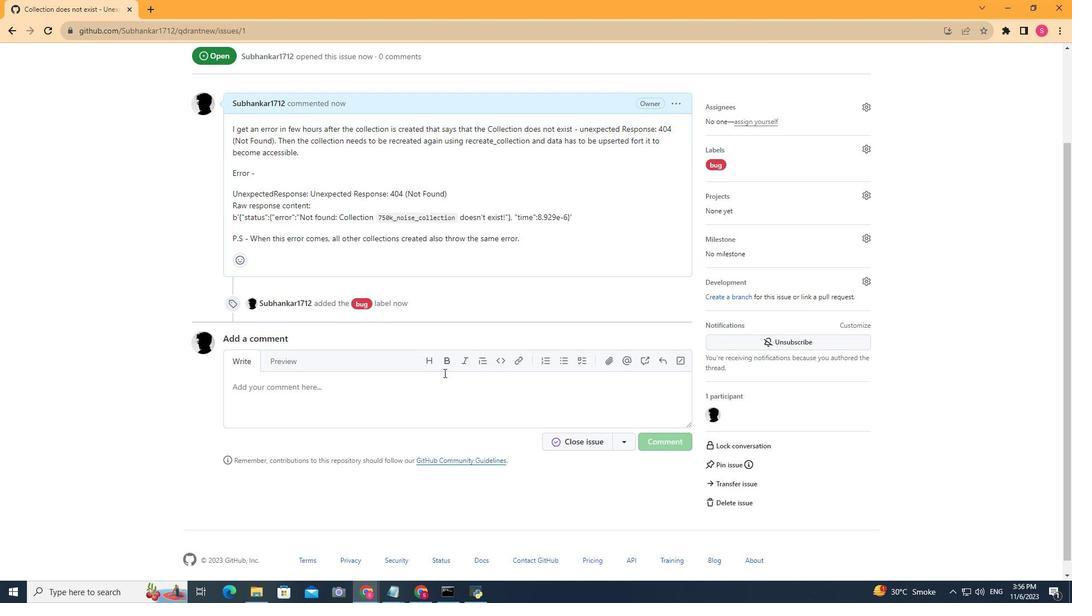 
Action: Mouse scrolled (444, 373) with delta (0, 0)
Screenshot: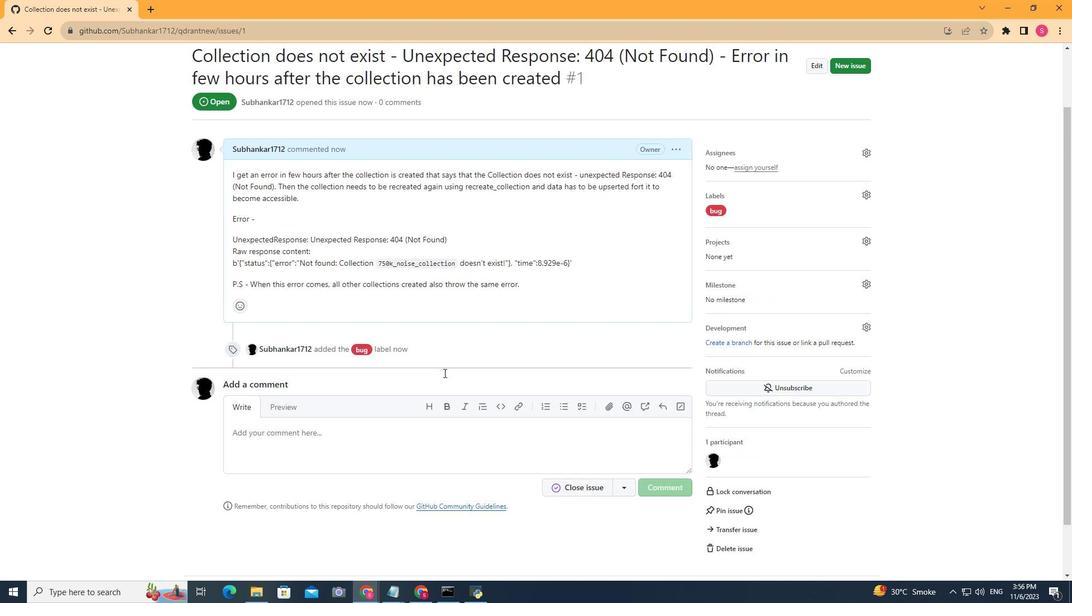 
Action: Mouse scrolled (444, 373) with delta (0, 0)
Screenshot: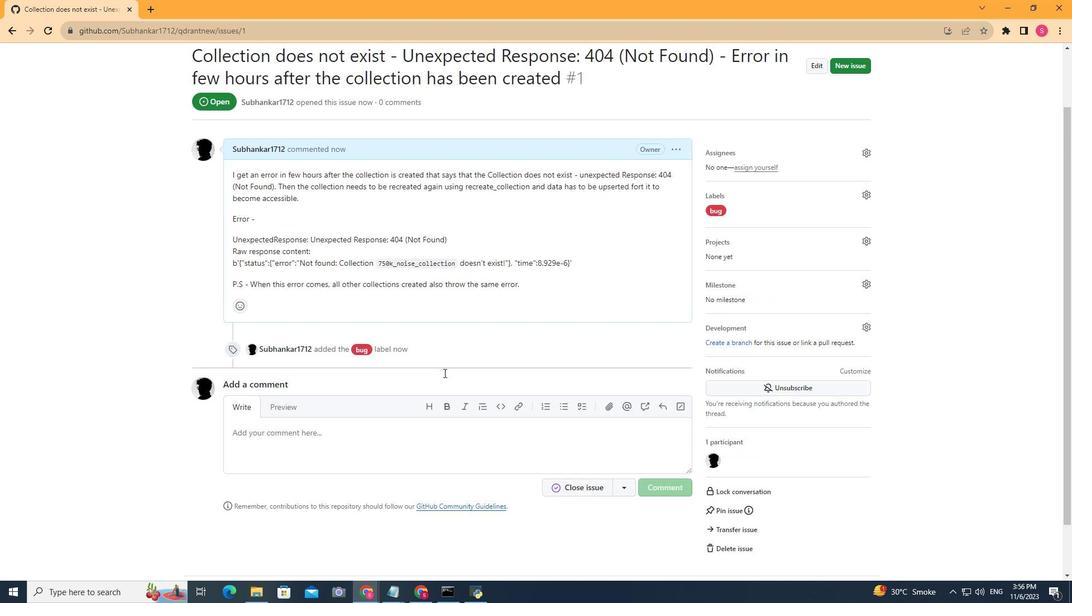 
Action: Mouse scrolled (444, 373) with delta (0, 0)
Screenshot: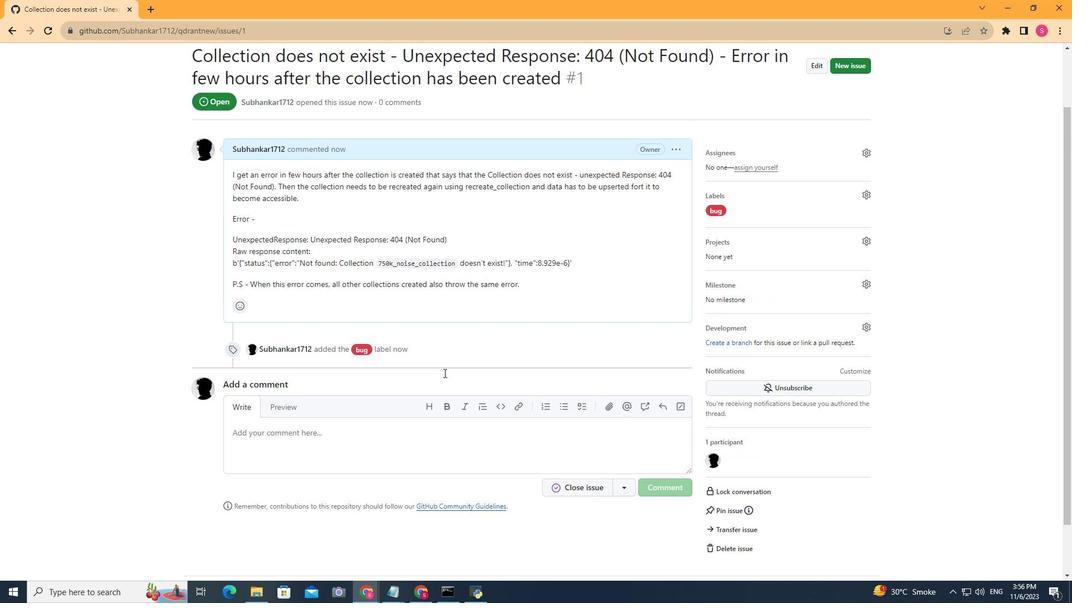 
Action: Mouse scrolled (444, 373) with delta (0, 0)
Screenshot: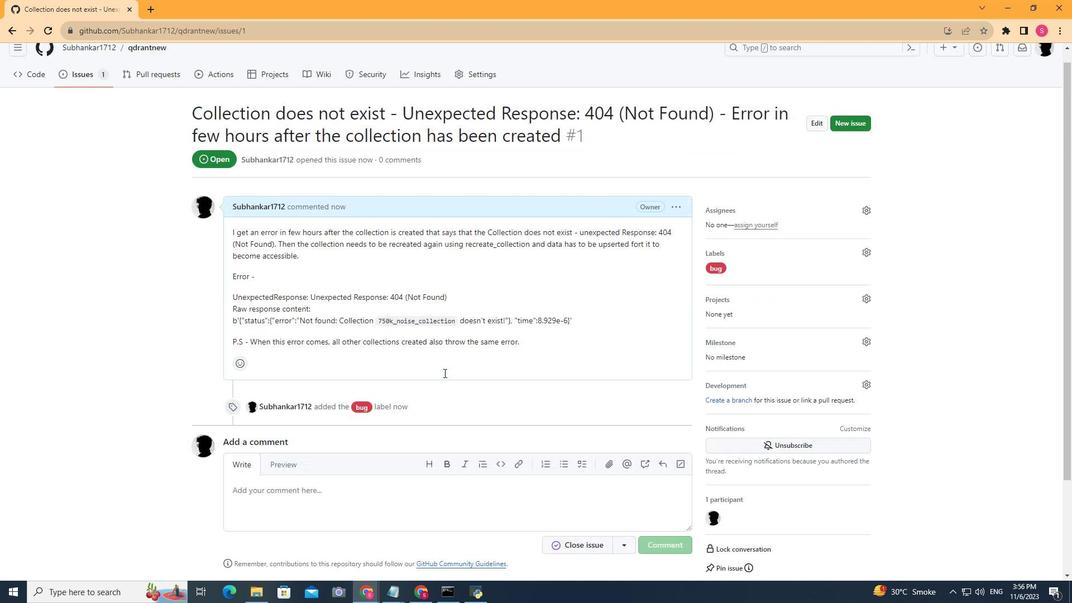 
Action: Mouse scrolled (444, 373) with delta (0, 0)
Screenshot: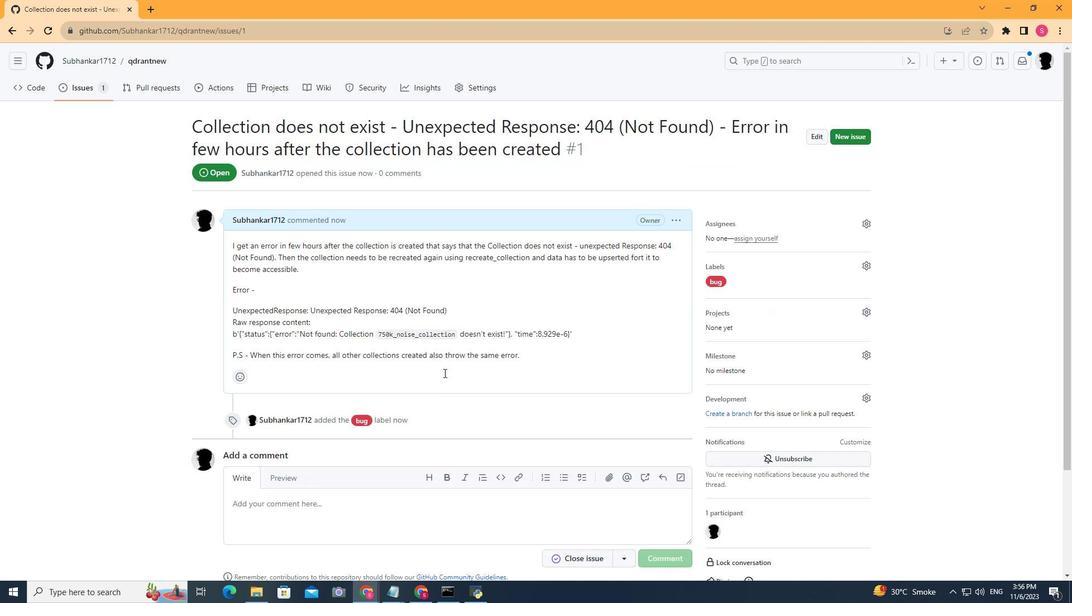 
Action: Mouse moved to (84, 89)
Screenshot: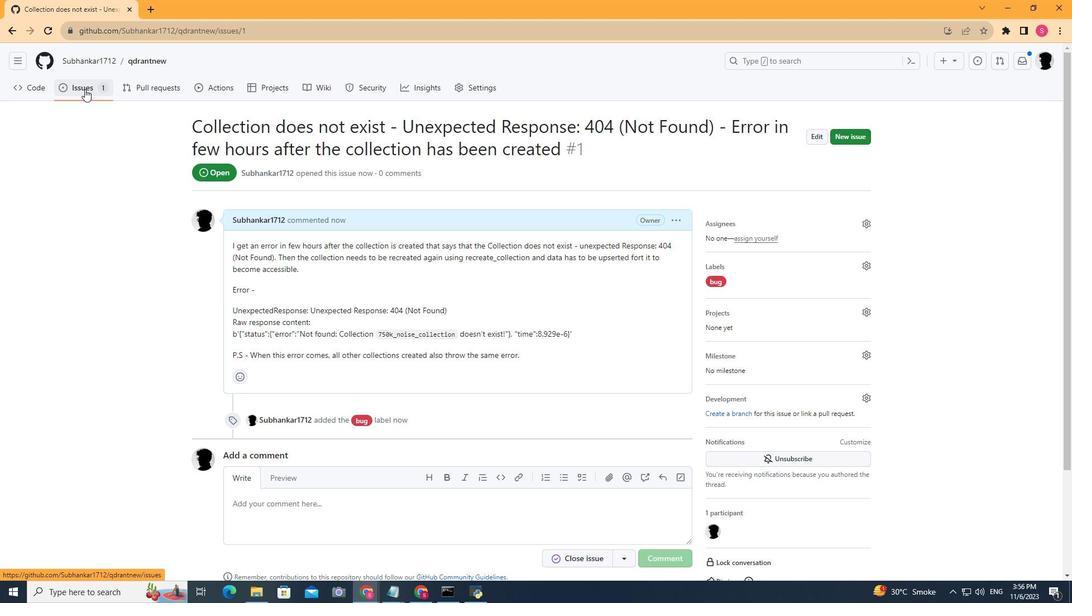 
Action: Mouse pressed left at (84, 89)
Screenshot: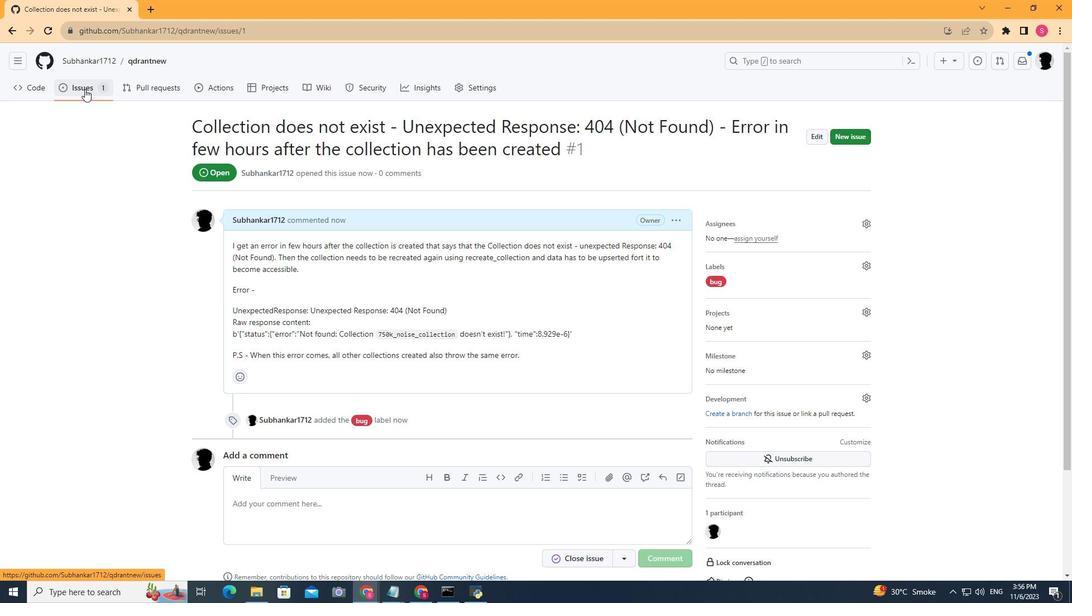 
Action: Mouse moved to (383, 211)
Screenshot: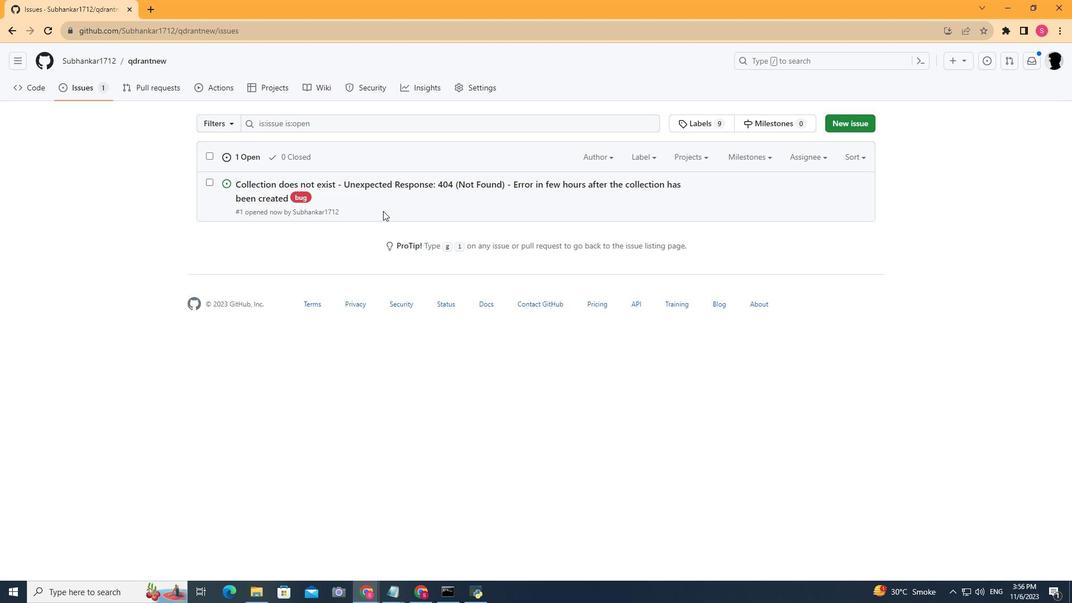 
